 Task: Forward email as attachment with the signature Caroline Robinson with the subject Request for help from softage.1@softage.net to softage.3@softage.net with the message I would like to schedule a call to discuss the proposed changes to the project budget.
Action: Mouse moved to (925, 74)
Screenshot: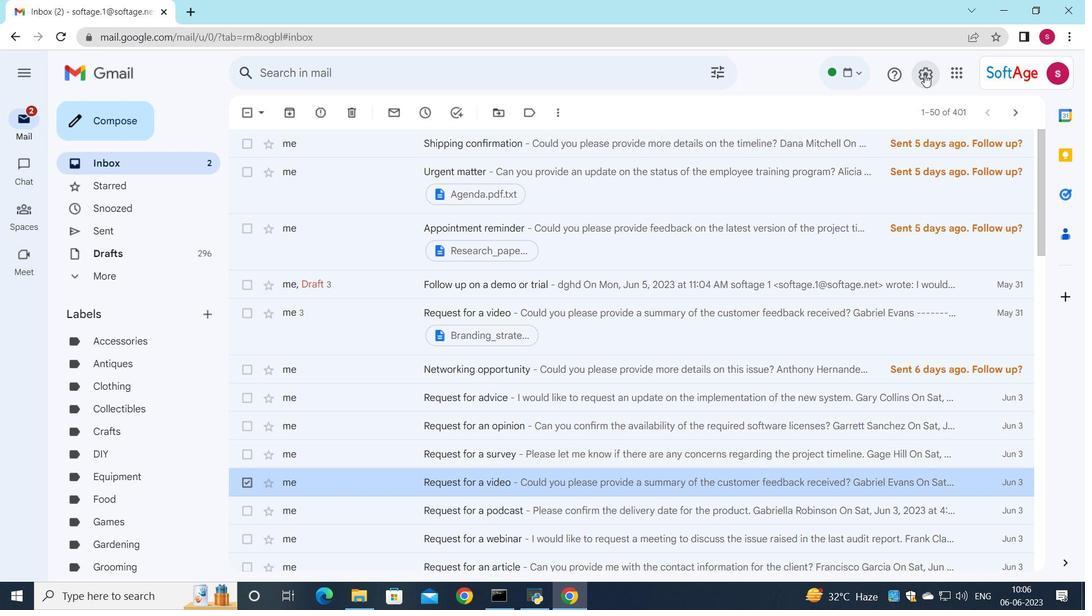 
Action: Mouse pressed left at (925, 74)
Screenshot: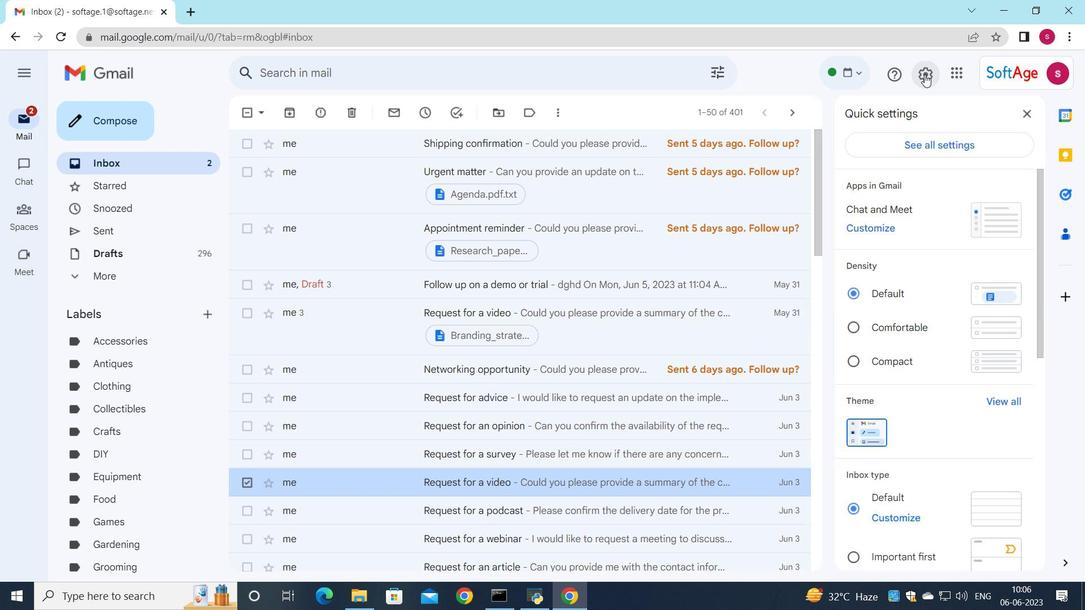 
Action: Mouse moved to (918, 149)
Screenshot: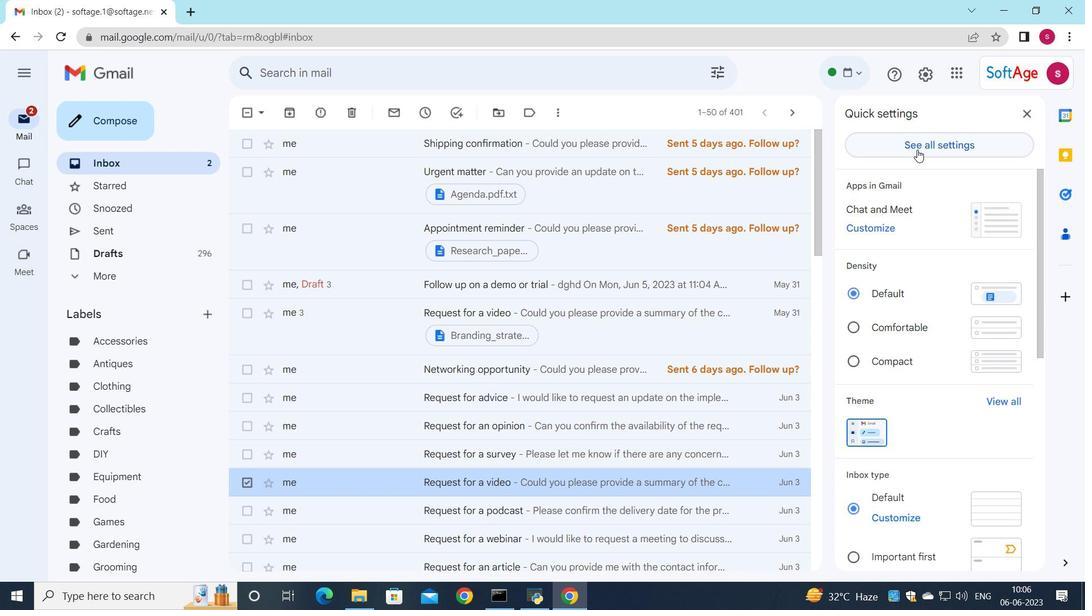 
Action: Mouse pressed left at (918, 149)
Screenshot: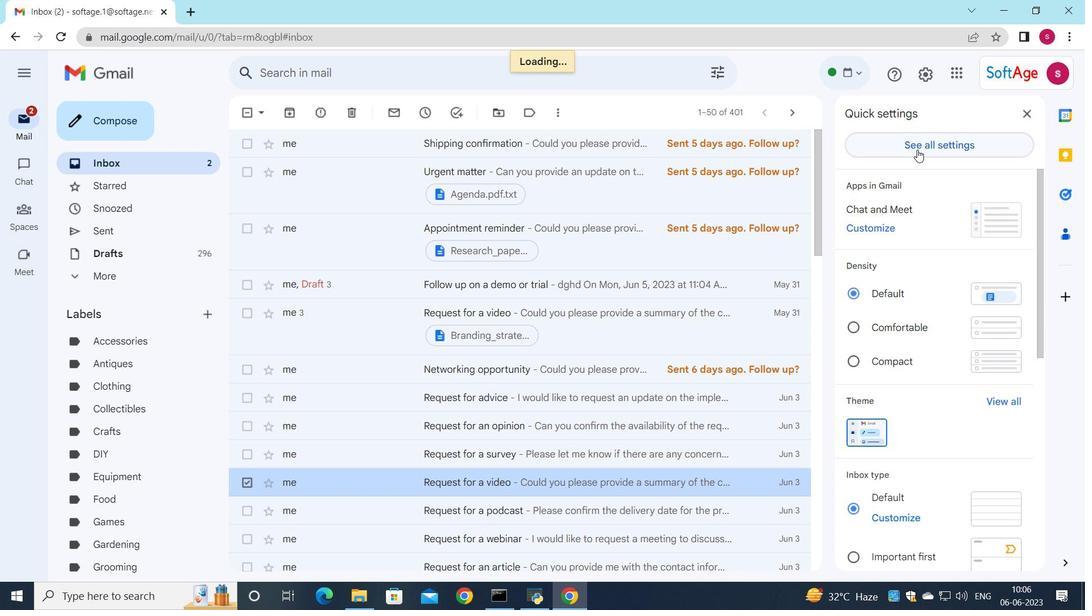 
Action: Mouse moved to (650, 301)
Screenshot: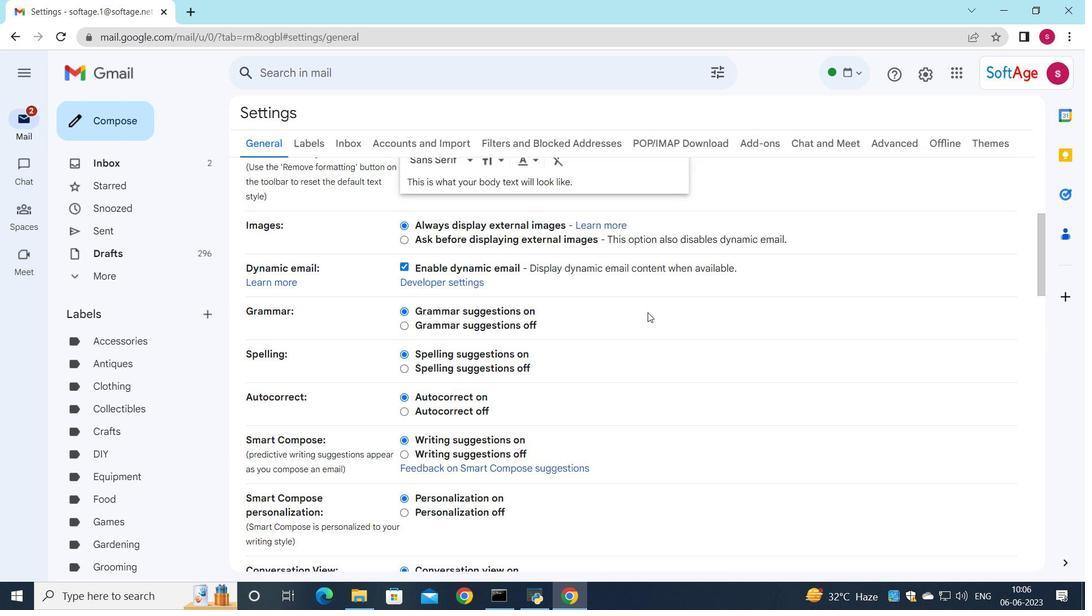 
Action: Mouse scrolled (650, 301) with delta (0, 0)
Screenshot: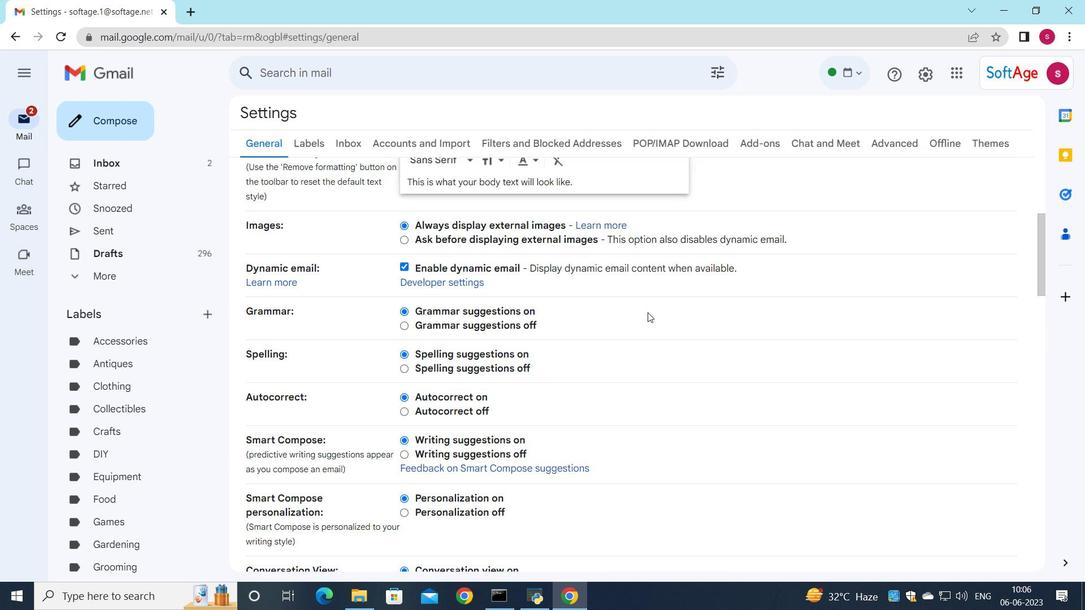 
Action: Mouse moved to (648, 306)
Screenshot: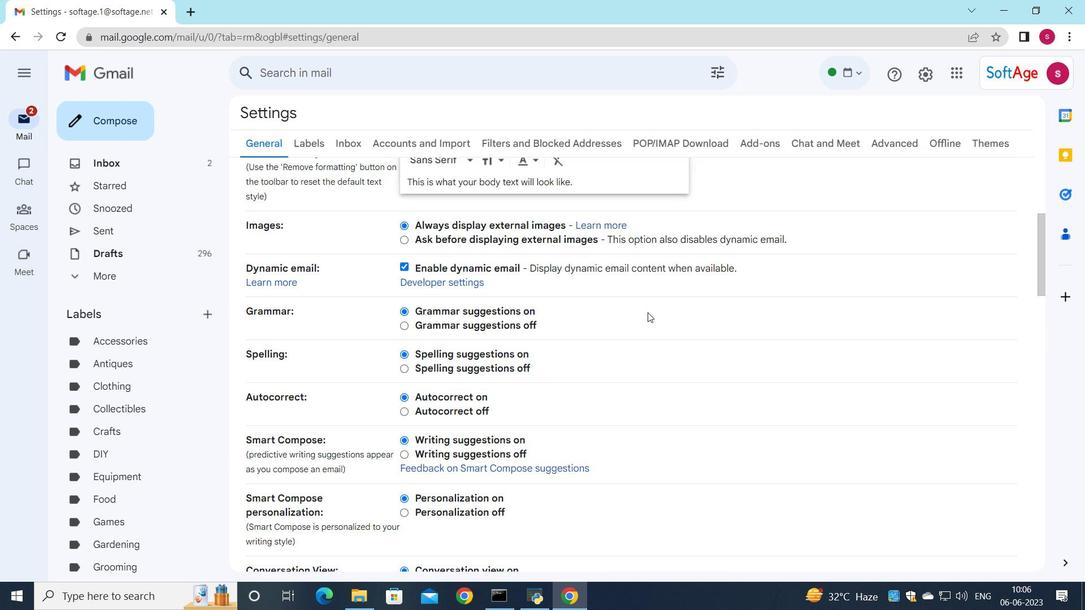 
Action: Mouse scrolled (648, 305) with delta (0, 0)
Screenshot: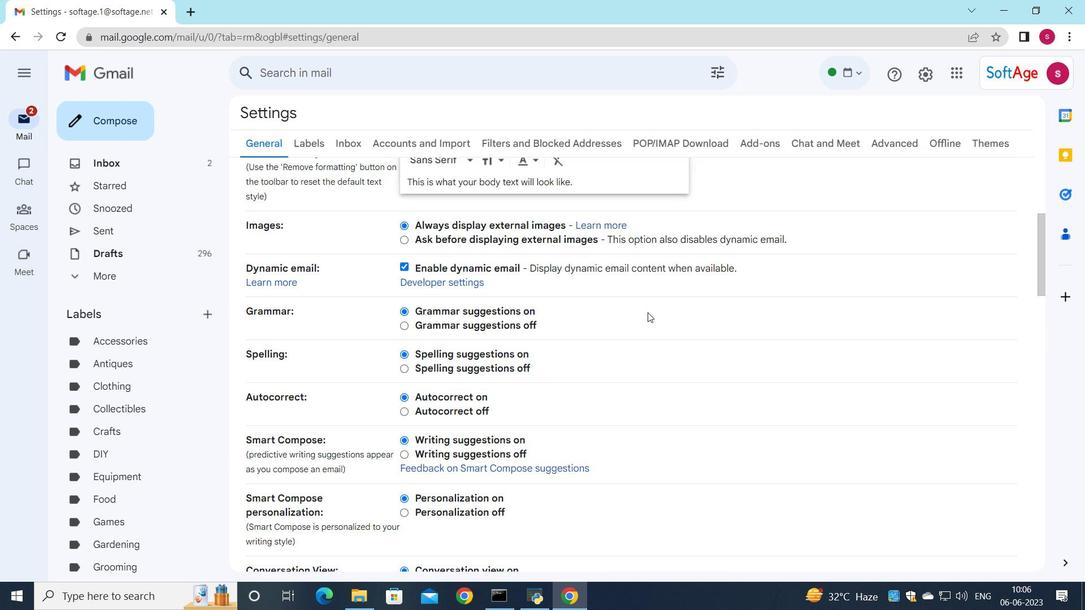 
Action: Mouse moved to (648, 306)
Screenshot: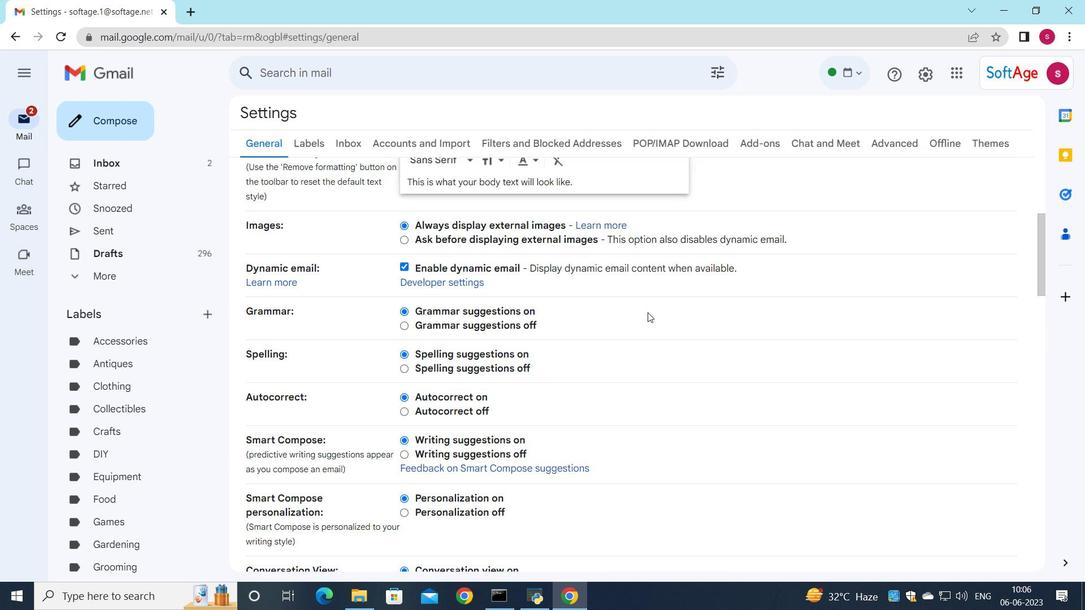 
Action: Mouse scrolled (648, 305) with delta (0, 0)
Screenshot: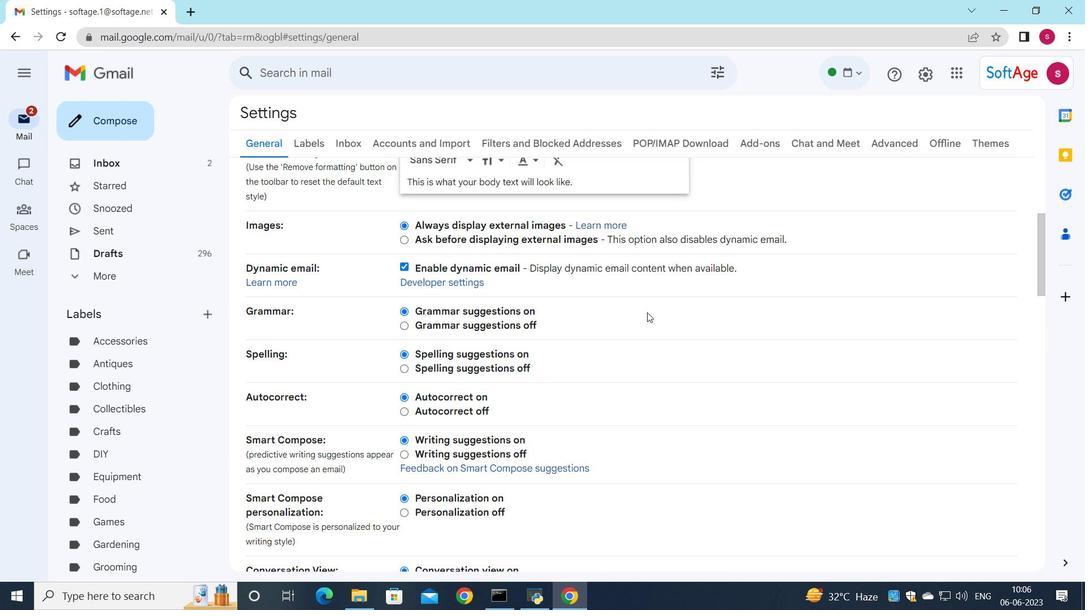 
Action: Mouse scrolled (648, 305) with delta (0, 0)
Screenshot: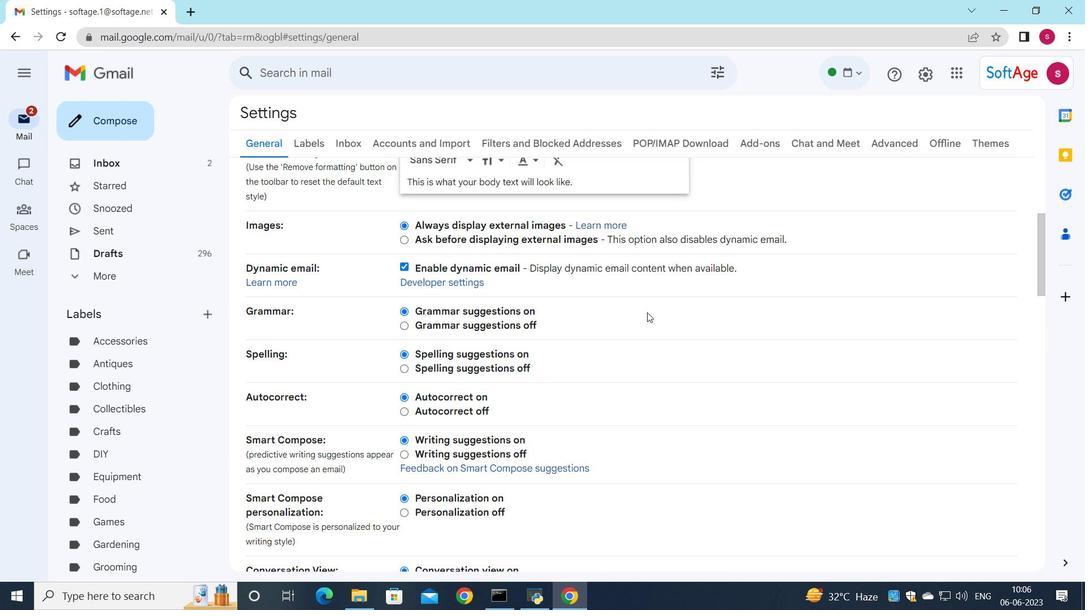 
Action: Mouse moved to (648, 313)
Screenshot: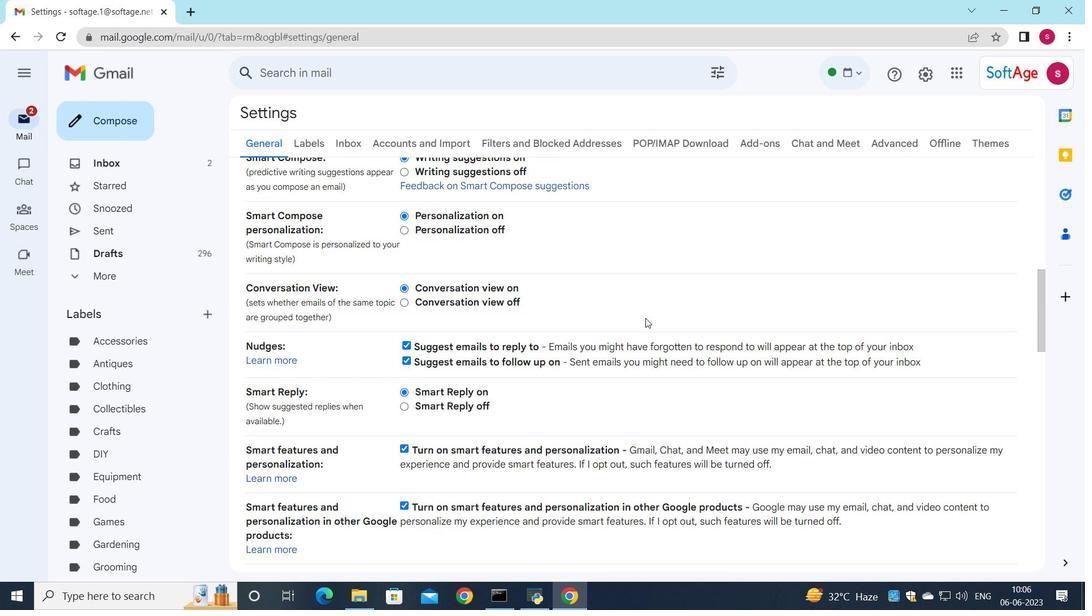 
Action: Mouse scrolled (648, 312) with delta (0, 0)
Screenshot: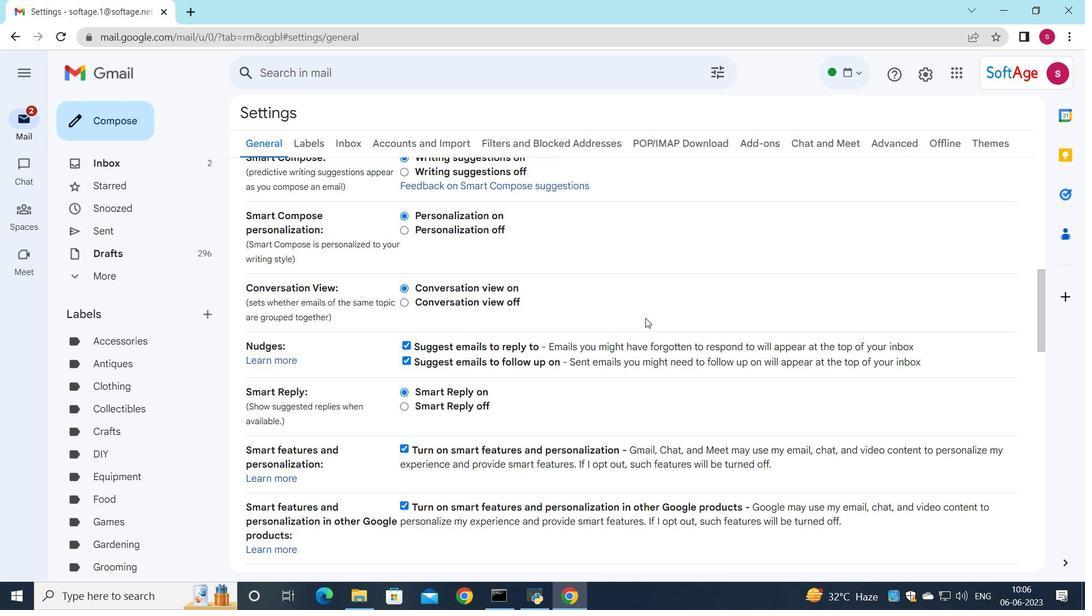 
Action: Mouse moved to (646, 313)
Screenshot: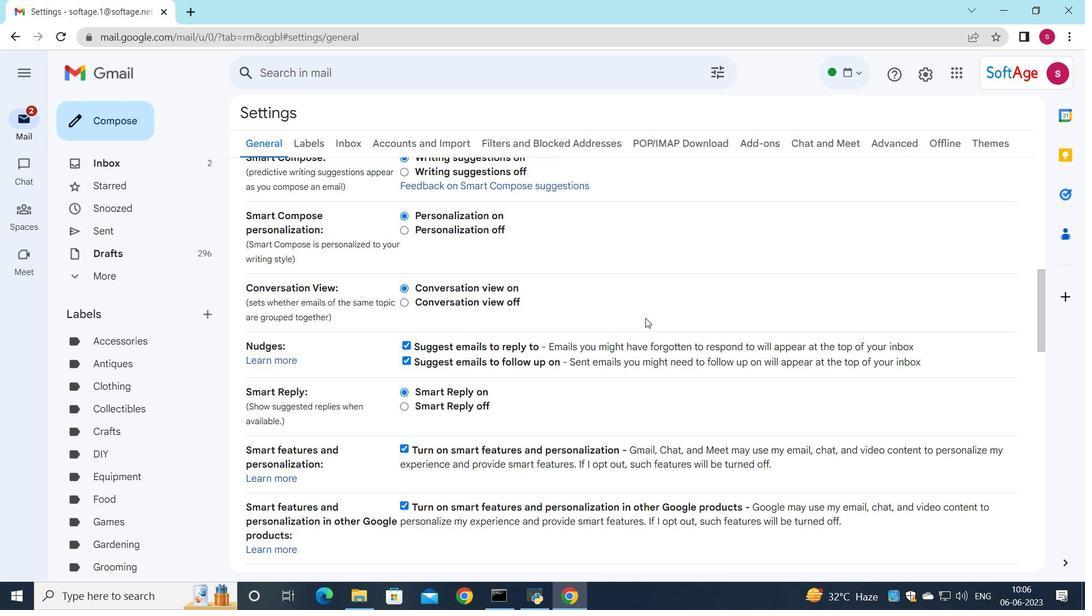 
Action: Mouse scrolled (646, 313) with delta (0, 0)
Screenshot: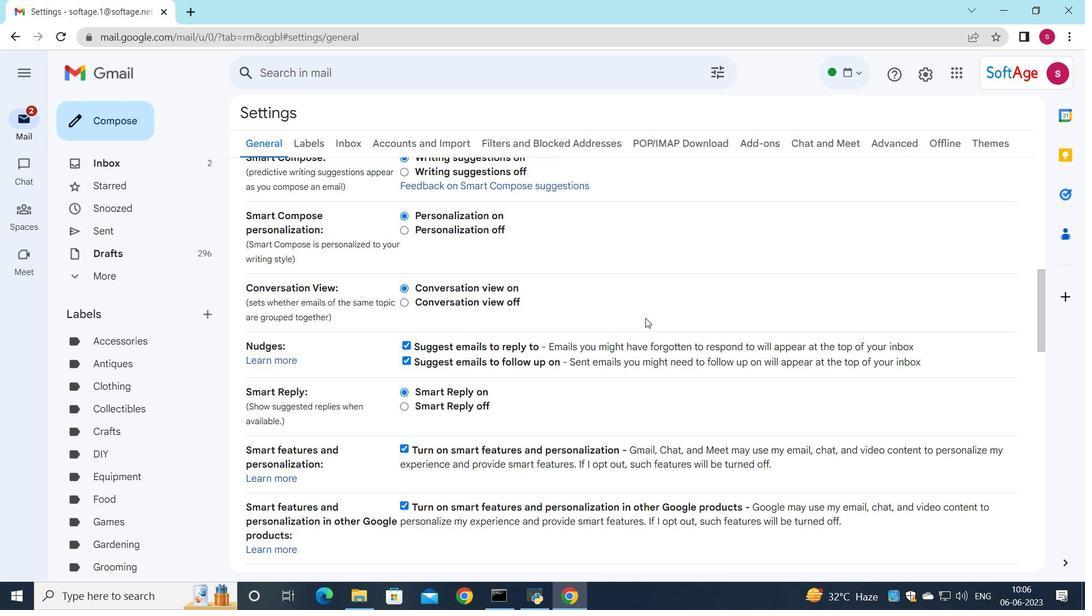 
Action: Mouse moved to (646, 313)
Screenshot: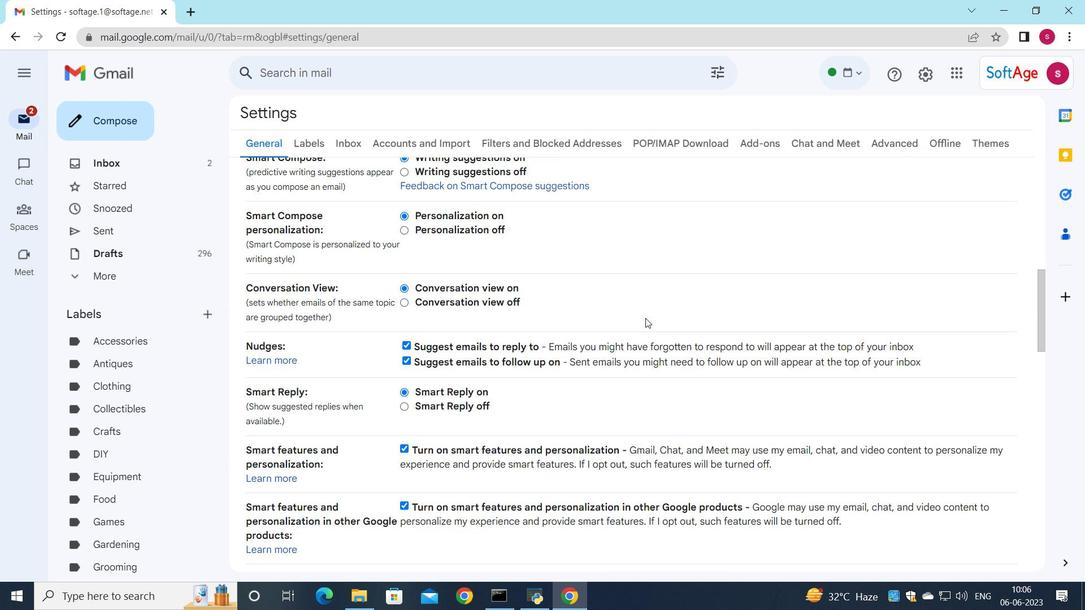 
Action: Mouse scrolled (646, 313) with delta (0, 0)
Screenshot: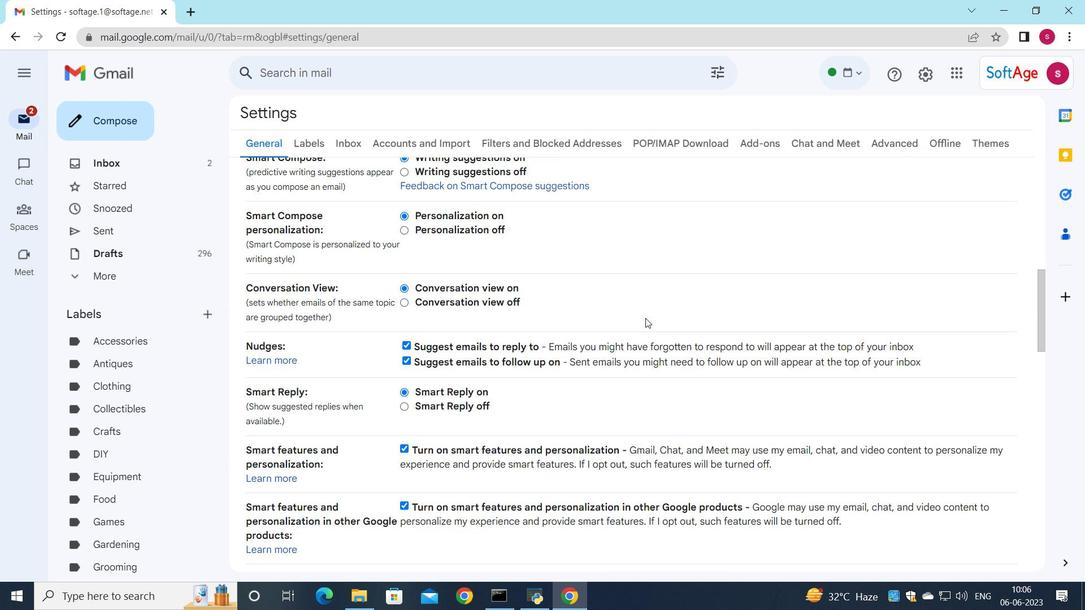 
Action: Mouse scrolled (646, 313) with delta (0, 0)
Screenshot: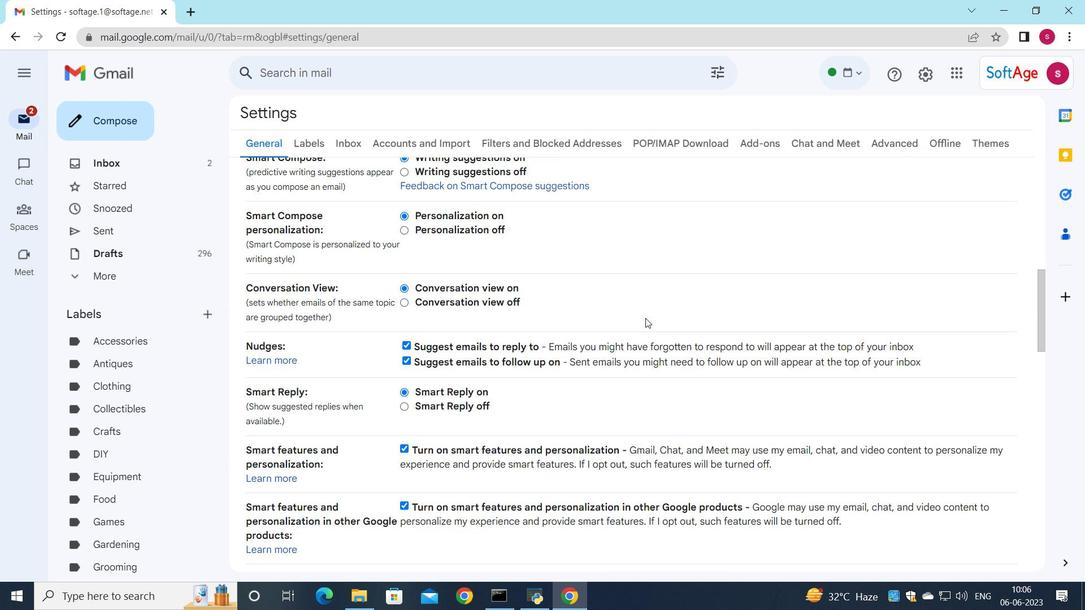 
Action: Mouse moved to (646, 318)
Screenshot: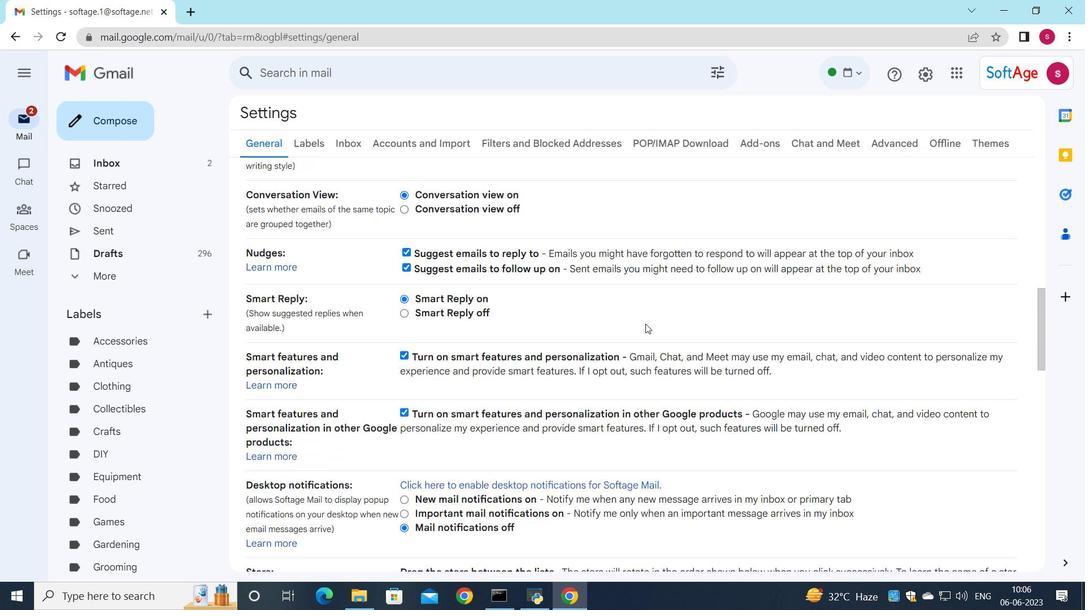 
Action: Mouse scrolled (646, 318) with delta (0, 0)
Screenshot: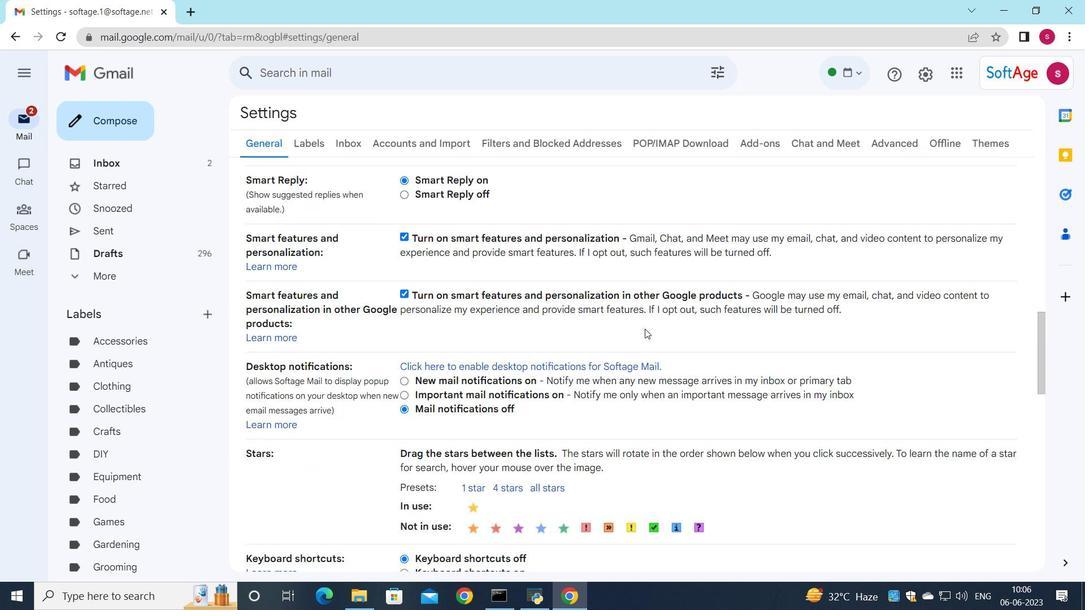 
Action: Mouse scrolled (646, 318) with delta (0, 0)
Screenshot: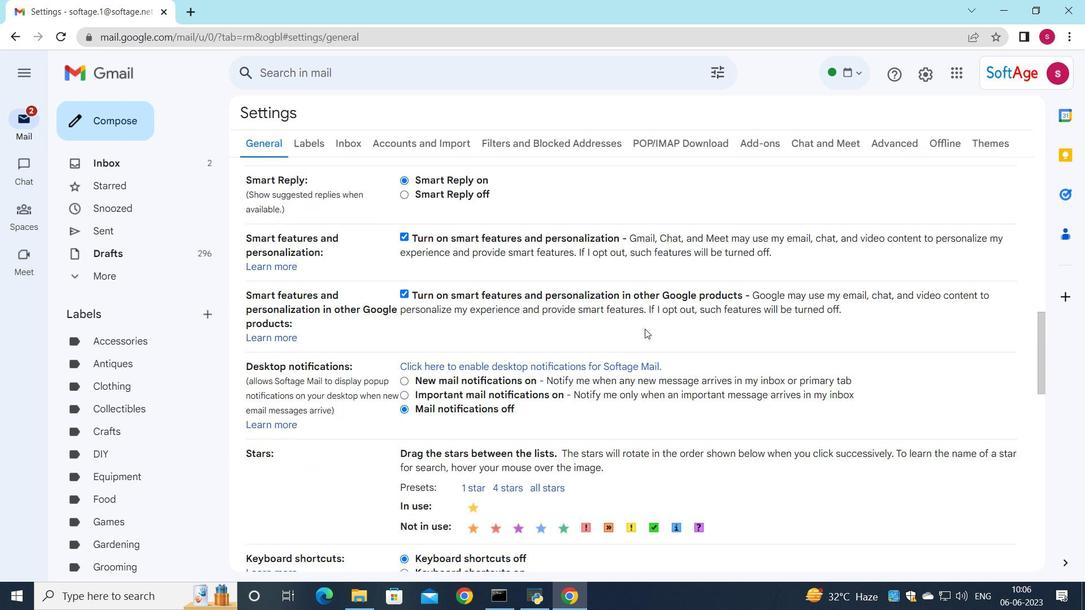 
Action: Mouse scrolled (646, 318) with delta (0, 0)
Screenshot: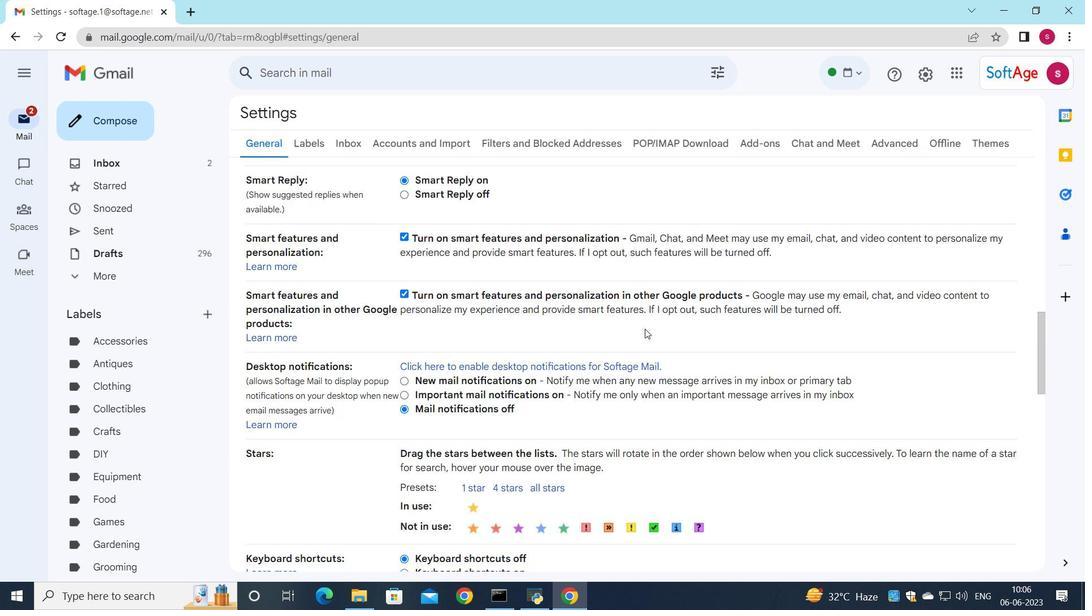 
Action: Mouse moved to (617, 356)
Screenshot: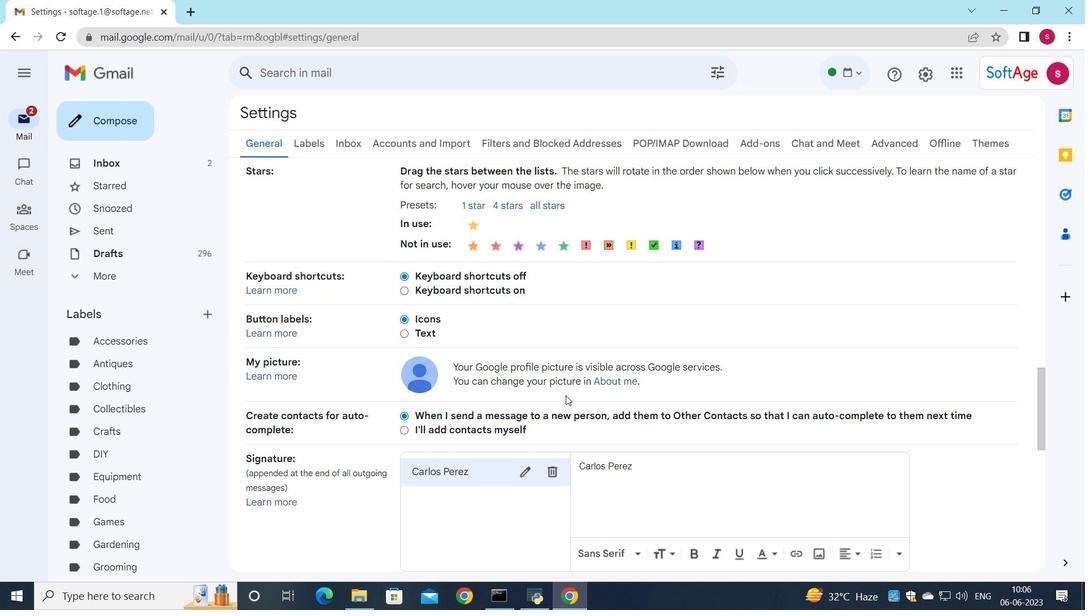 
Action: Mouse scrolled (618, 351) with delta (0, 0)
Screenshot: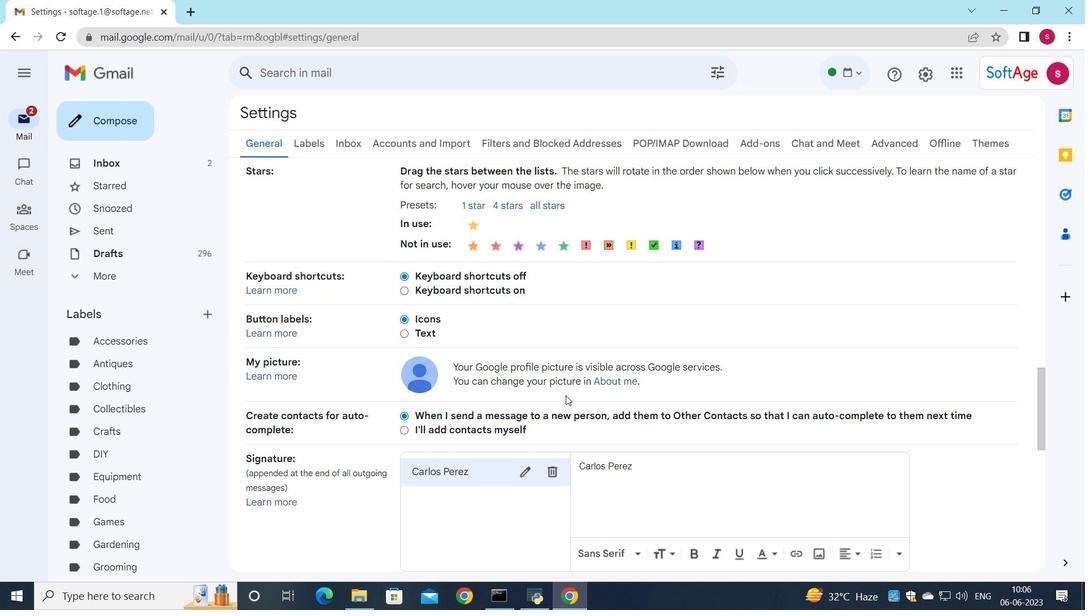 
Action: Mouse moved to (616, 357)
Screenshot: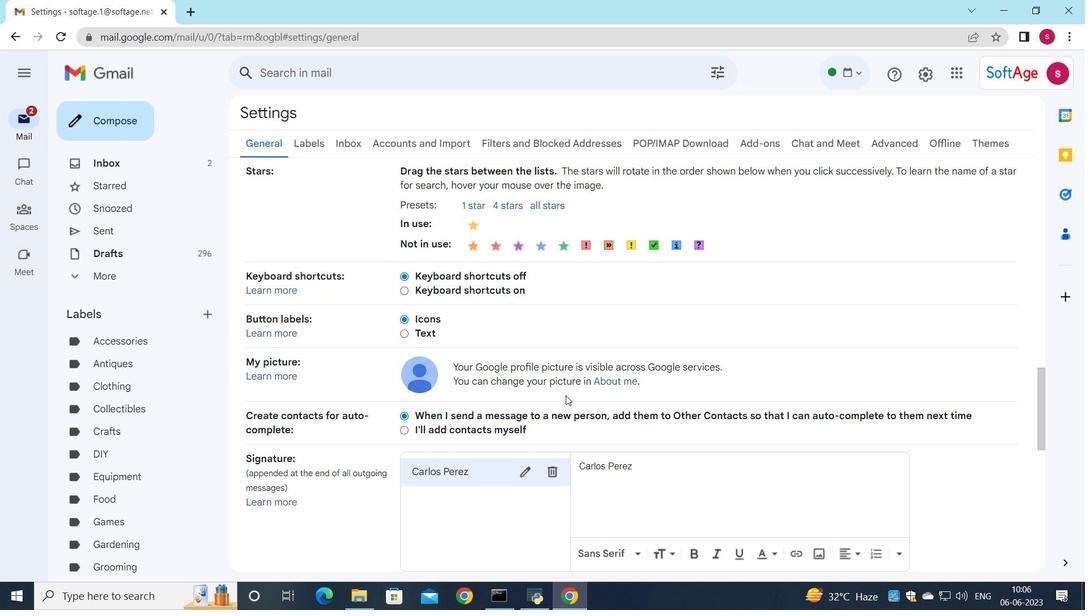 
Action: Mouse scrolled (618, 351) with delta (0, 0)
Screenshot: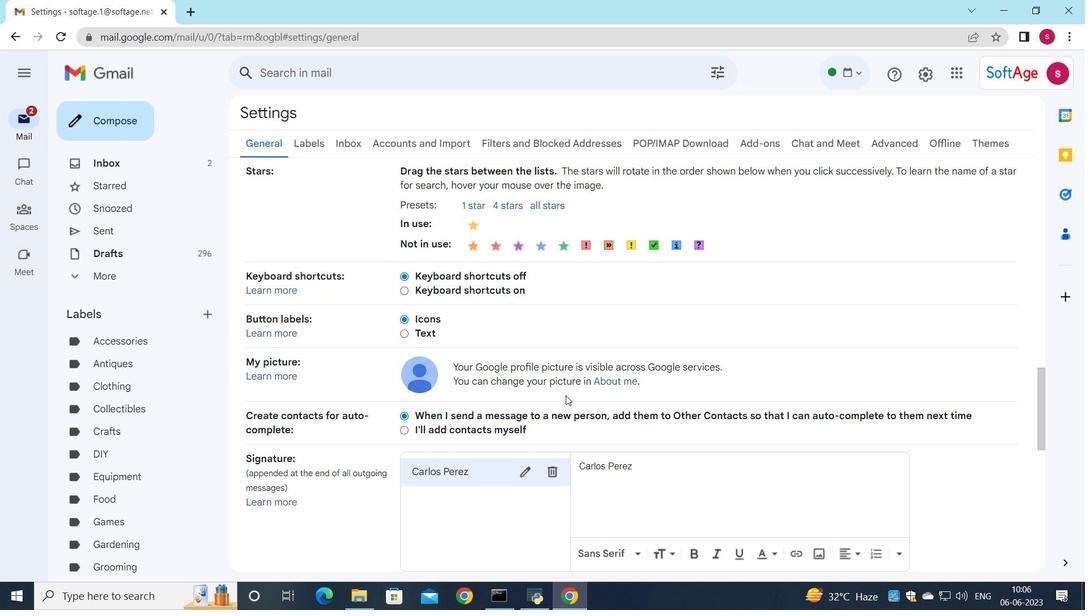 
Action: Mouse moved to (616, 357)
Screenshot: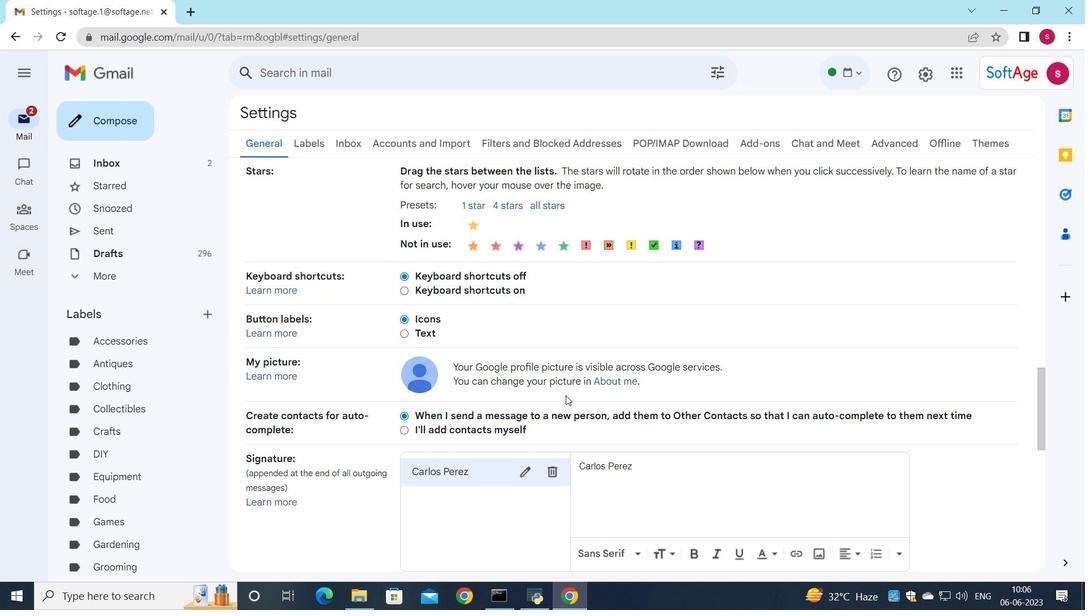
Action: Mouse scrolled (618, 351) with delta (0, 0)
Screenshot: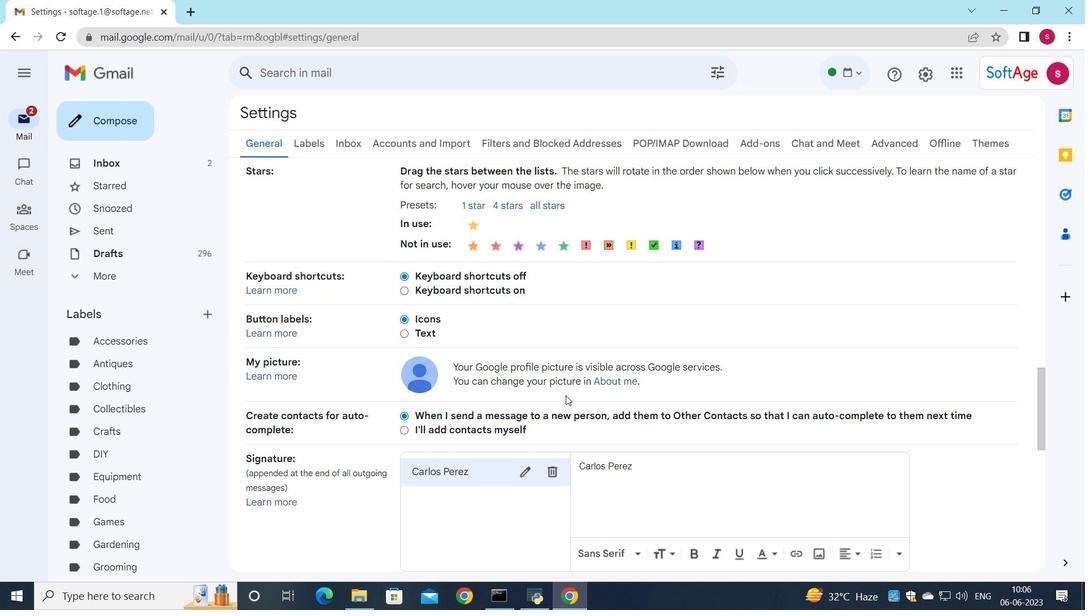 
Action: Mouse moved to (615, 359)
Screenshot: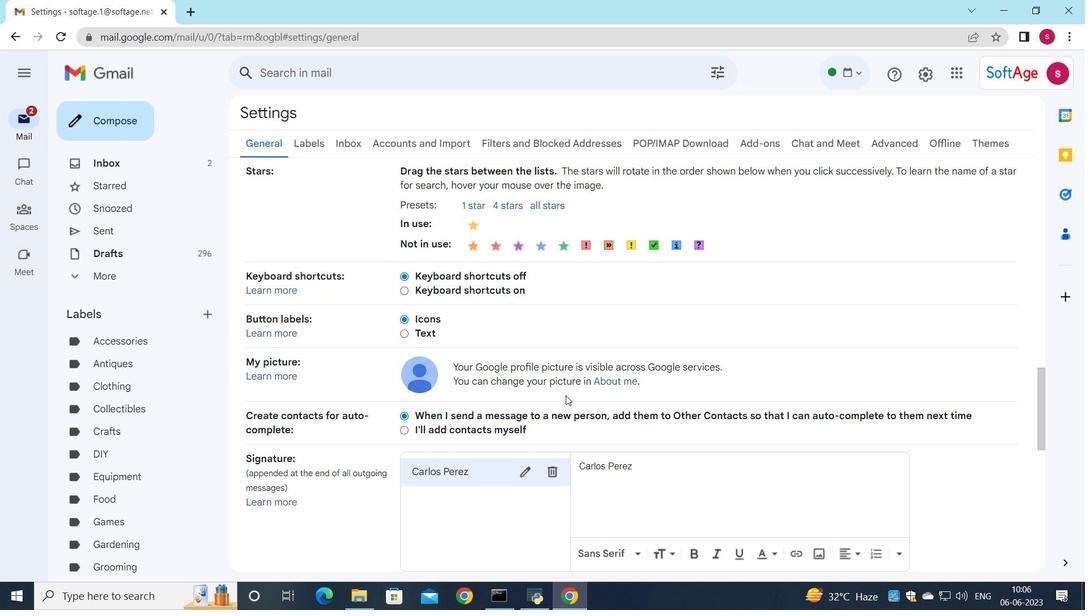 
Action: Mouse scrolled (618, 351) with delta (0, 0)
Screenshot: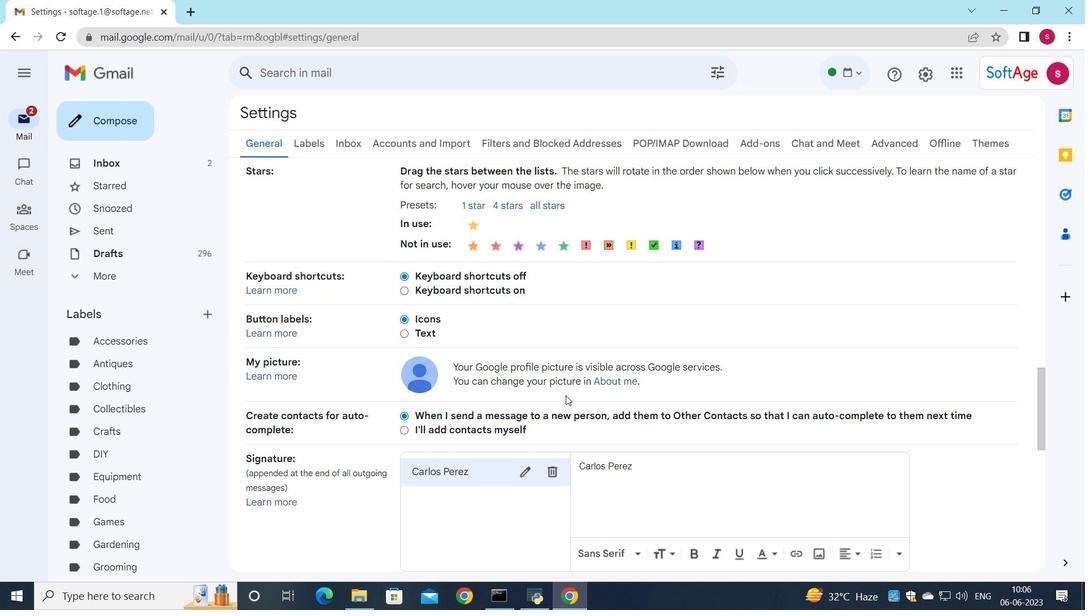 
Action: Mouse moved to (551, 474)
Screenshot: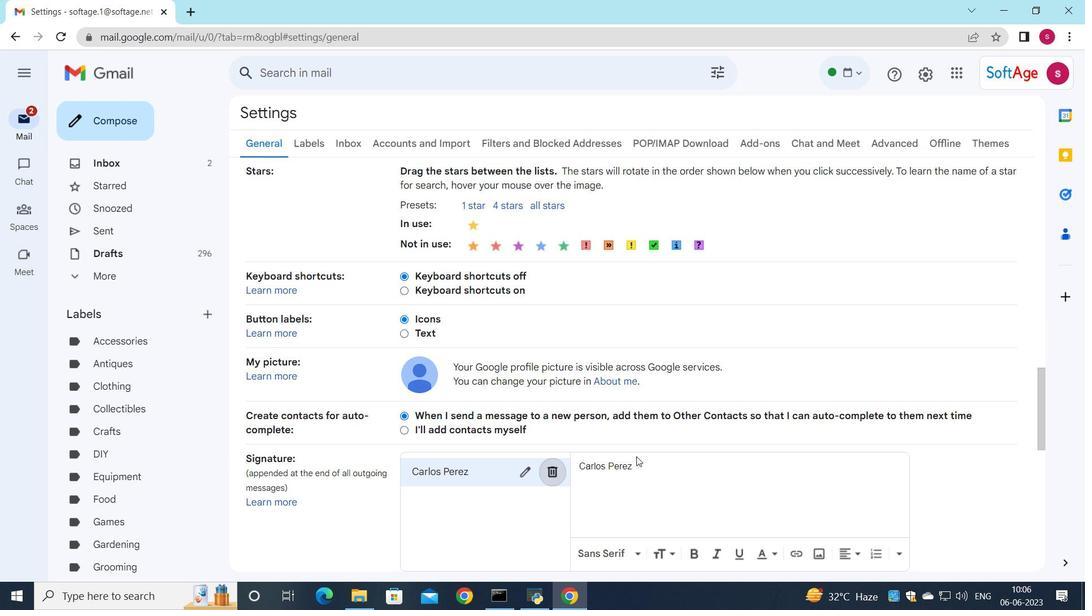 
Action: Mouse pressed left at (551, 474)
Screenshot: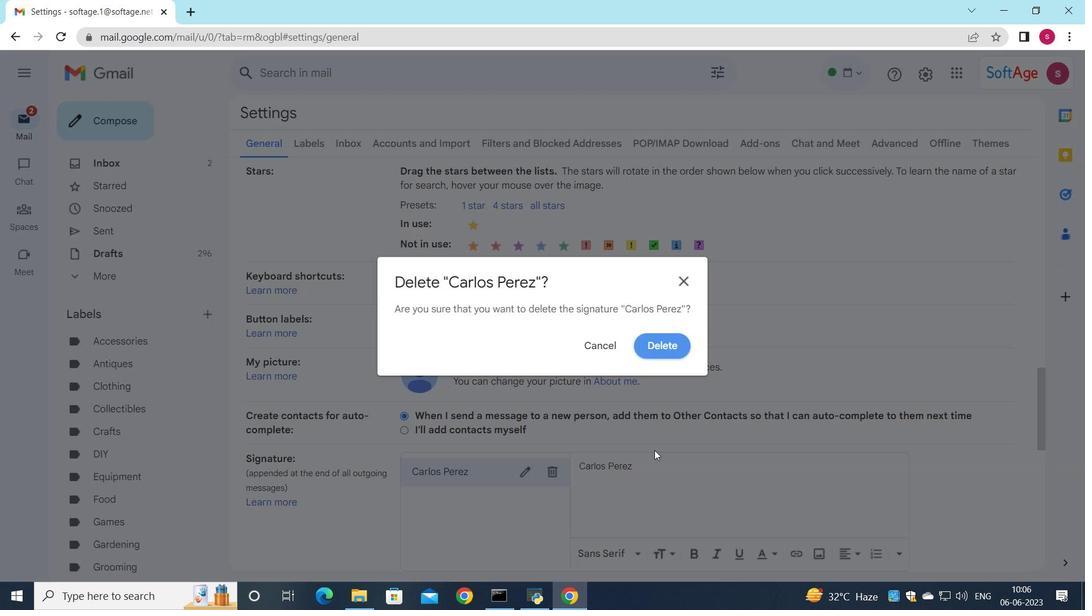 
Action: Mouse moved to (653, 354)
Screenshot: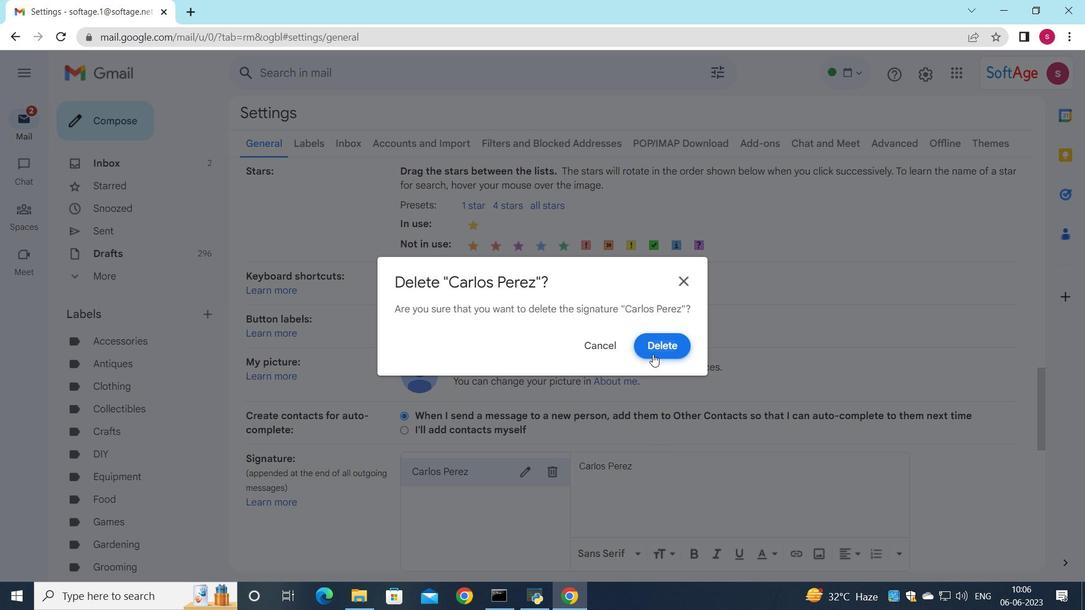 
Action: Mouse pressed left at (653, 354)
Screenshot: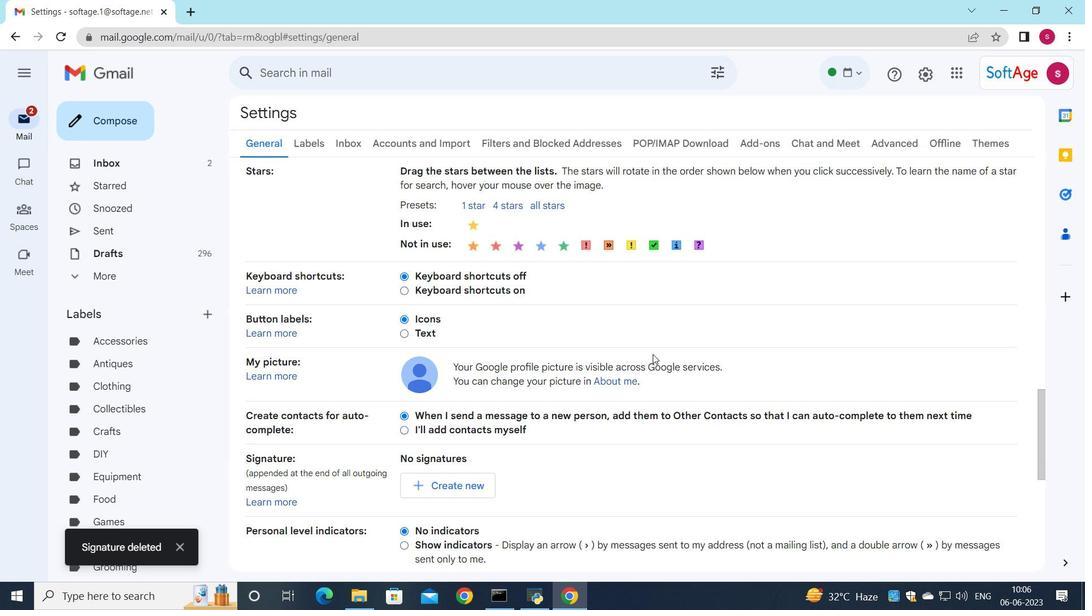 
Action: Mouse scrolled (653, 354) with delta (0, 0)
Screenshot: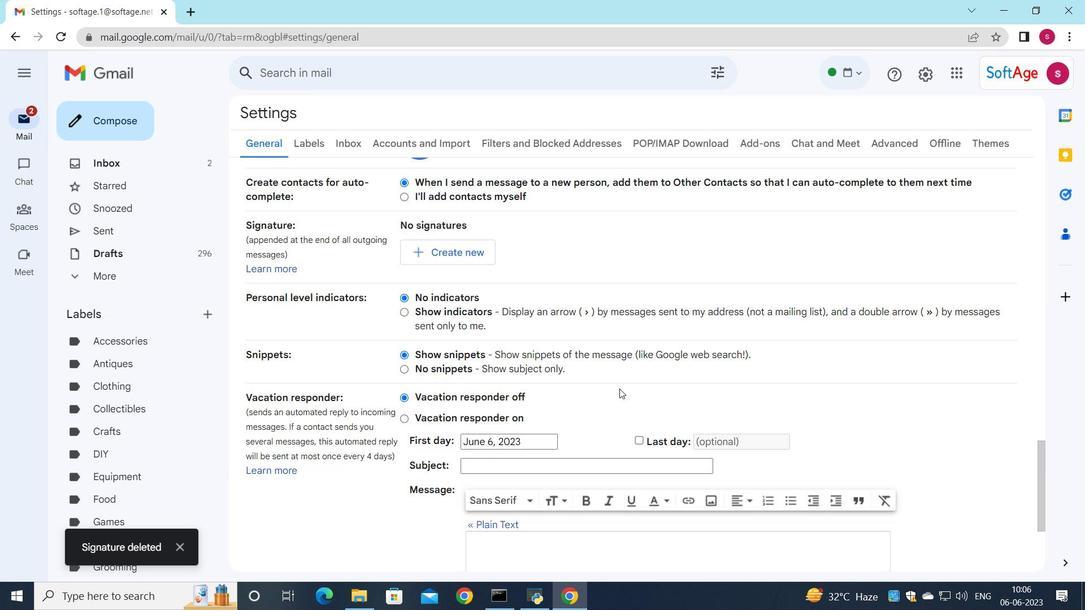 
Action: Mouse scrolled (653, 354) with delta (0, 0)
Screenshot: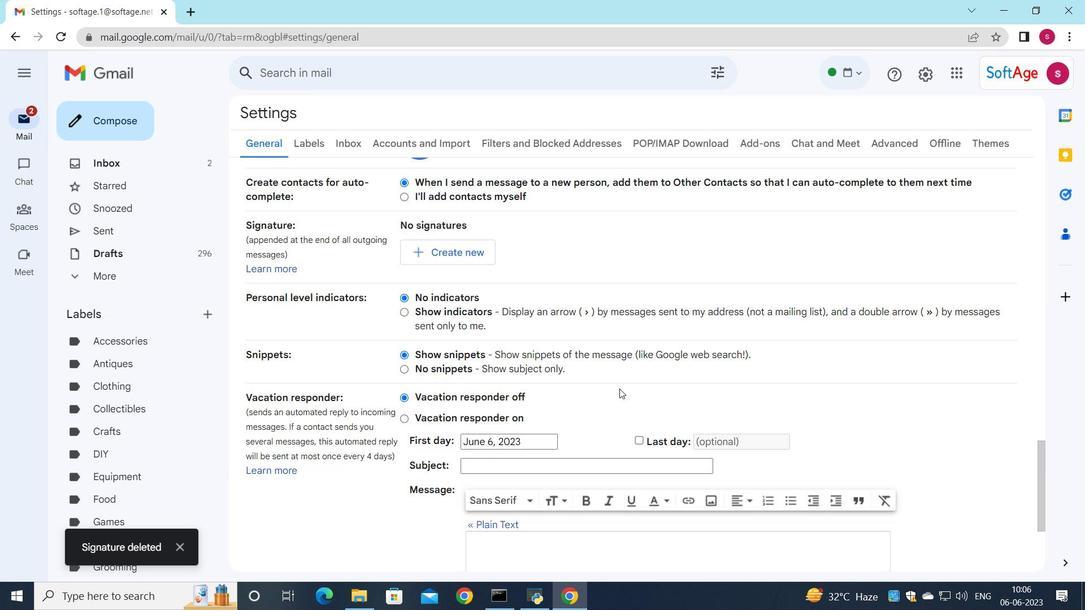 
Action: Mouse moved to (633, 381)
Screenshot: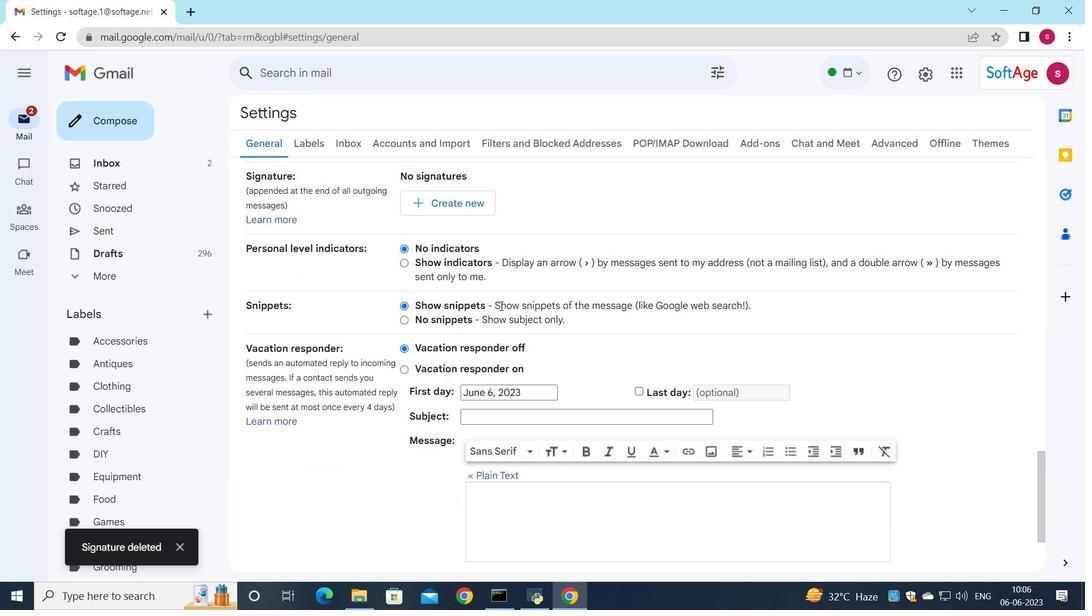 
Action: Mouse scrolled (648, 356) with delta (0, 0)
Screenshot: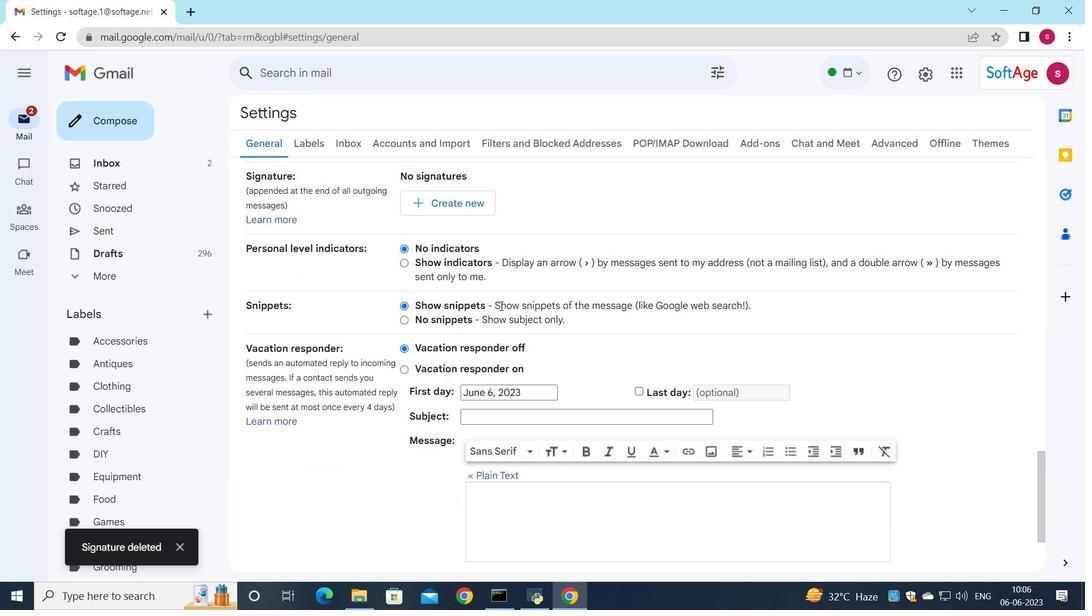 
Action: Mouse moved to (633, 381)
Screenshot: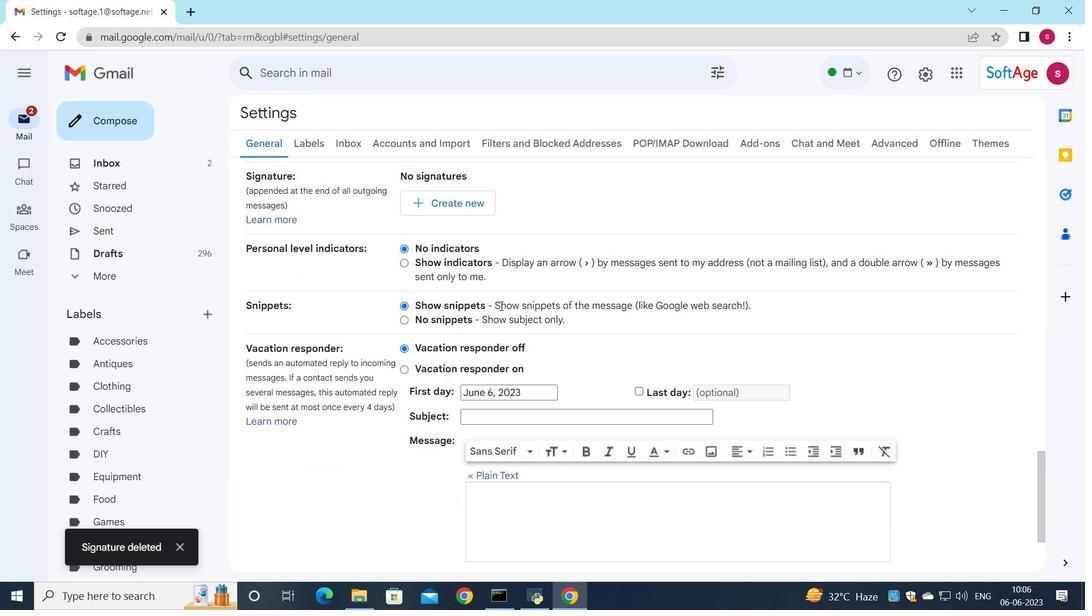 
Action: Mouse scrolled (646, 359) with delta (0, 0)
Screenshot: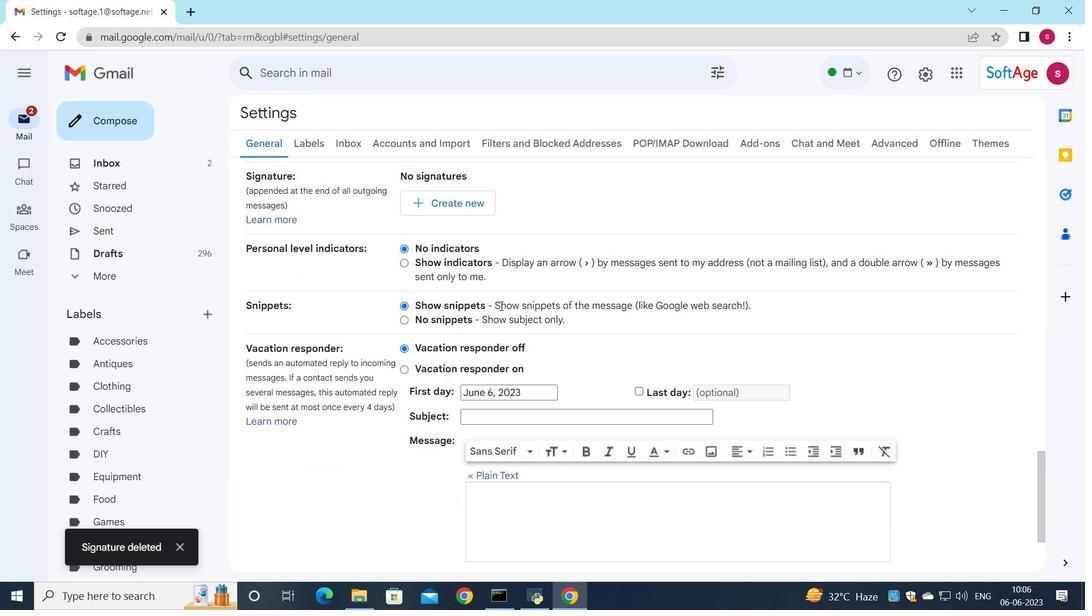 
Action: Mouse moved to (439, 199)
Screenshot: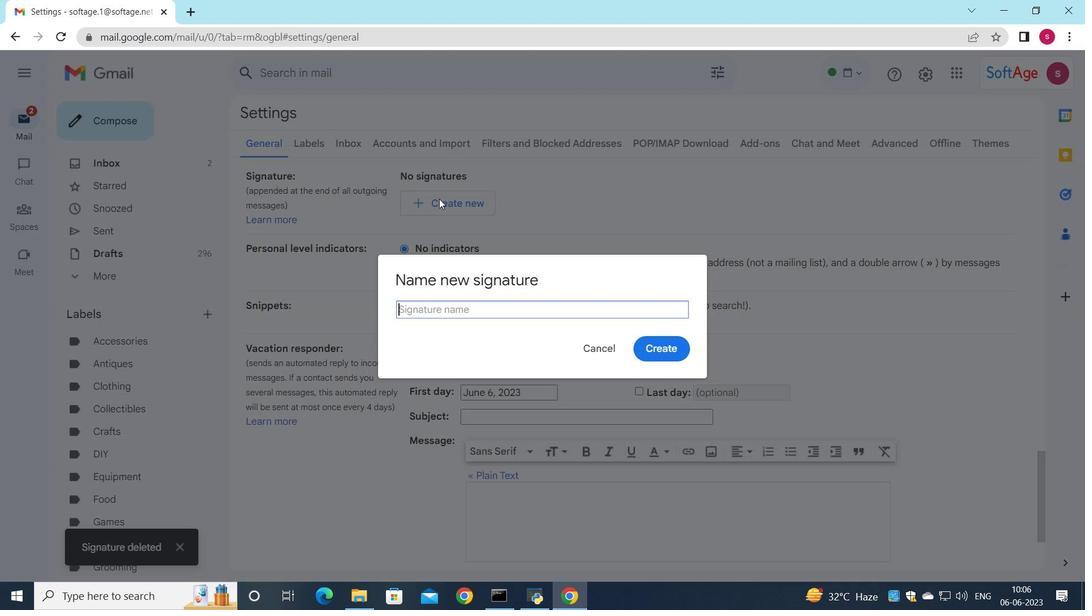 
Action: Mouse pressed left at (439, 199)
Screenshot: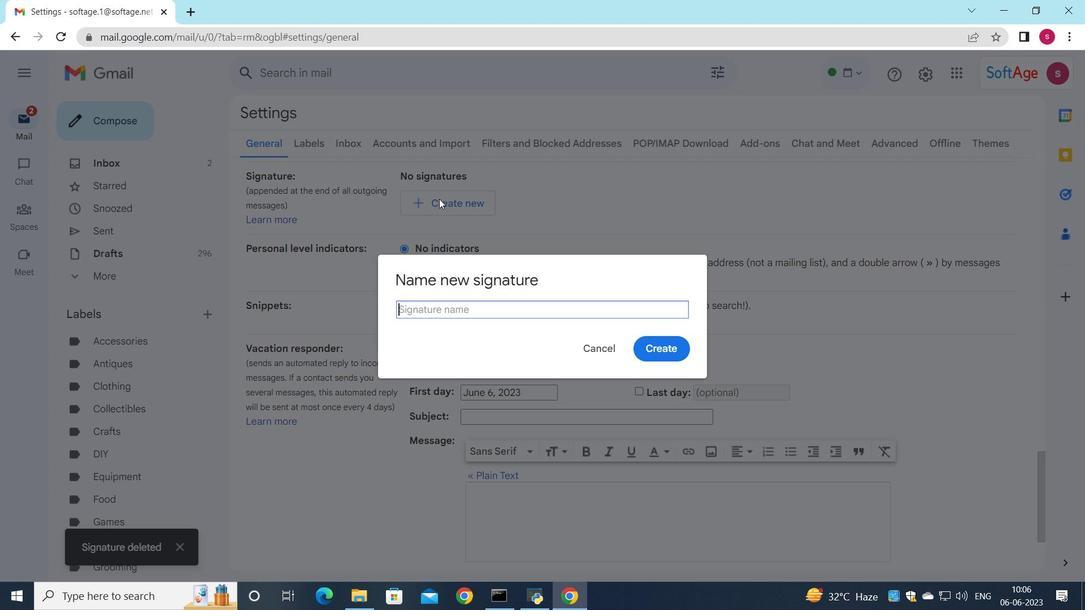 
Action: Key pressed <Key.shift>Caroline<Key.space><Key.shift>Robinson
Screenshot: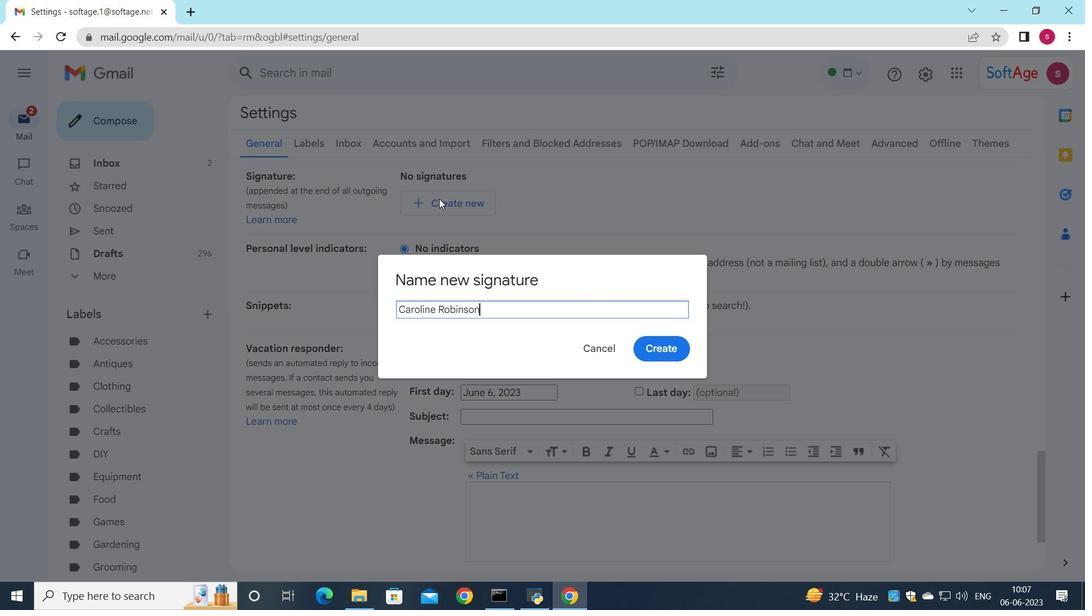 
Action: Mouse moved to (666, 360)
Screenshot: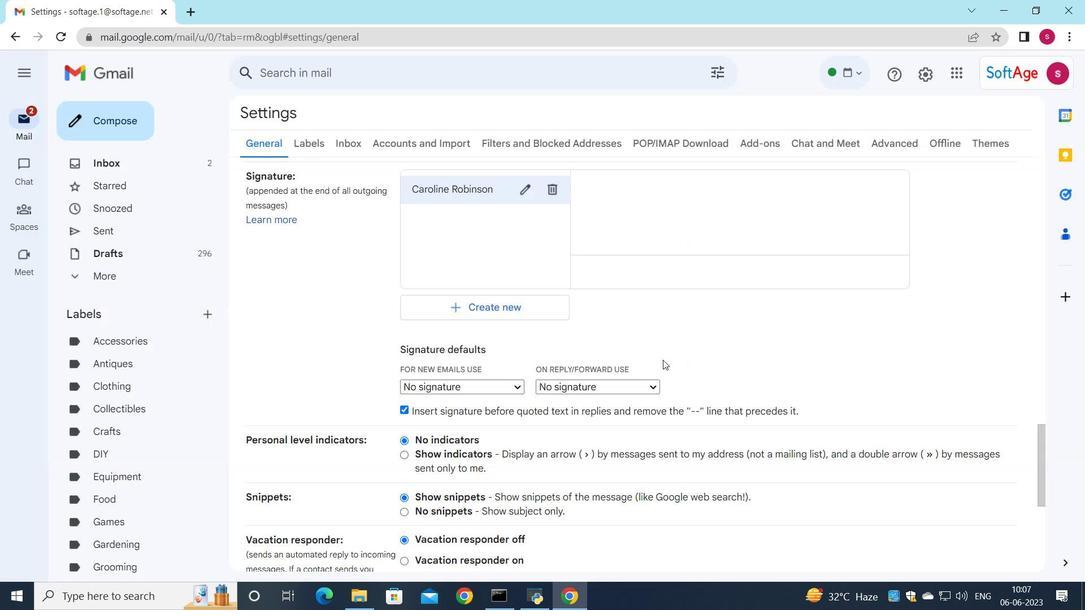 
Action: Mouse pressed left at (666, 360)
Screenshot: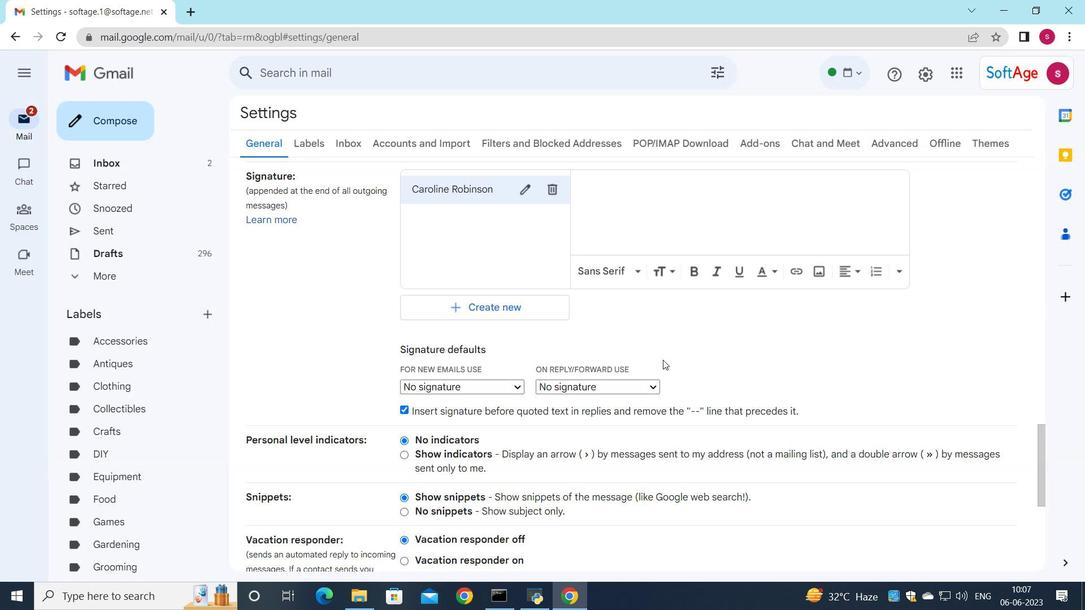 
Action: Mouse moved to (696, 222)
Screenshot: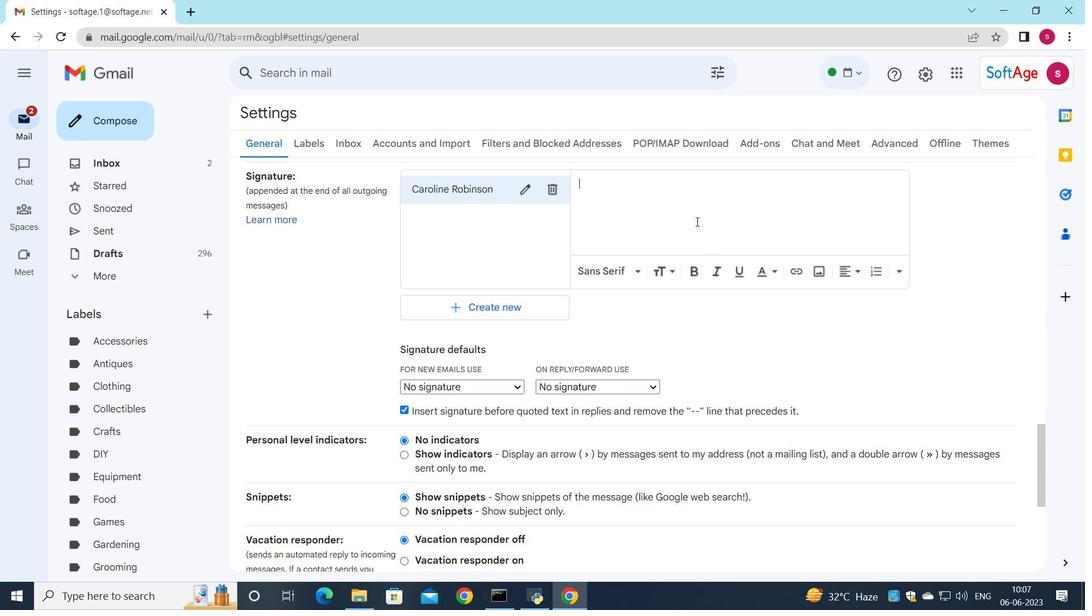 
Action: Mouse pressed left at (696, 222)
Screenshot: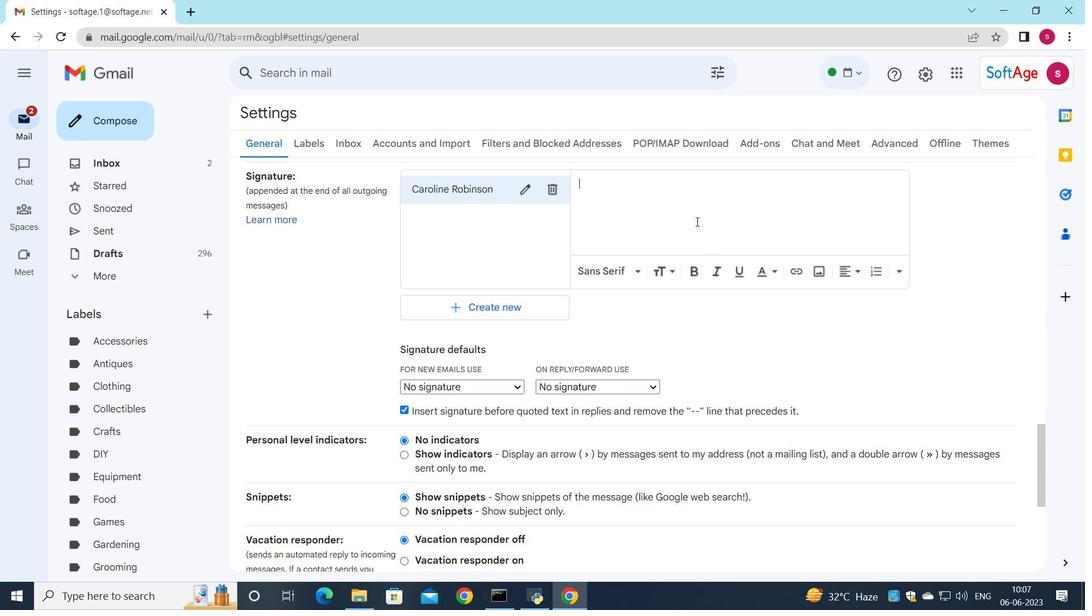 
Action: Mouse moved to (696, 222)
Screenshot: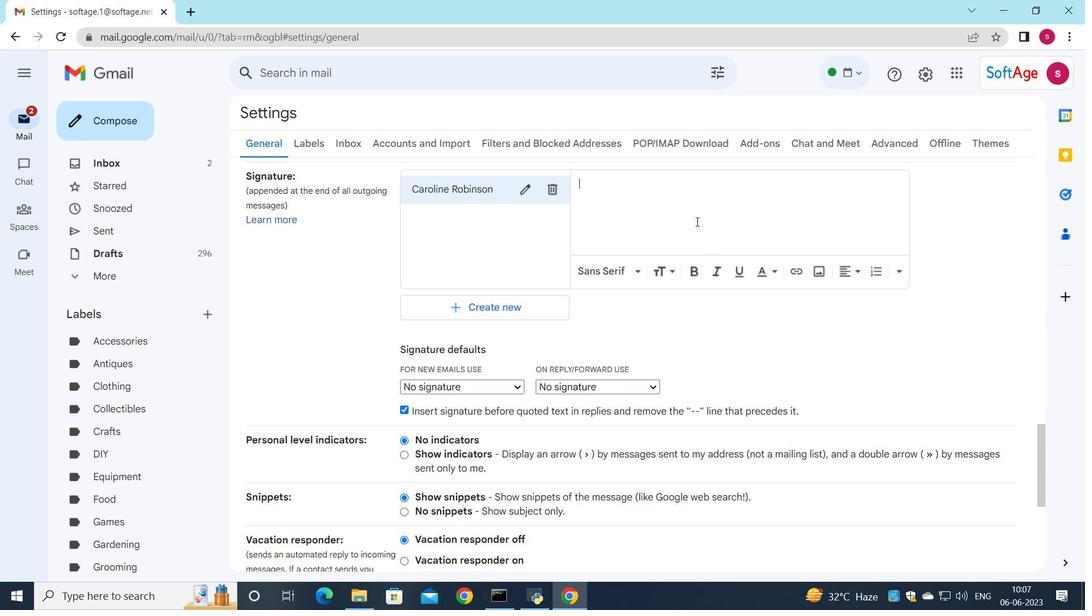 
Action: Key pressed <Key.shift>arolo<Key.backspace>ine<Key.space>t<Key.backspace><Key.backspace><Key.backspace><Key.backspace><Key.backspace><Key.backspace><Key.backspace><Key.backspace><Key.backspace><Key.backspace><Key.backspace><Key.backspace><Key.backspace><Key.backspace><Key.backspace><Key.backspace><Key.backspace><Key.backspace><Key.shift>Carolo<Key.backspace>ine<Key.space><Key.shift>Robin<Key.space><Key.backspace>d<Key.backspace>son
Screenshot: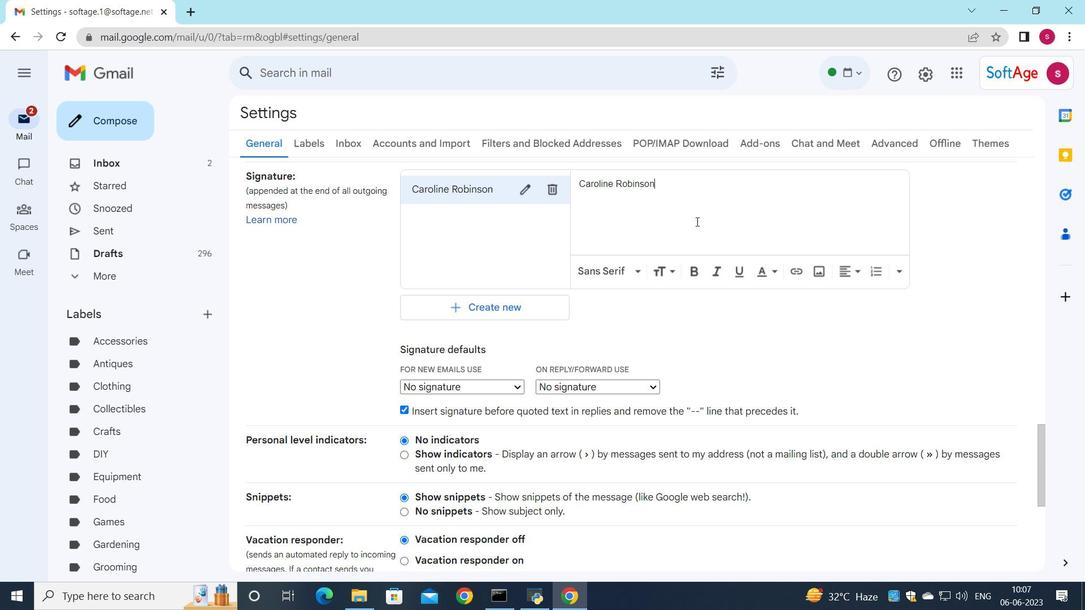 
Action: Mouse moved to (716, 272)
Screenshot: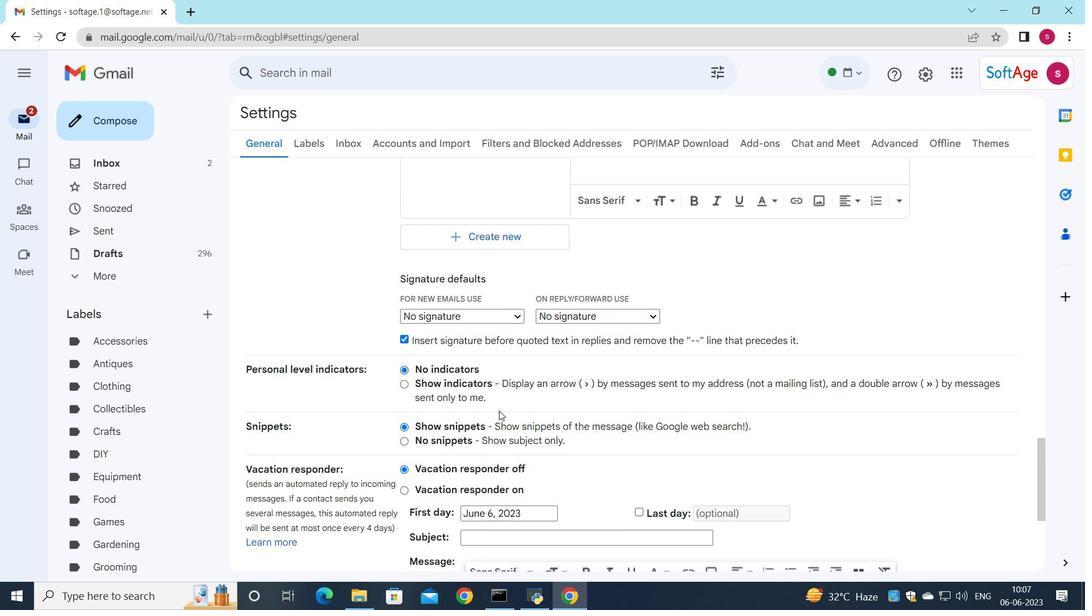 
Action: Mouse scrolled (716, 271) with delta (0, 0)
Screenshot: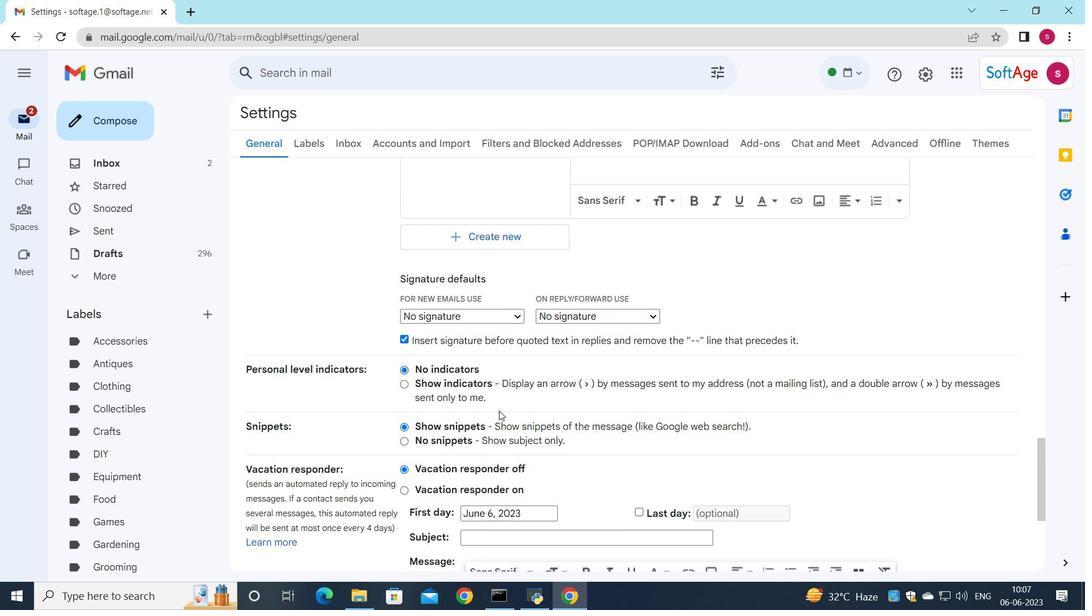 
Action: Mouse moved to (469, 307)
Screenshot: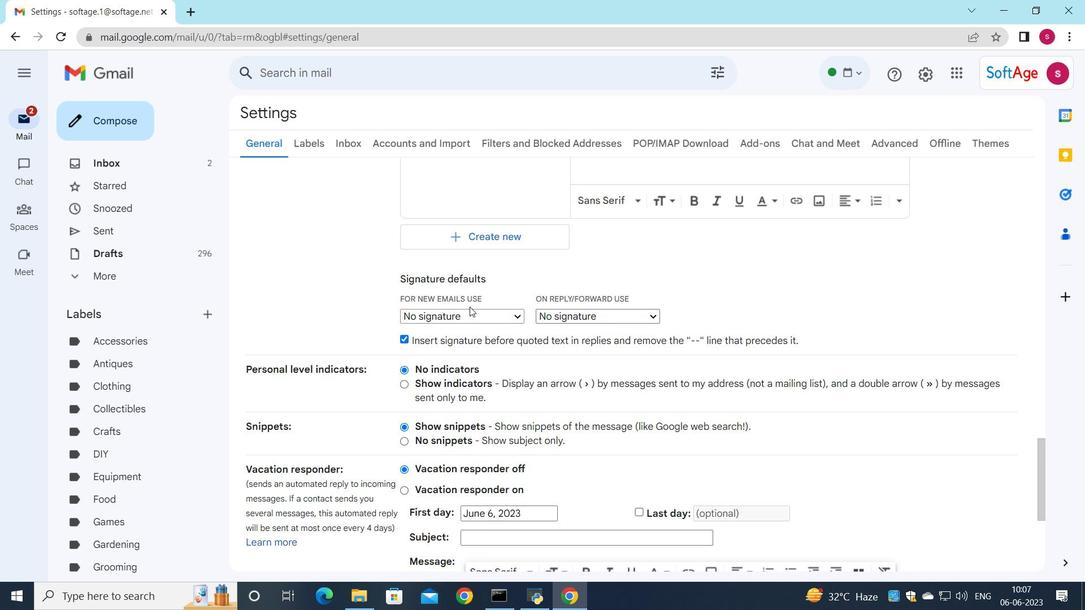 
Action: Mouse pressed left at (469, 307)
Screenshot: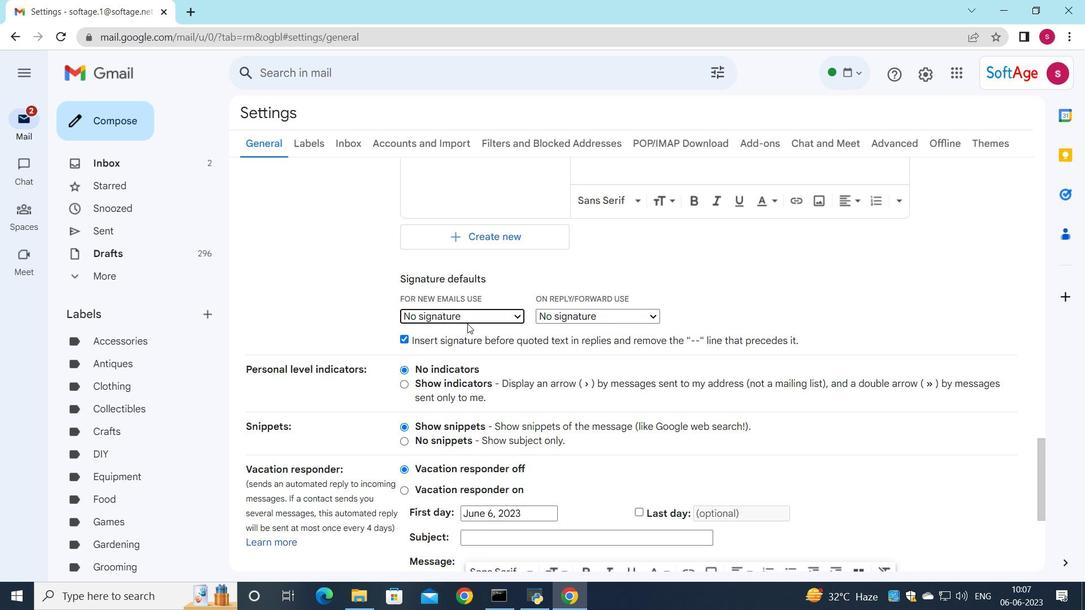 
Action: Mouse moved to (450, 309)
Screenshot: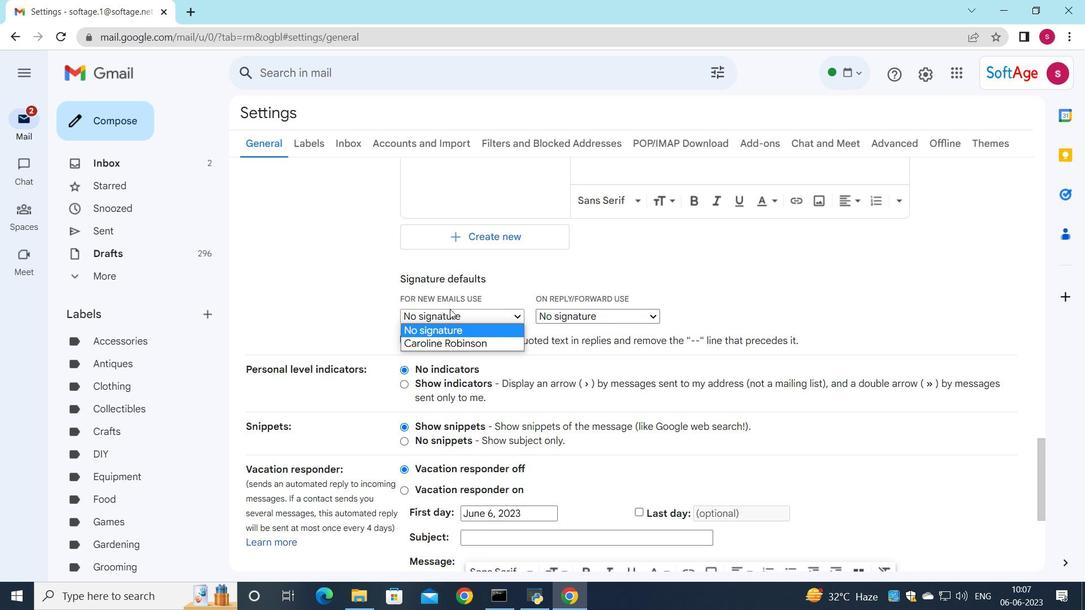 
Action: Mouse pressed left at (450, 309)
Screenshot: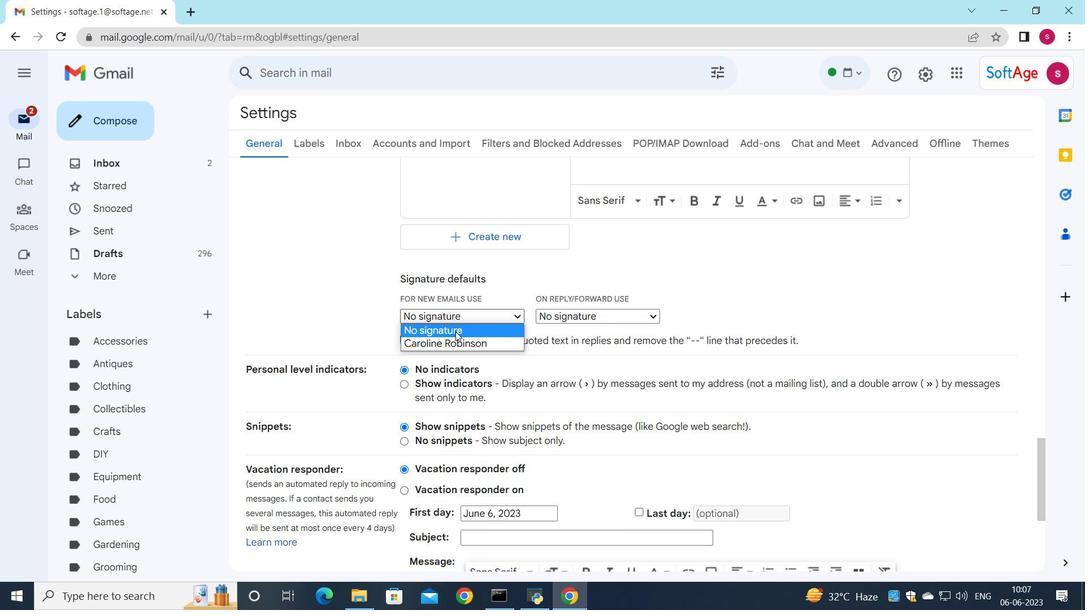 
Action: Mouse moved to (455, 341)
Screenshot: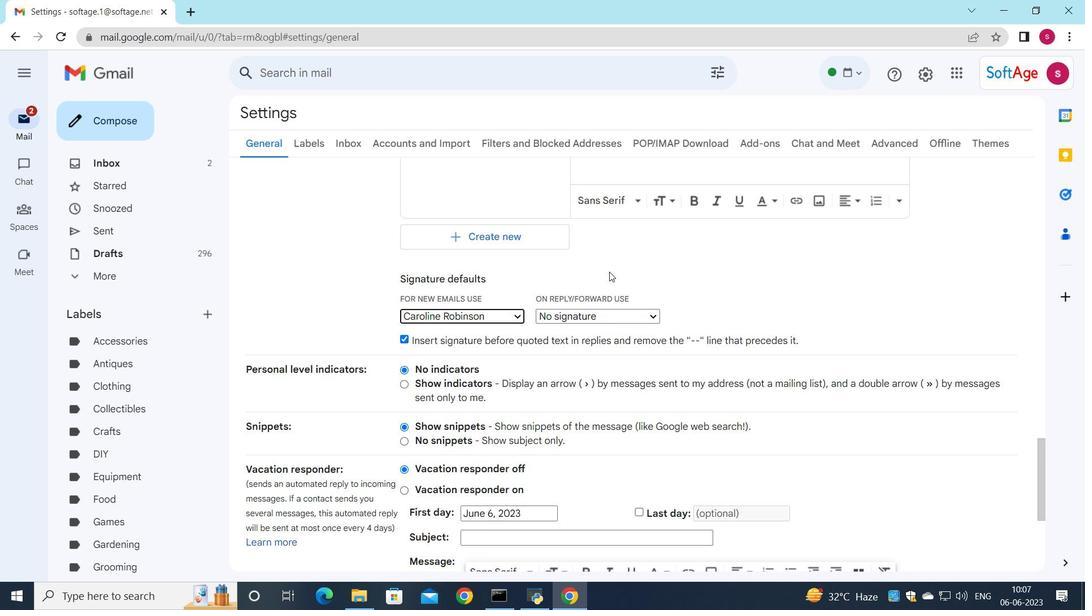 
Action: Mouse pressed left at (455, 341)
Screenshot: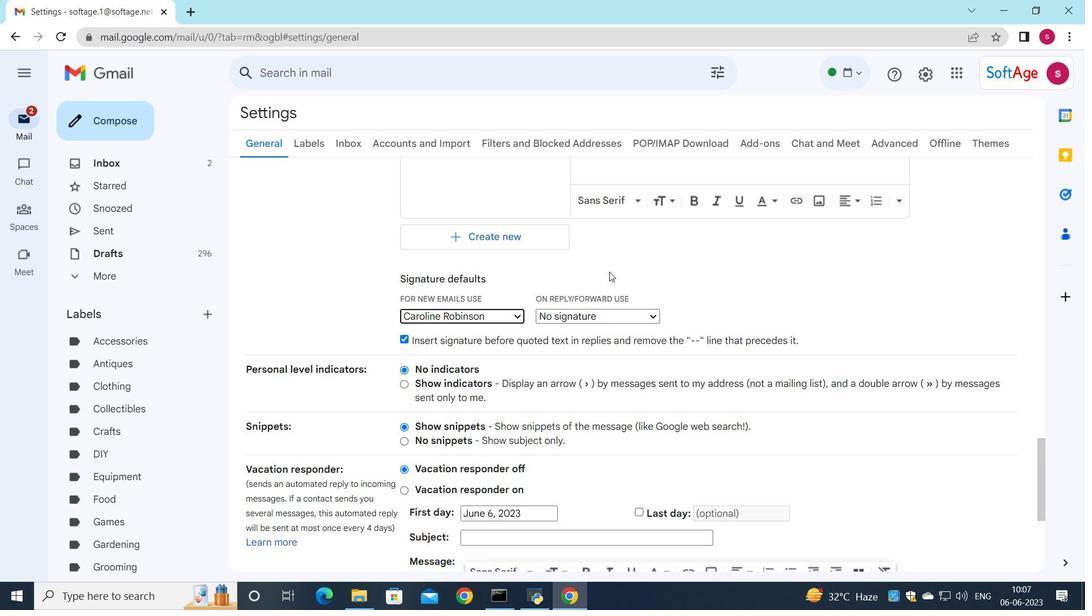 
Action: Mouse moved to (591, 305)
Screenshot: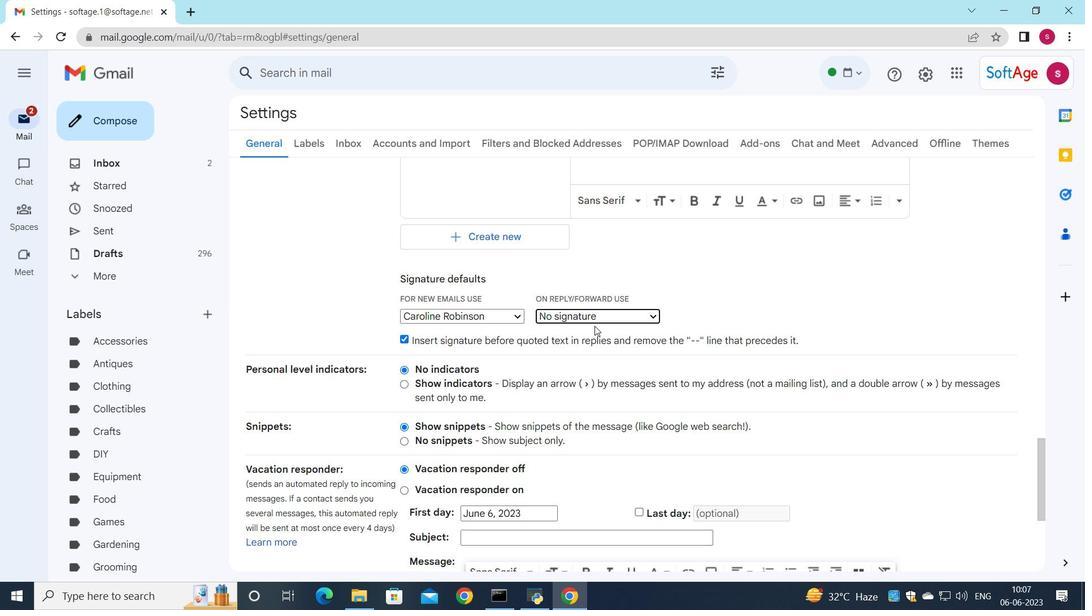 
Action: Mouse pressed left at (591, 305)
Screenshot: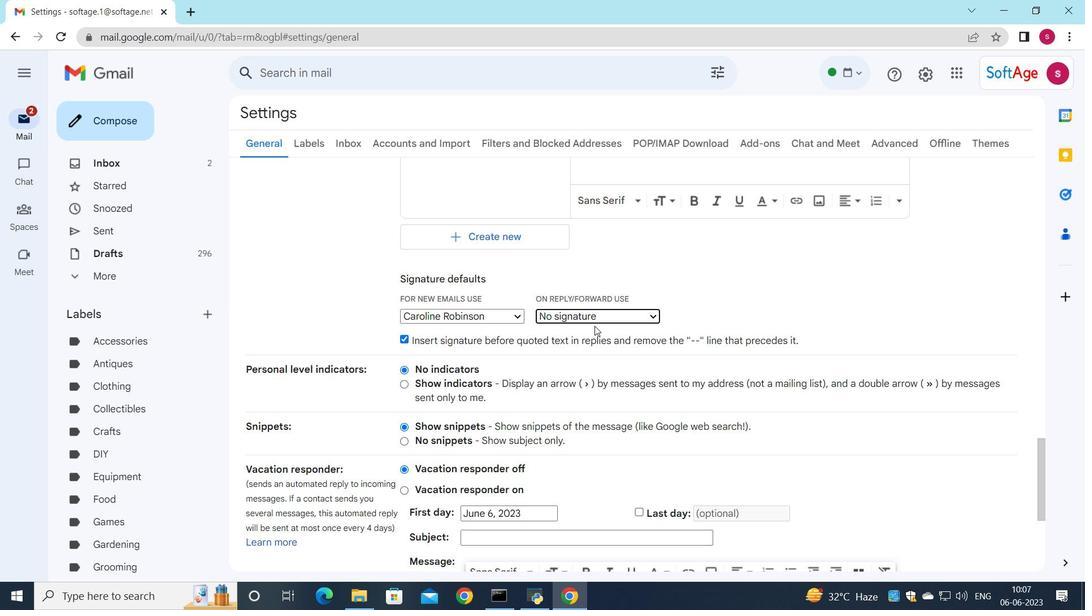 
Action: Mouse moved to (595, 326)
Screenshot: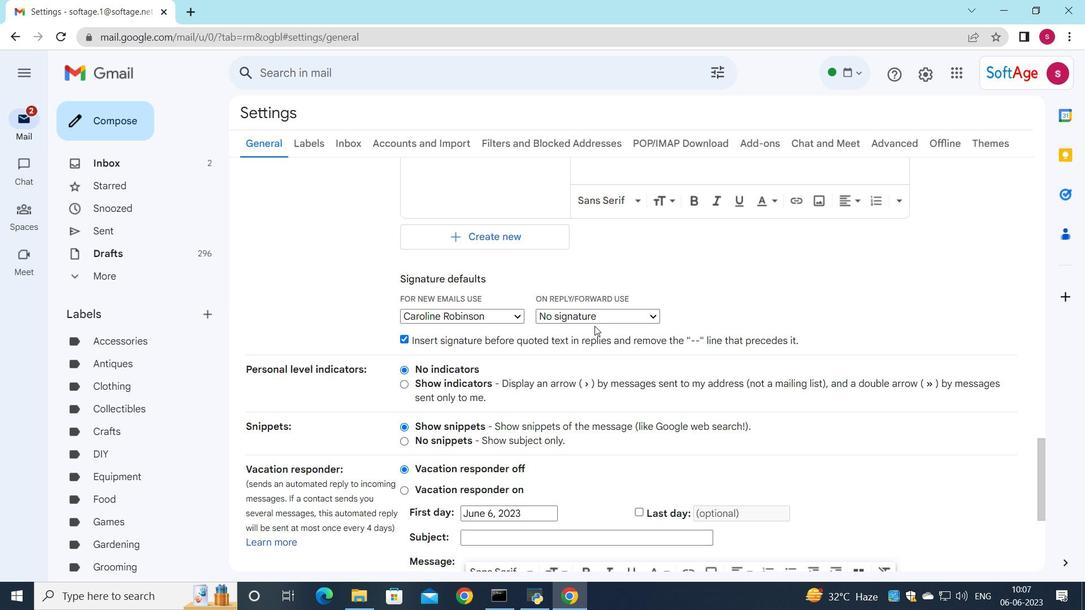
Action: Mouse pressed left at (595, 326)
Screenshot: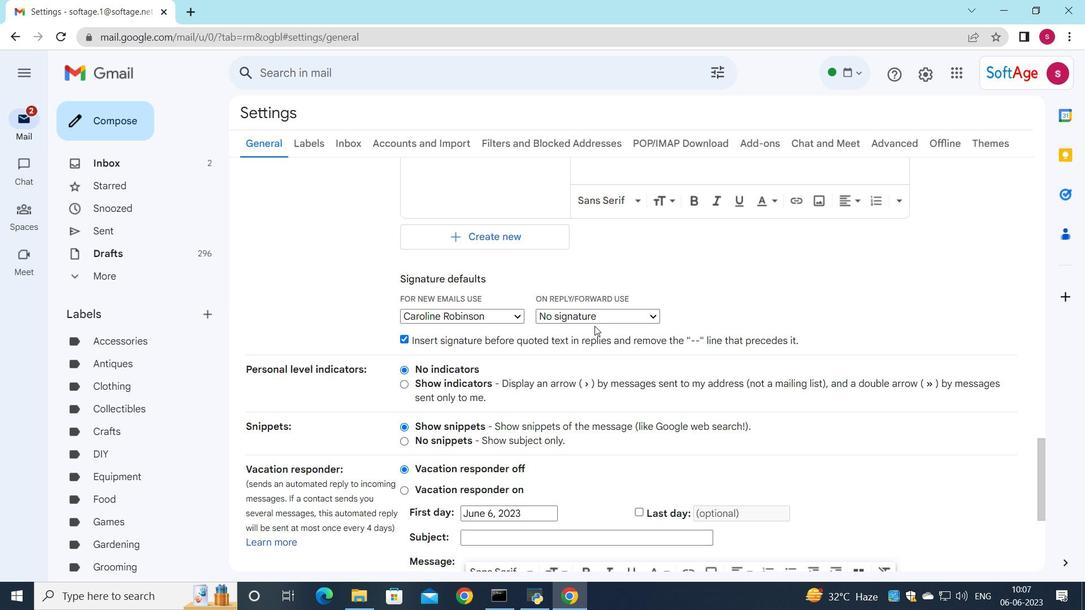 
Action: Mouse moved to (594, 311)
Screenshot: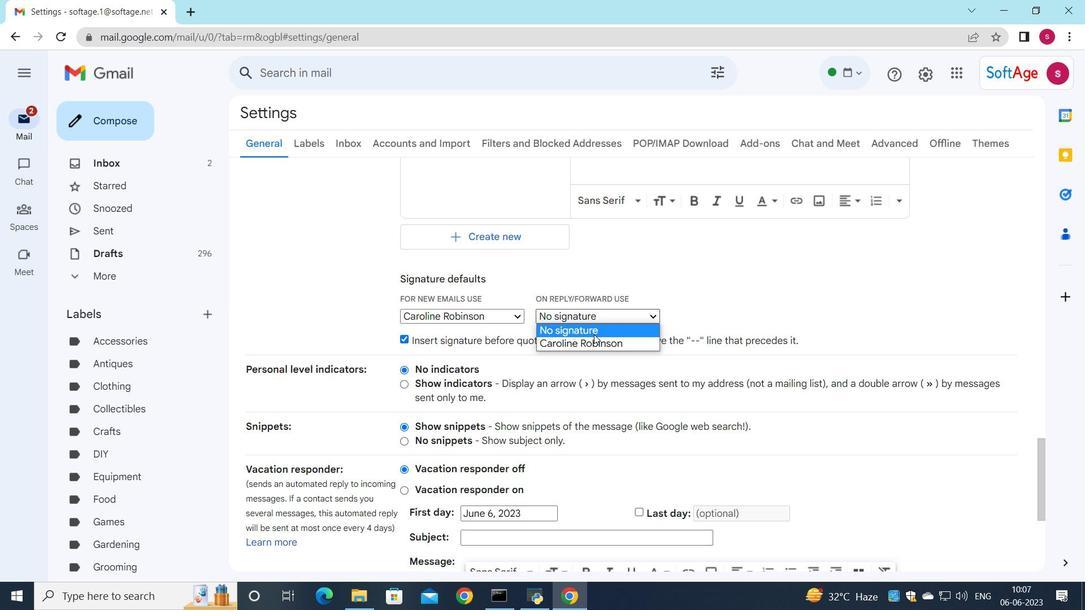 
Action: Mouse pressed left at (594, 311)
Screenshot: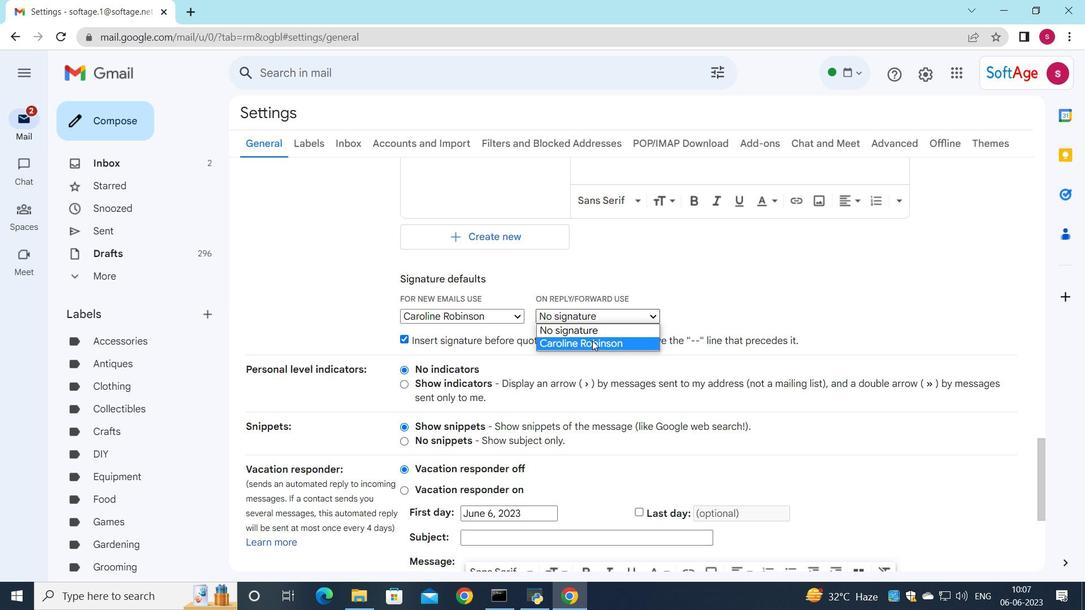
Action: Mouse moved to (592, 344)
Screenshot: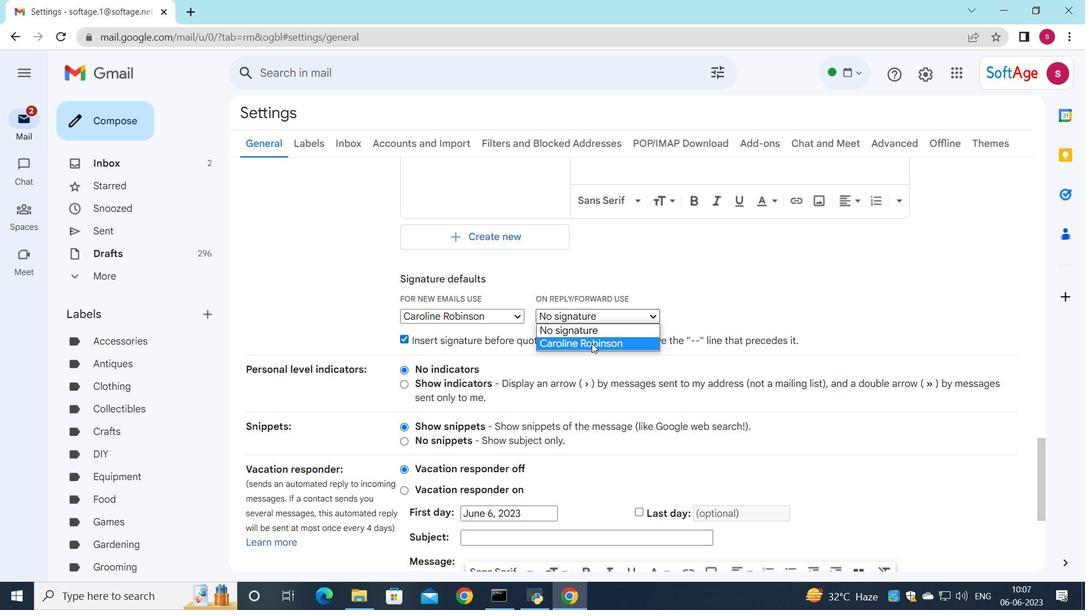 
Action: Mouse pressed left at (592, 344)
Screenshot: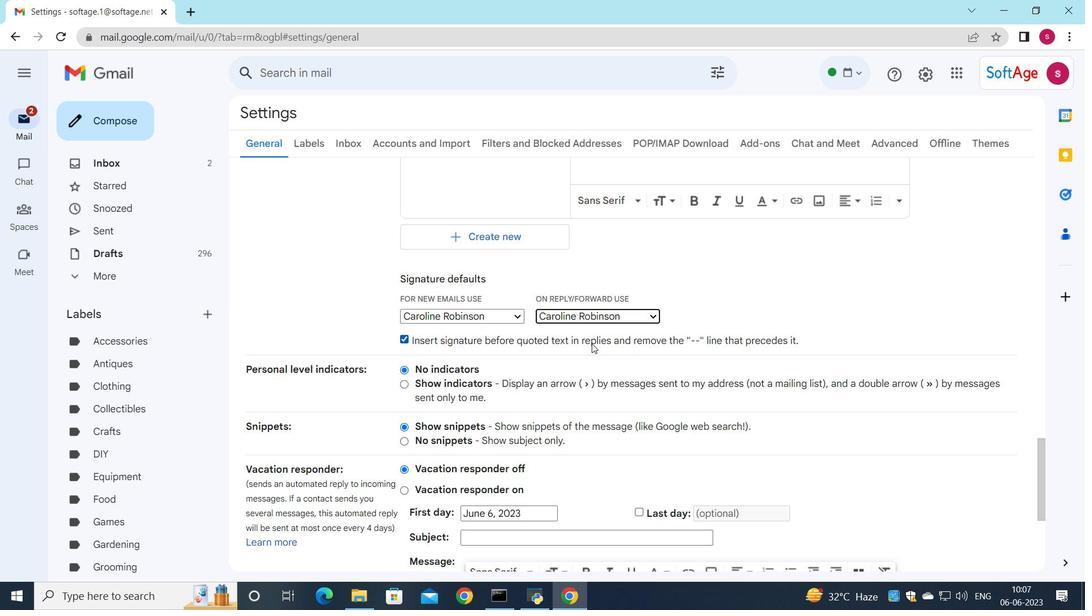 
Action: Mouse moved to (514, 339)
Screenshot: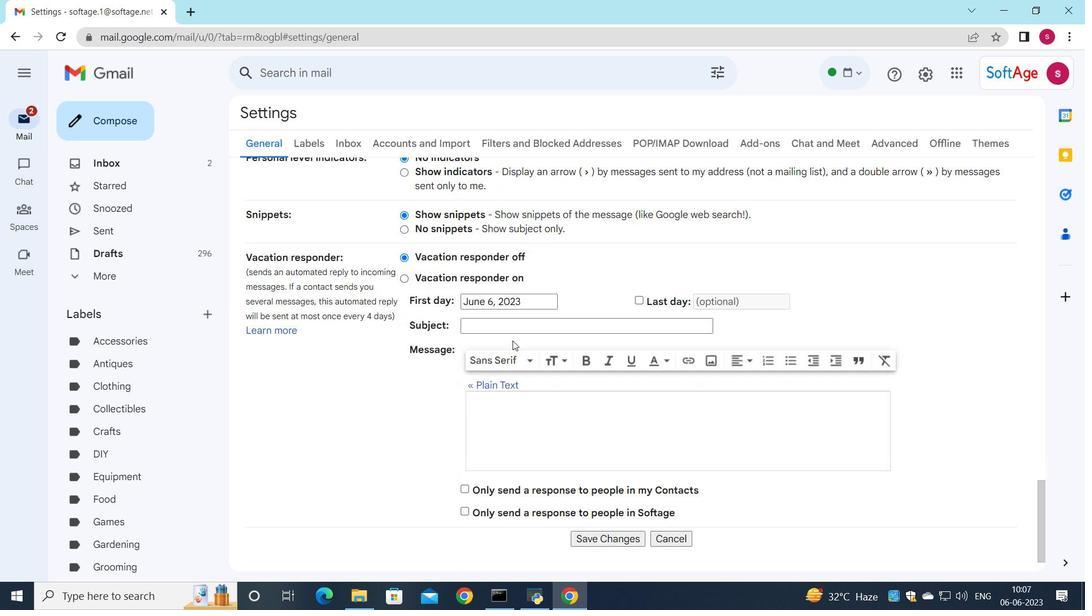 
Action: Mouse scrolled (514, 338) with delta (0, 0)
Screenshot: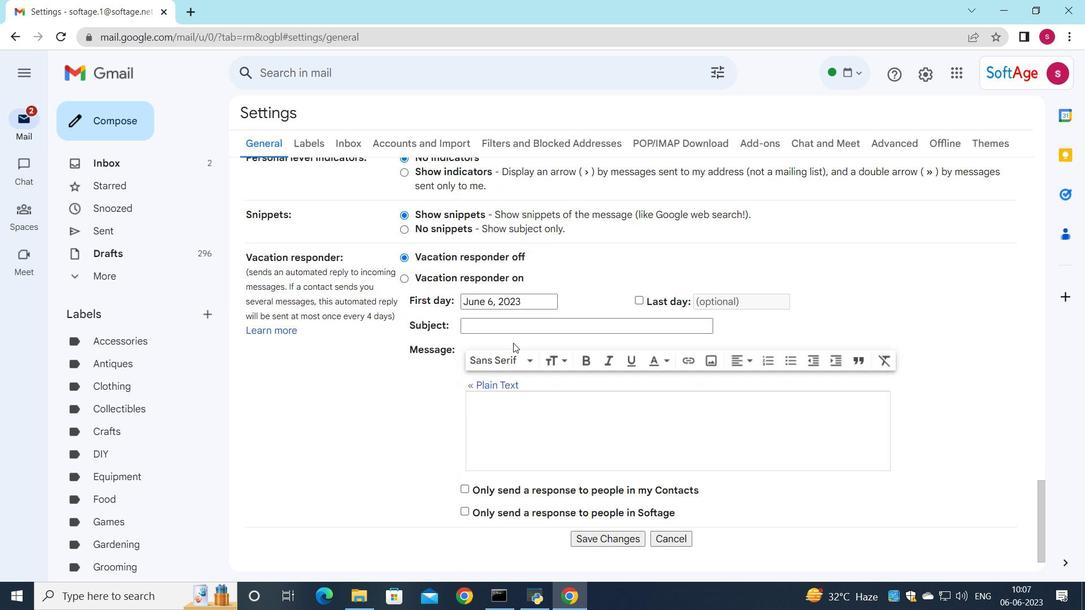 
Action: Mouse moved to (513, 339)
Screenshot: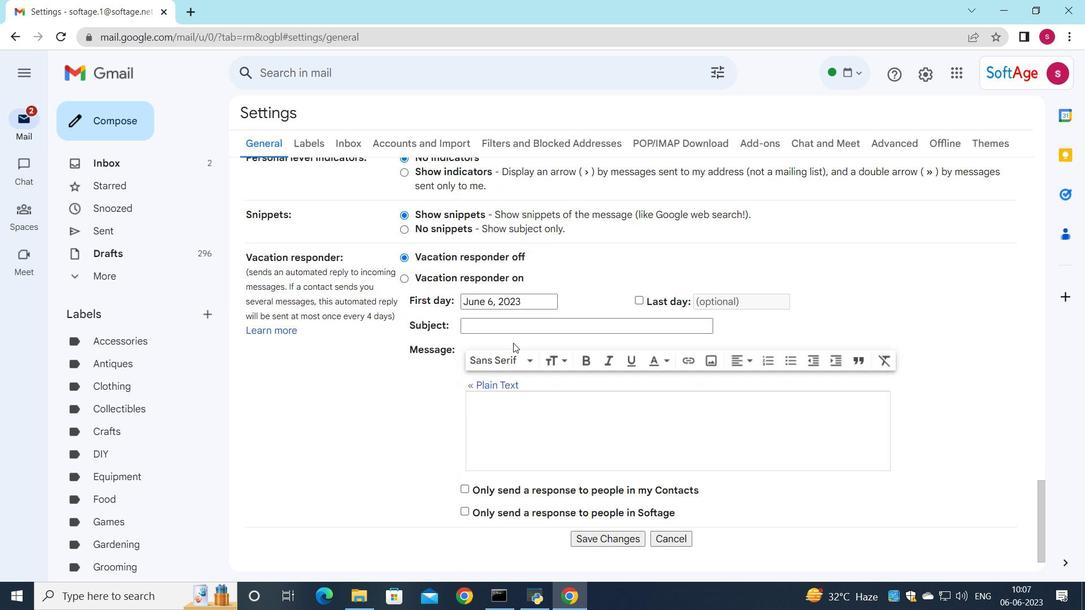 
Action: Mouse scrolled (513, 339) with delta (0, 0)
Screenshot: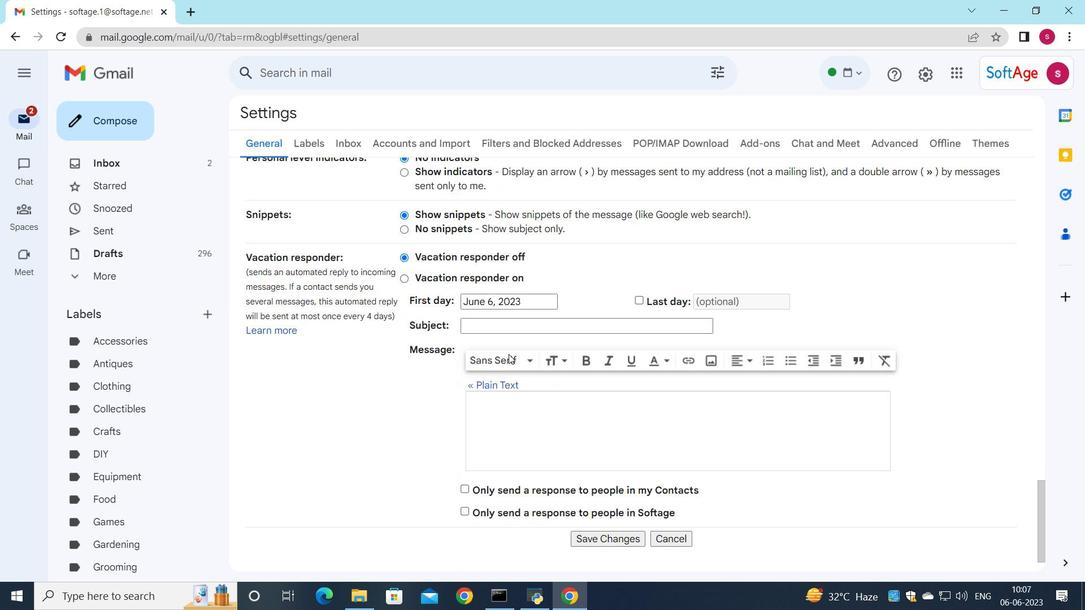 
Action: Mouse moved to (513, 340)
Screenshot: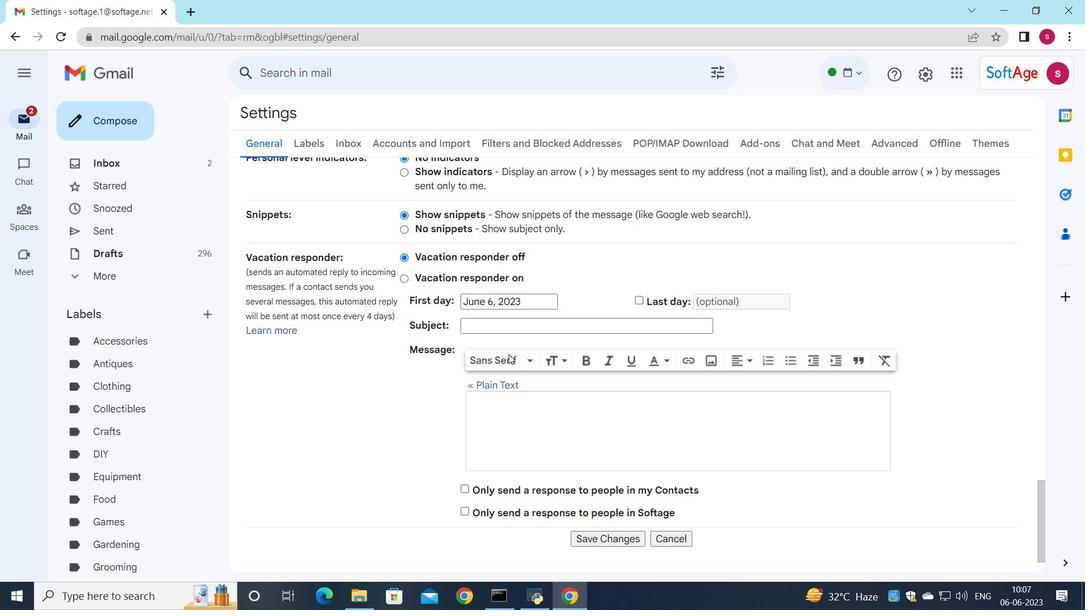 
Action: Mouse scrolled (513, 339) with delta (0, 0)
Screenshot: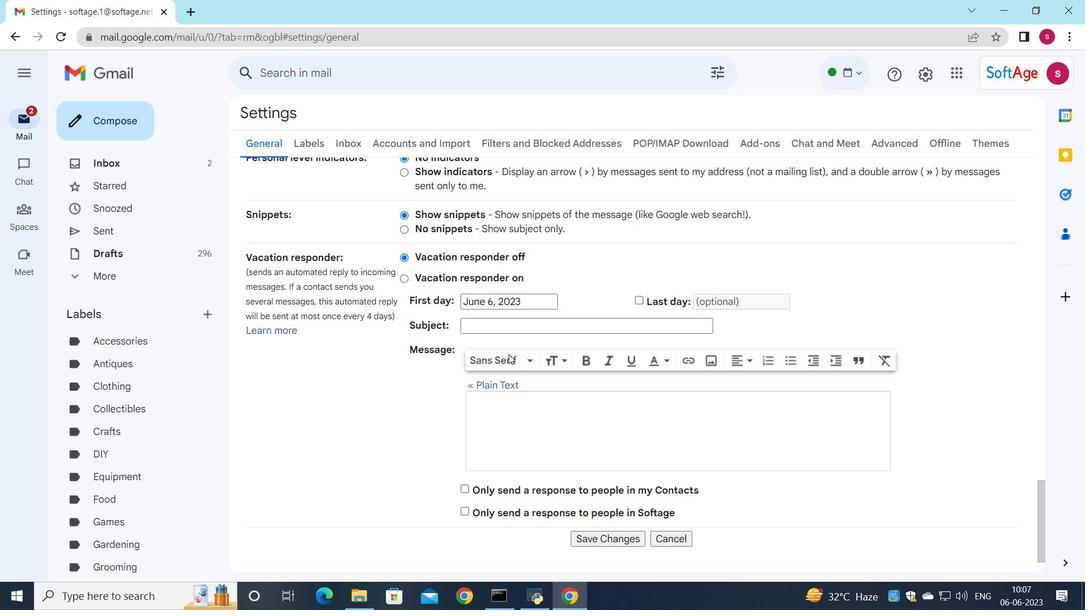 
Action: Mouse moved to (613, 537)
Screenshot: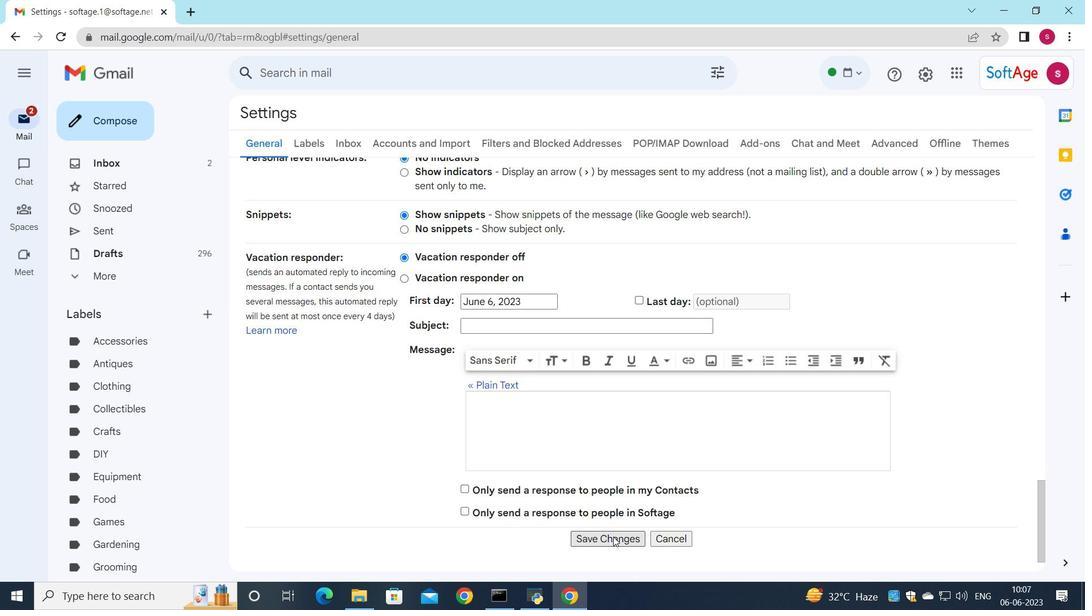 
Action: Mouse pressed left at (613, 537)
Screenshot: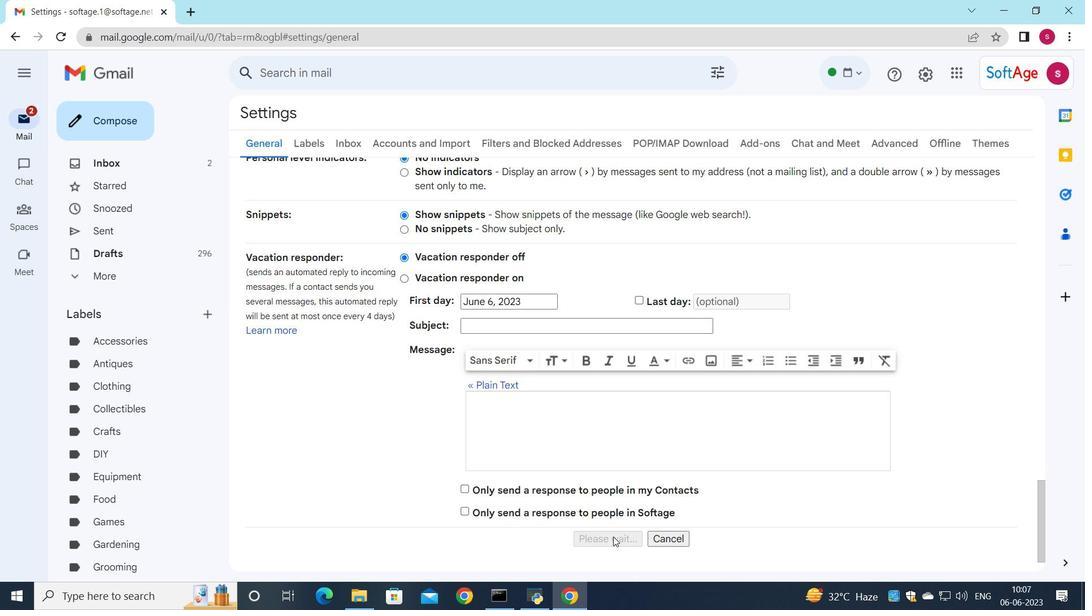 
Action: Mouse moved to (538, 359)
Screenshot: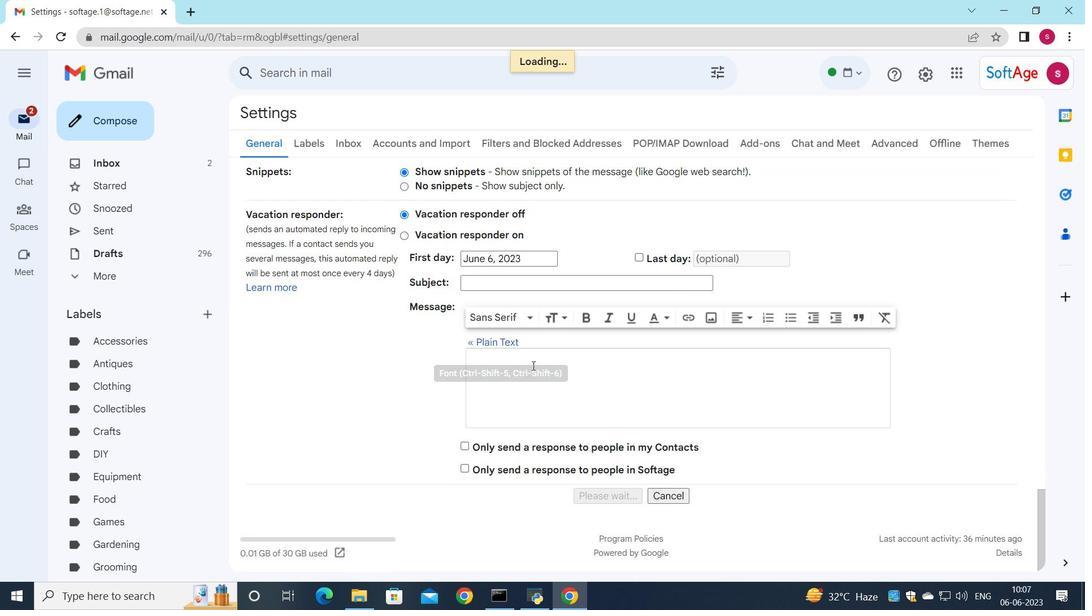 
Action: Mouse scrolled (538, 359) with delta (0, 0)
Screenshot: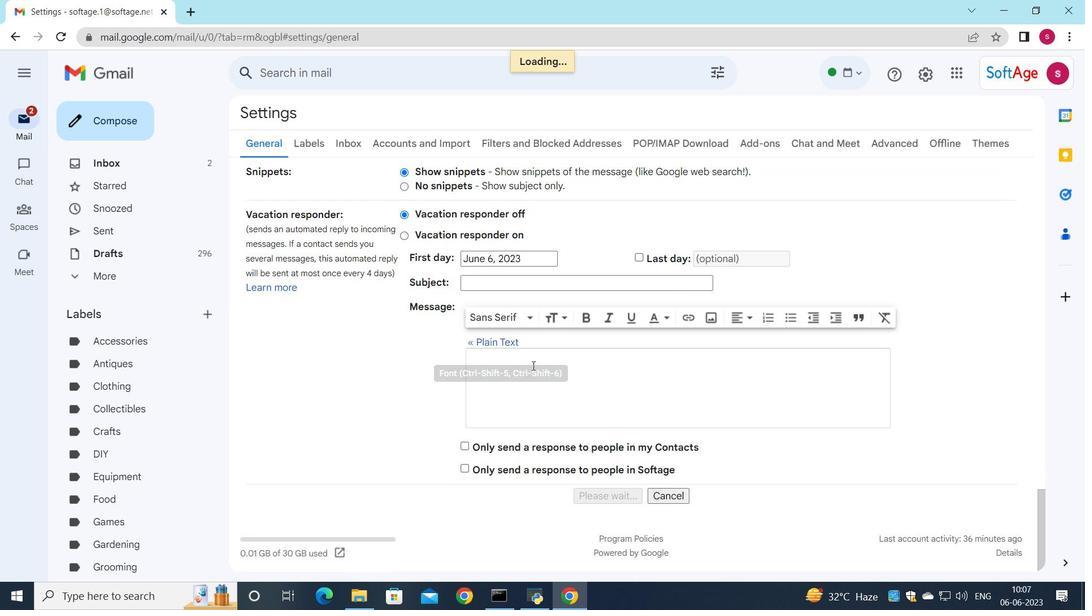 
Action: Mouse moved to (533, 364)
Screenshot: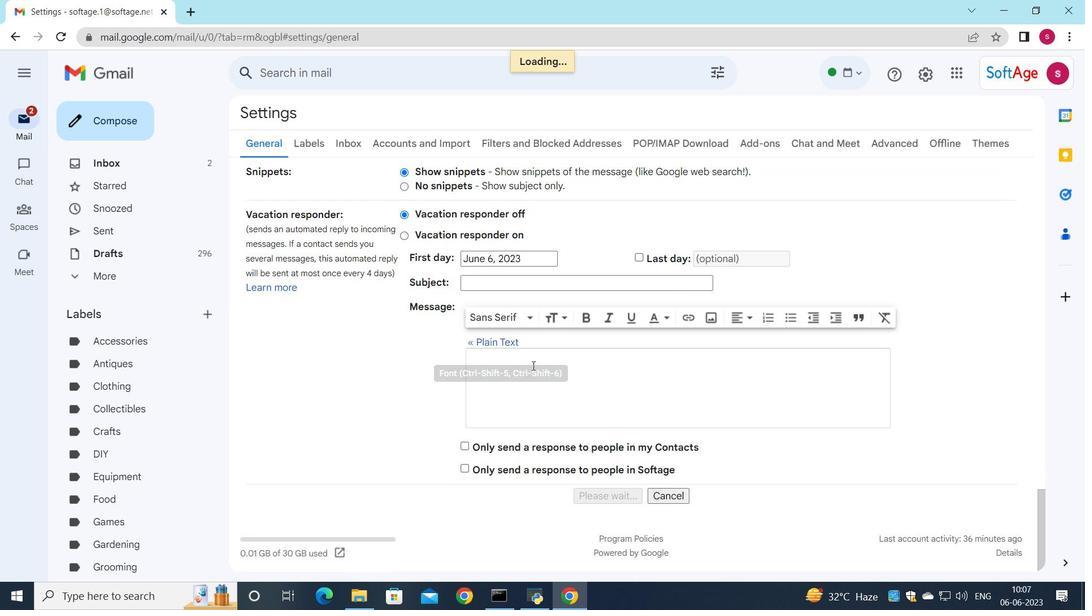 
Action: Mouse scrolled (533, 364) with delta (0, 0)
Screenshot: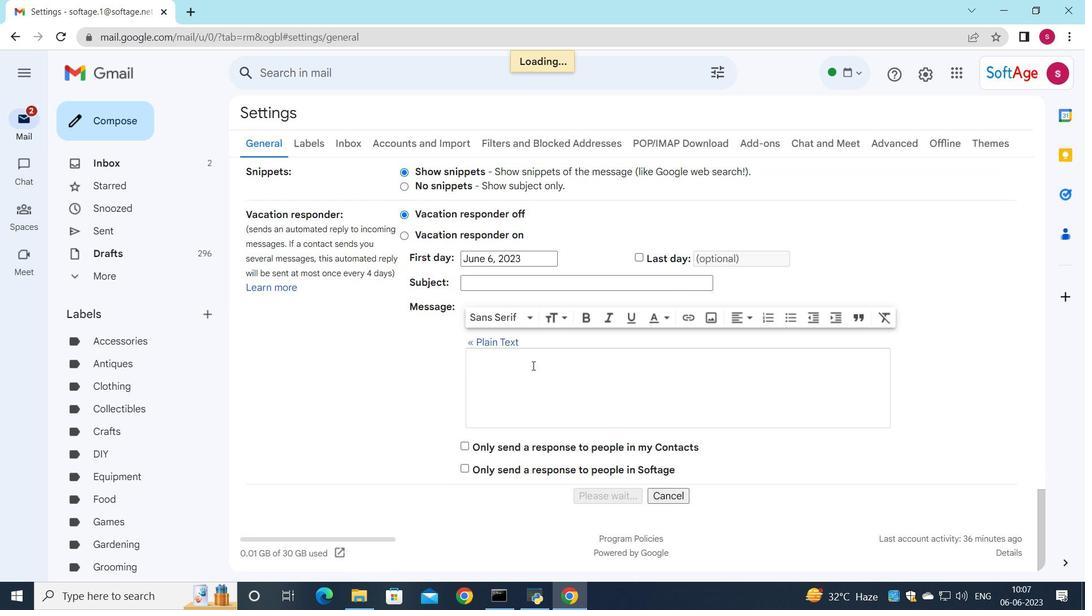 
Action: Mouse moved to (533, 365)
Screenshot: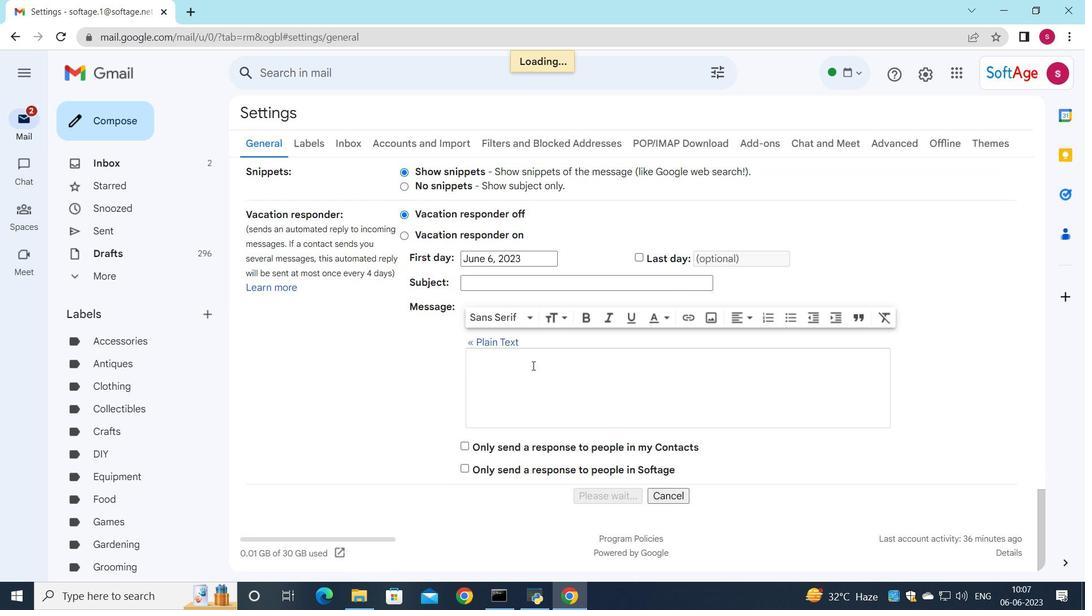 
Action: Mouse scrolled (533, 364) with delta (0, 0)
Screenshot: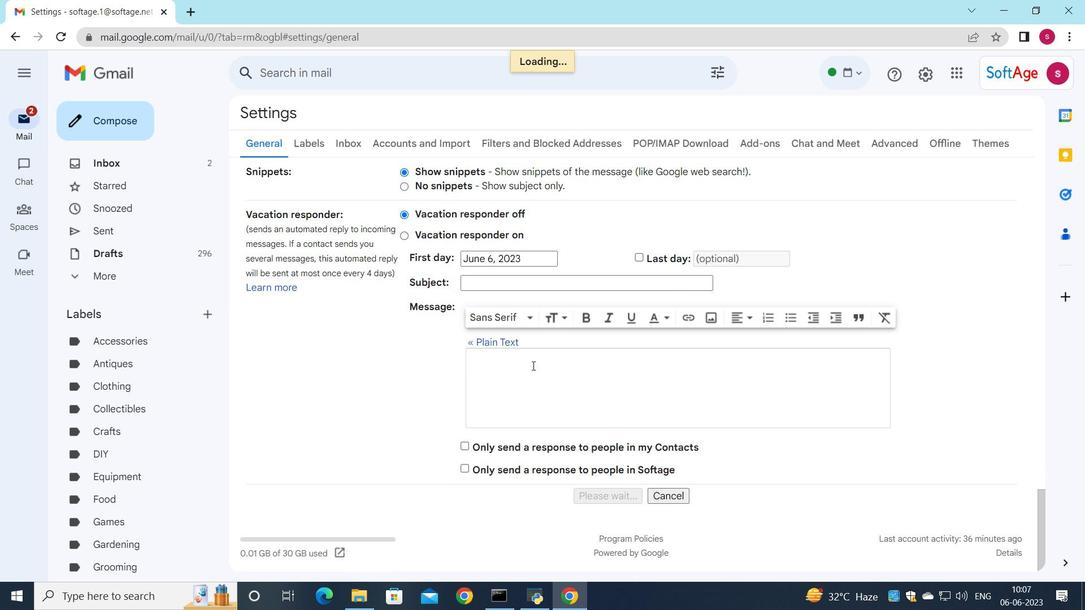 
Action: Mouse scrolled (533, 364) with delta (0, 0)
Screenshot: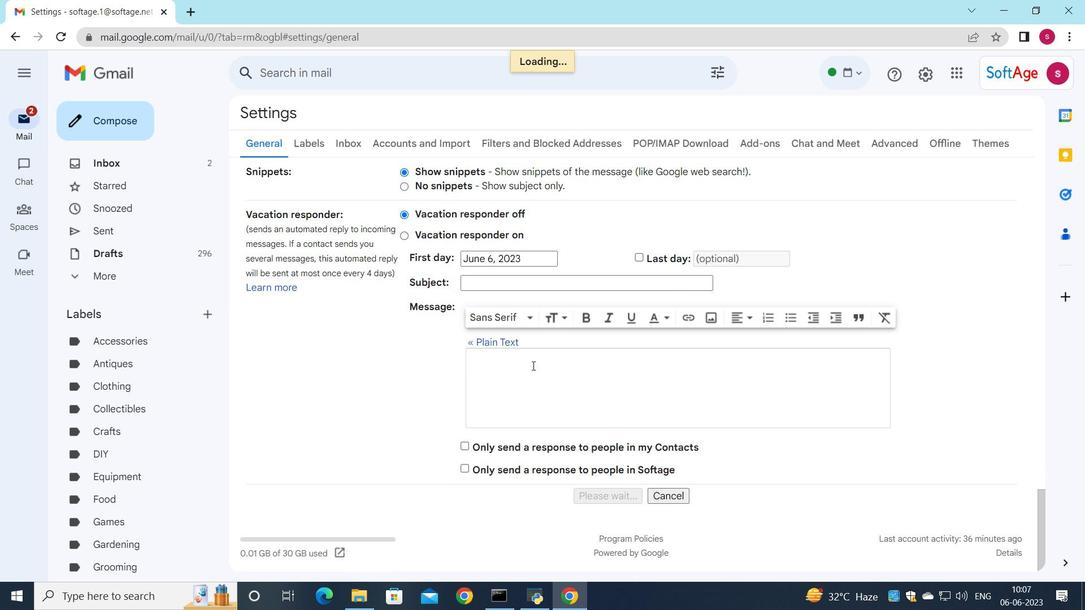
Action: Mouse moved to (529, 376)
Screenshot: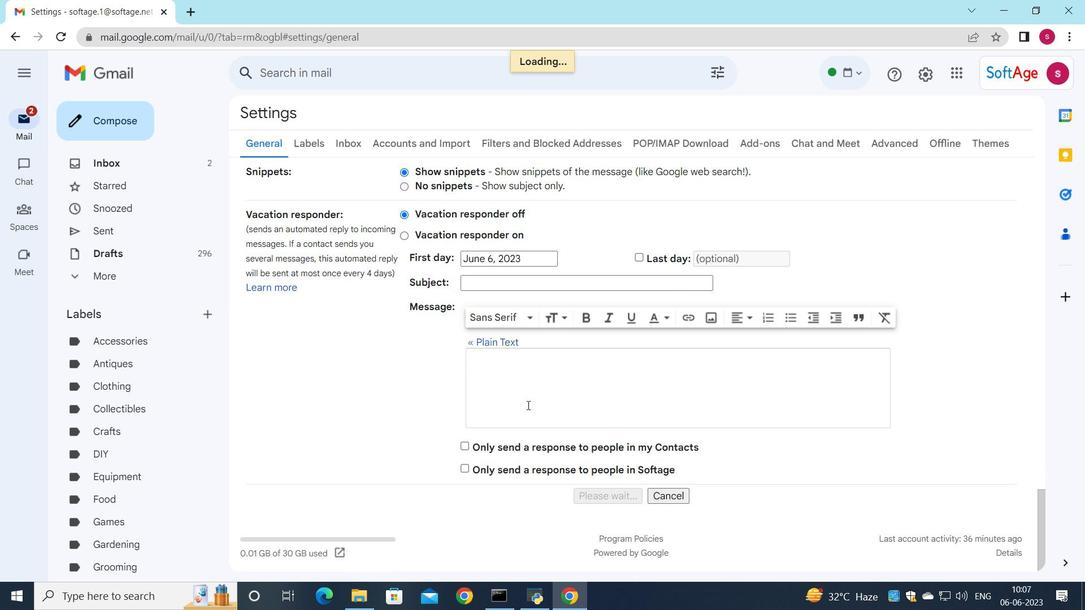 
Action: Mouse scrolled (529, 375) with delta (0, 0)
Screenshot: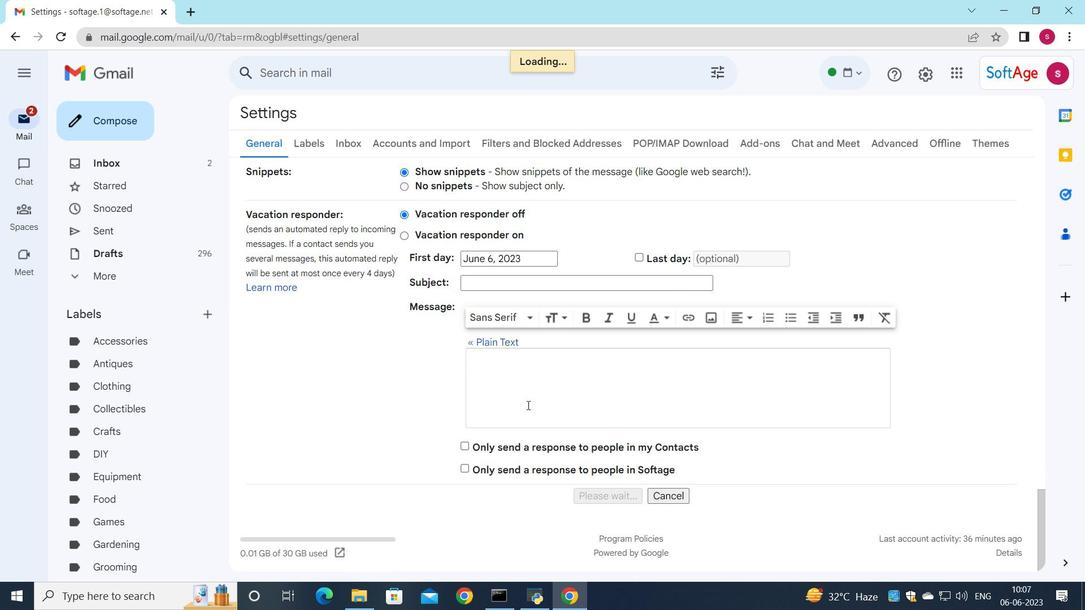 
Action: Mouse moved to (528, 389)
Screenshot: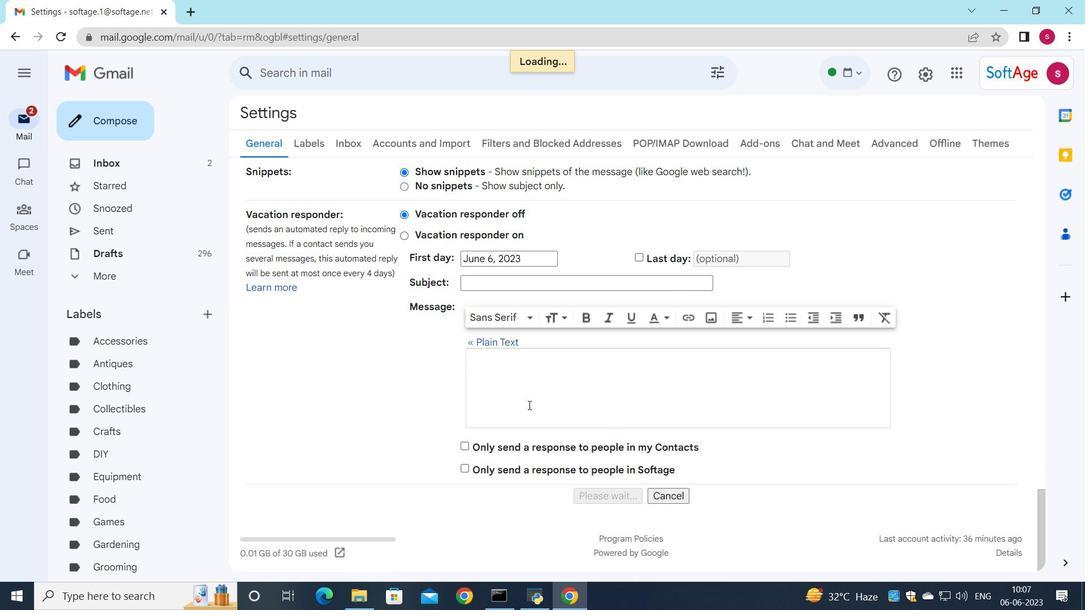 
Action: Mouse scrolled (528, 389) with delta (0, 0)
Screenshot: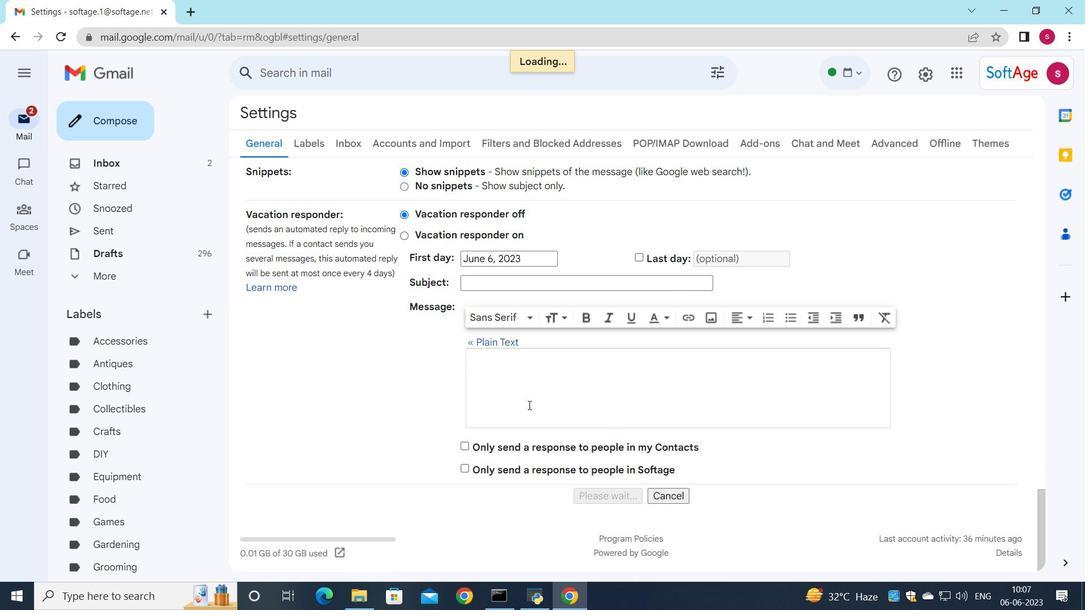 
Action: Mouse moved to (528, 400)
Screenshot: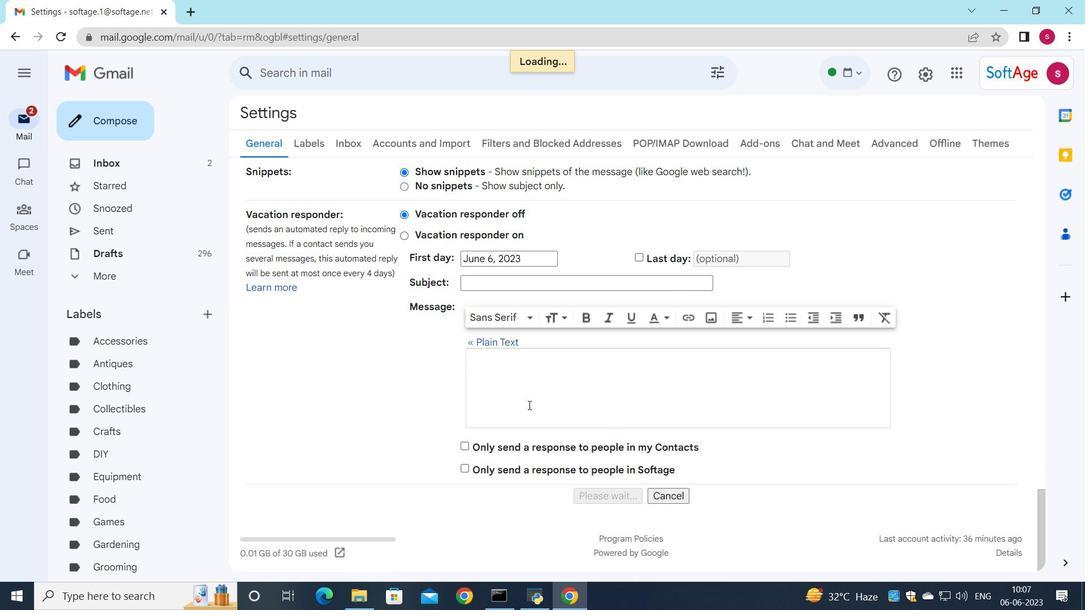 
Action: Mouse scrolled (528, 400) with delta (0, 0)
Screenshot: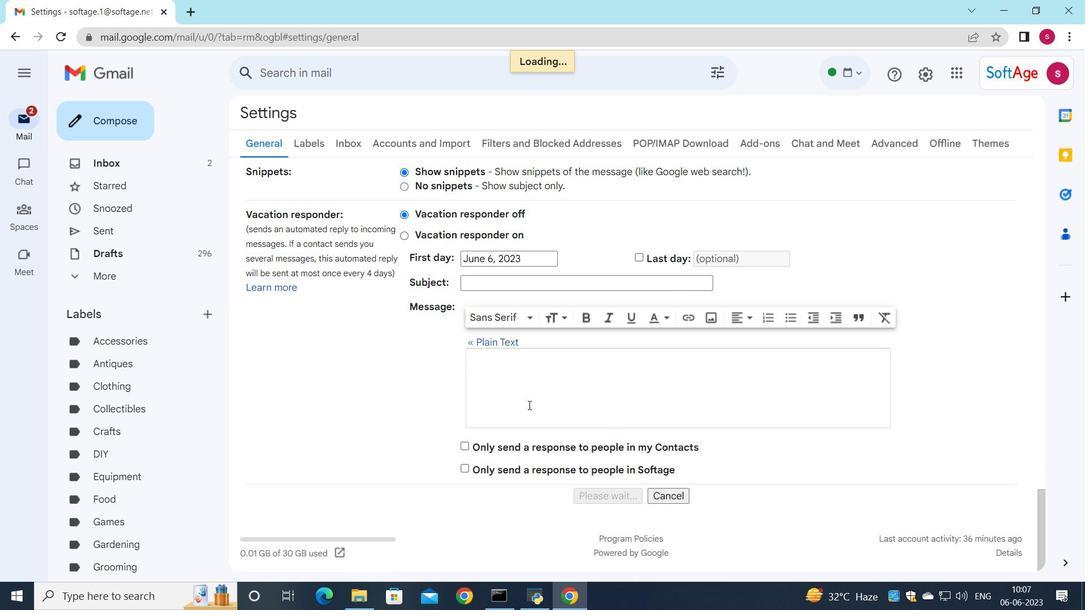 
Action: Mouse moved to (528, 406)
Screenshot: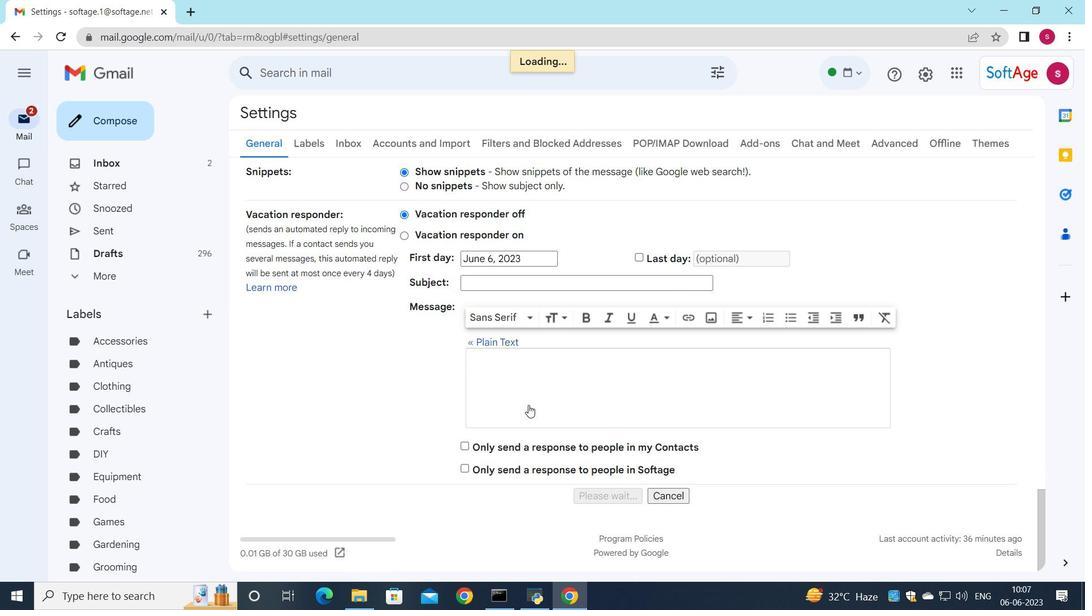 
Action: Mouse scrolled (528, 405) with delta (0, 0)
Screenshot: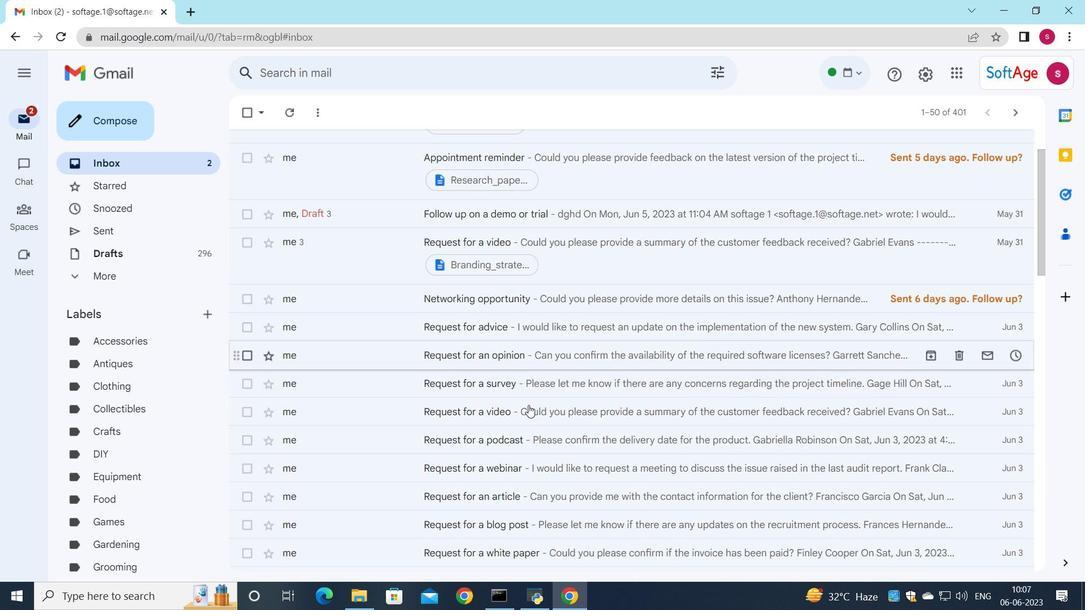 
Action: Mouse moved to (528, 406)
Screenshot: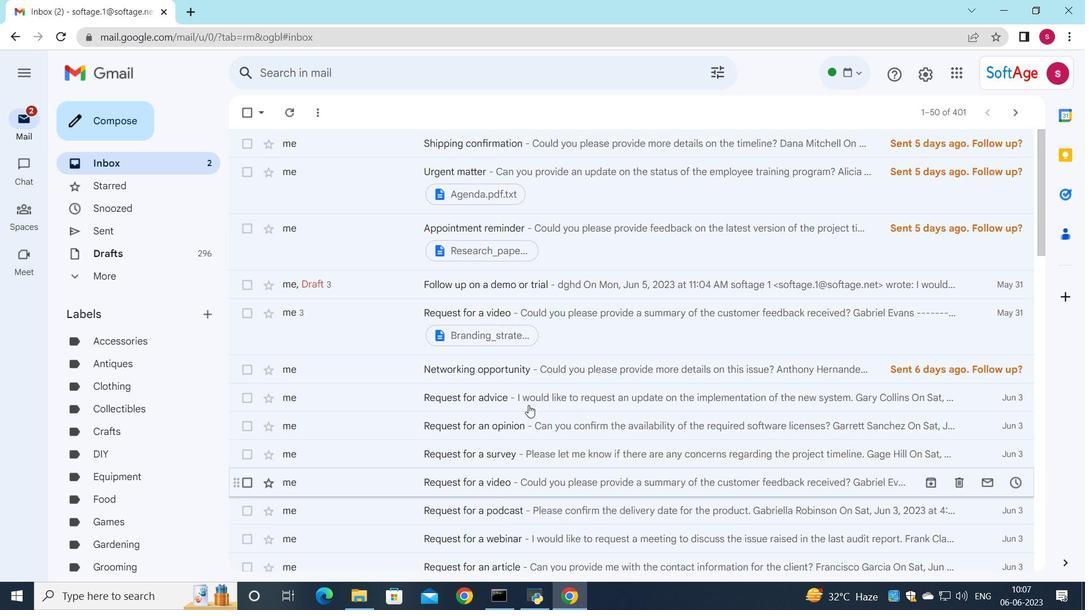
Action: Mouse scrolled (528, 406) with delta (0, 0)
Screenshot: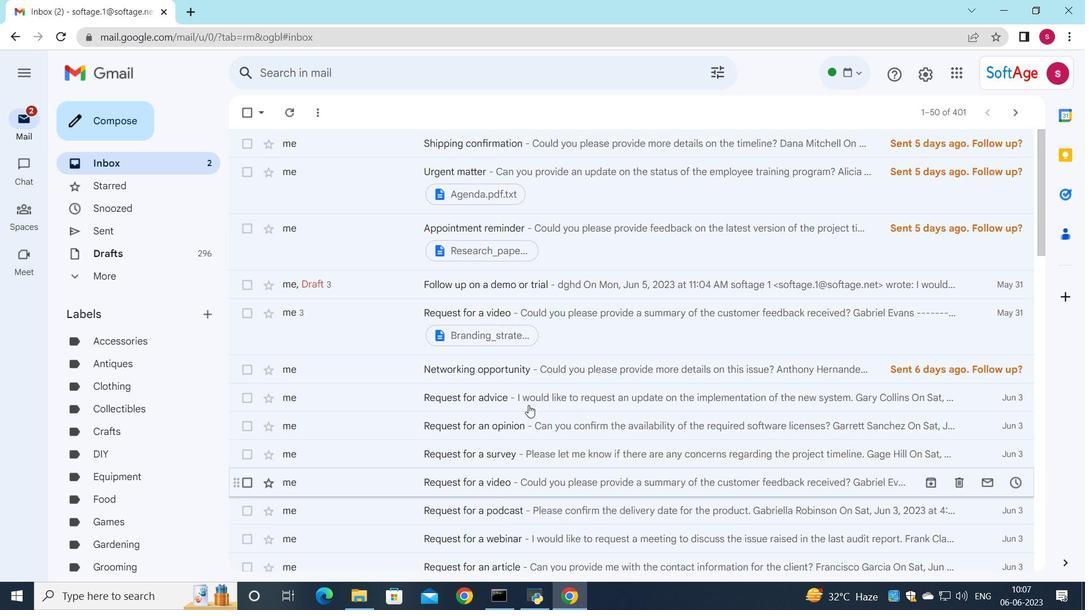 
Action: Mouse scrolled (528, 406) with delta (0, 0)
Screenshot: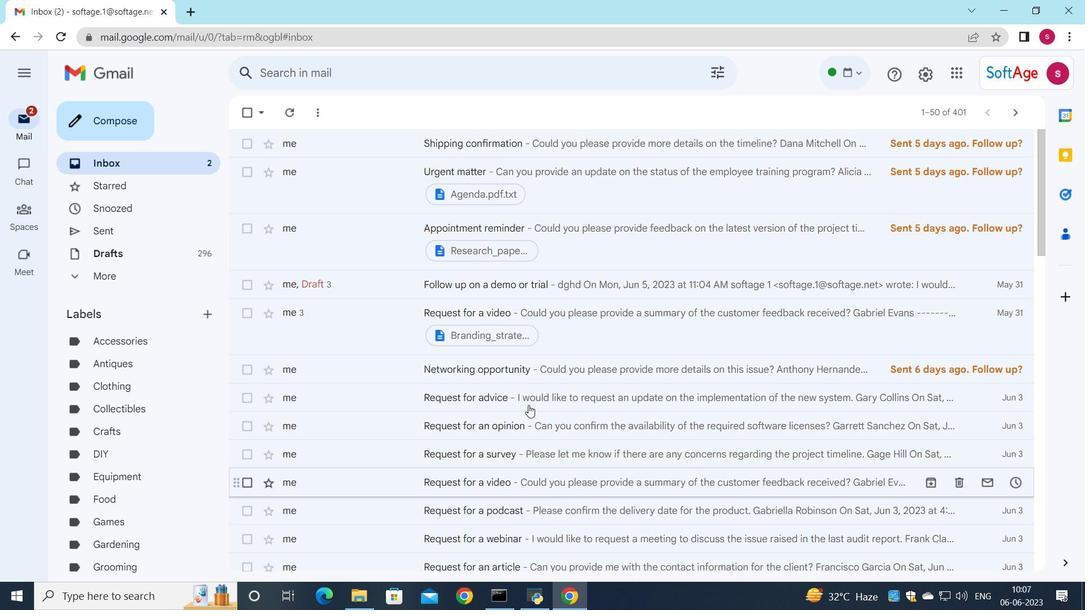 
Action: Mouse moved to (243, 486)
Screenshot: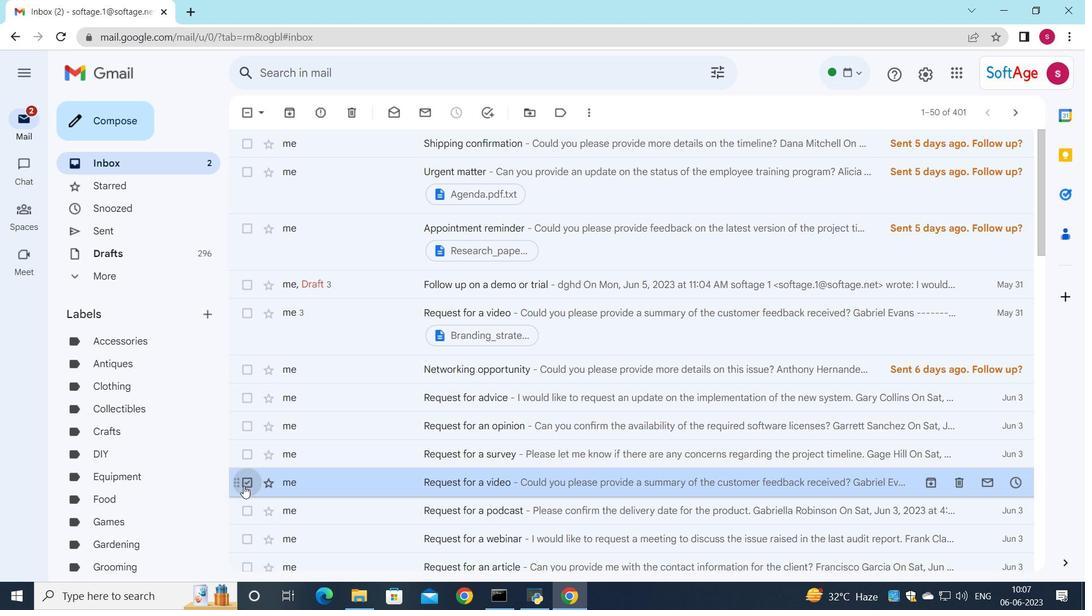 
Action: Mouse pressed left at (243, 486)
Screenshot: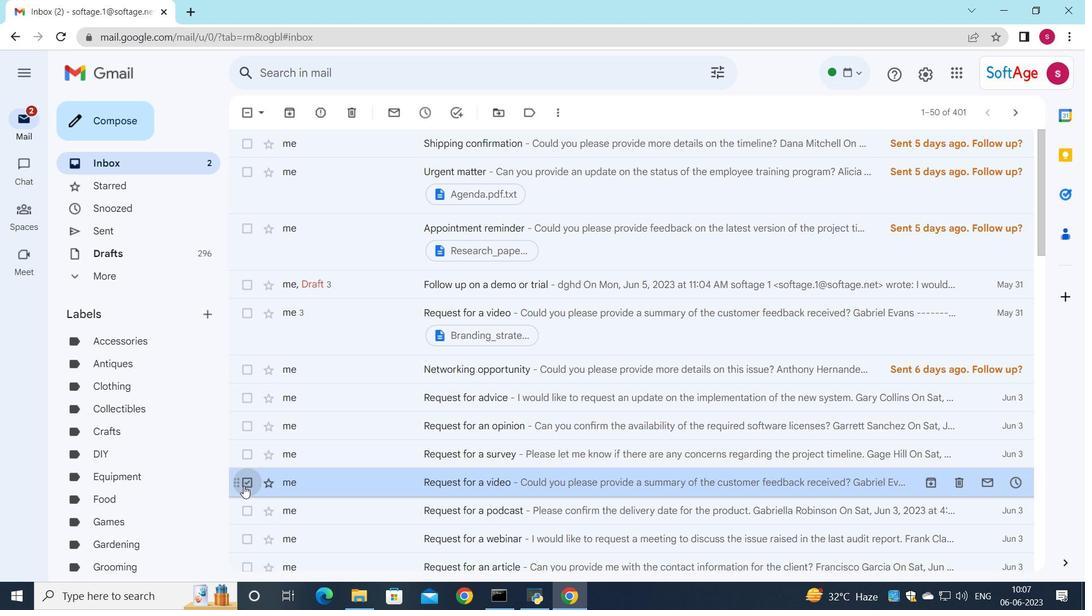 
Action: Mouse moved to (557, 119)
Screenshot: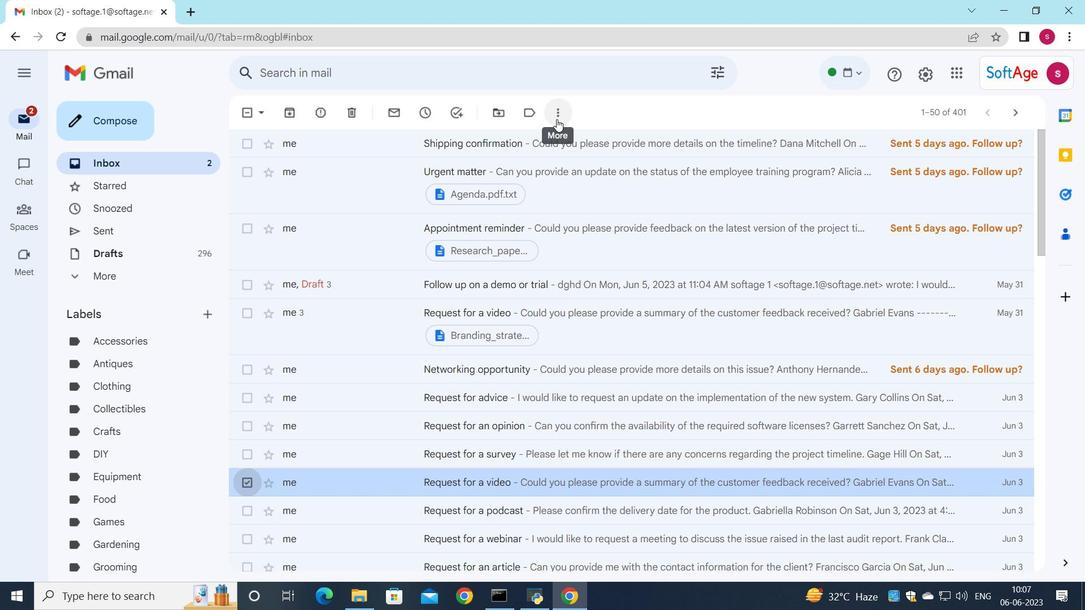 
Action: Mouse pressed left at (557, 119)
Screenshot: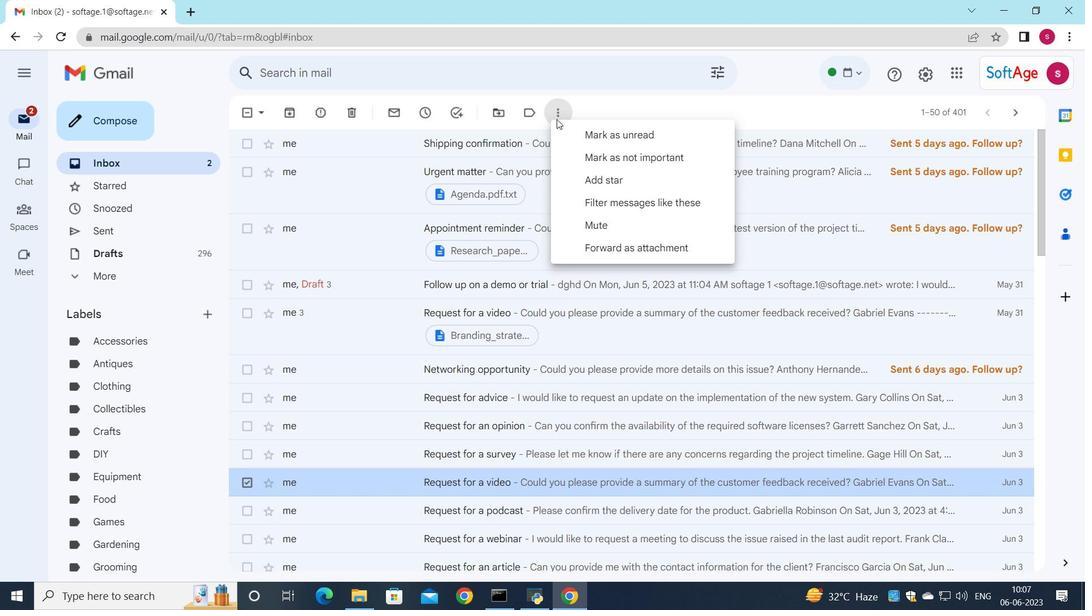 
Action: Mouse moved to (588, 249)
Screenshot: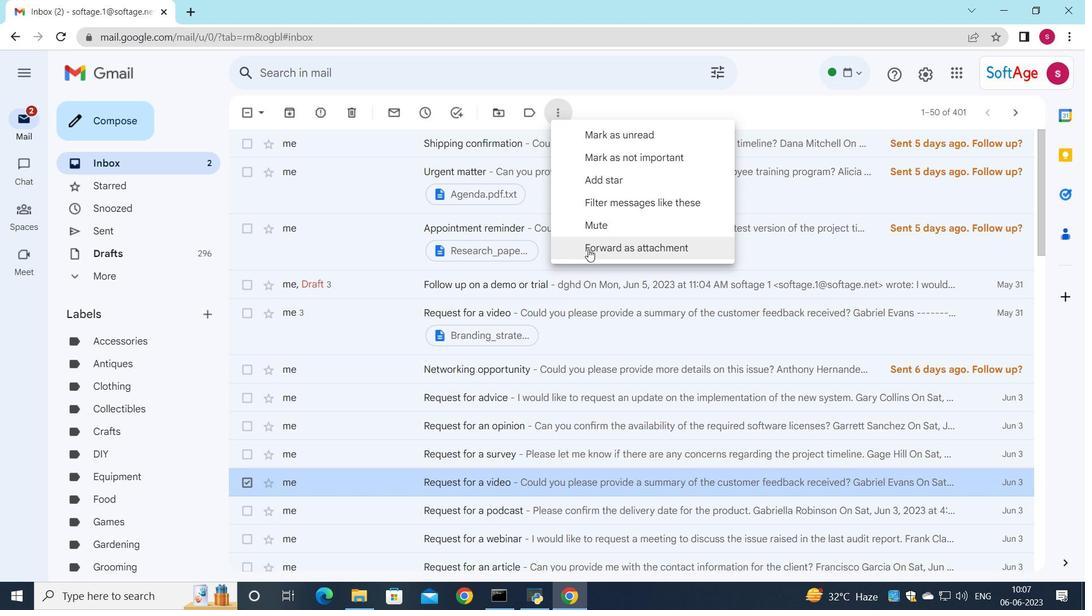 
Action: Mouse pressed left at (588, 249)
Screenshot: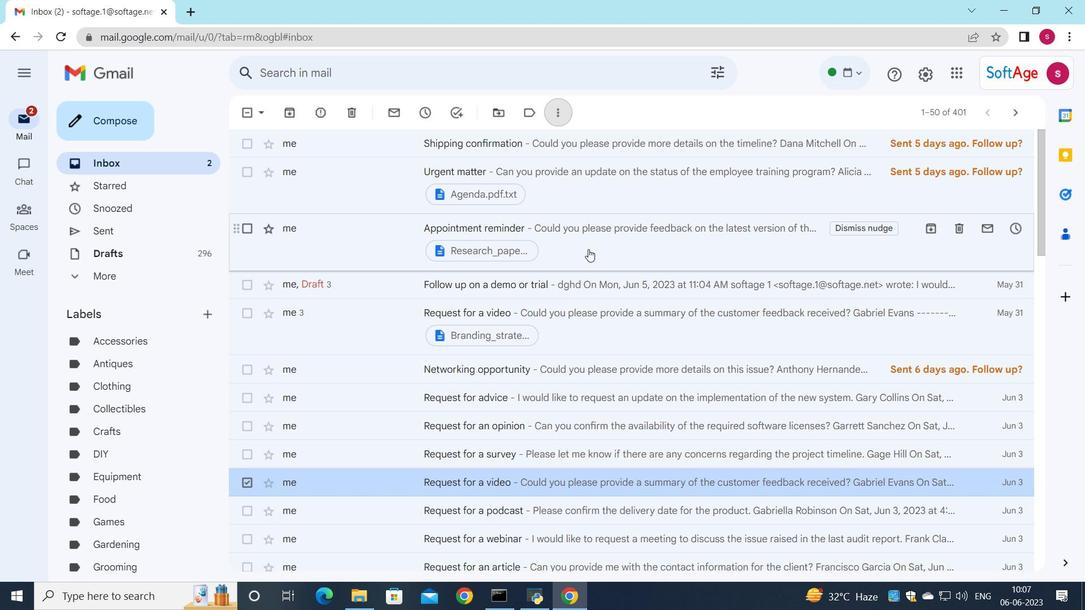 
Action: Key pressed so
Screenshot: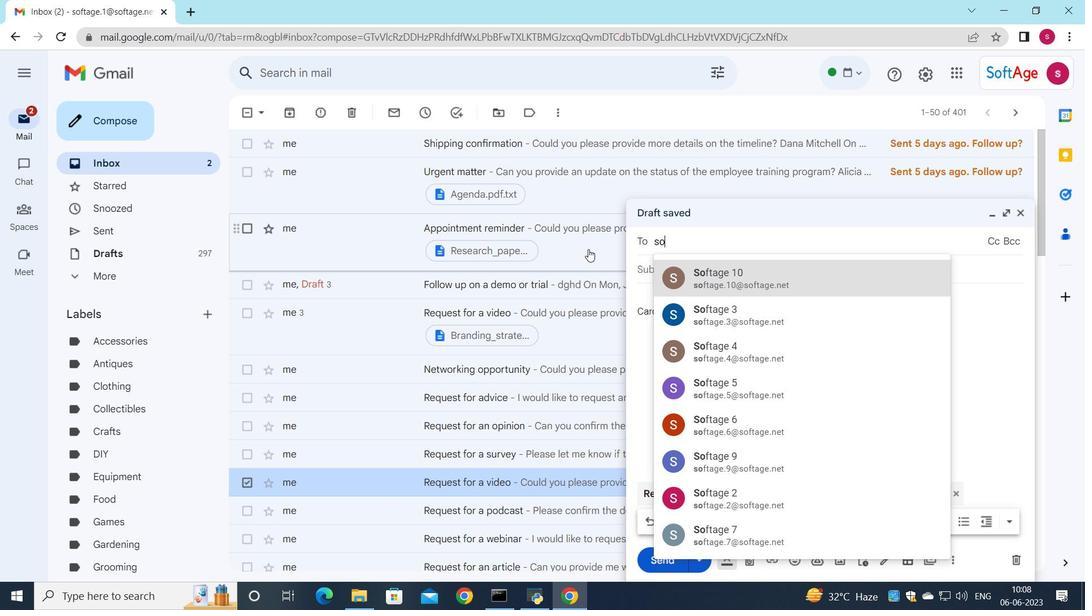 
Action: Mouse moved to (673, 326)
Screenshot: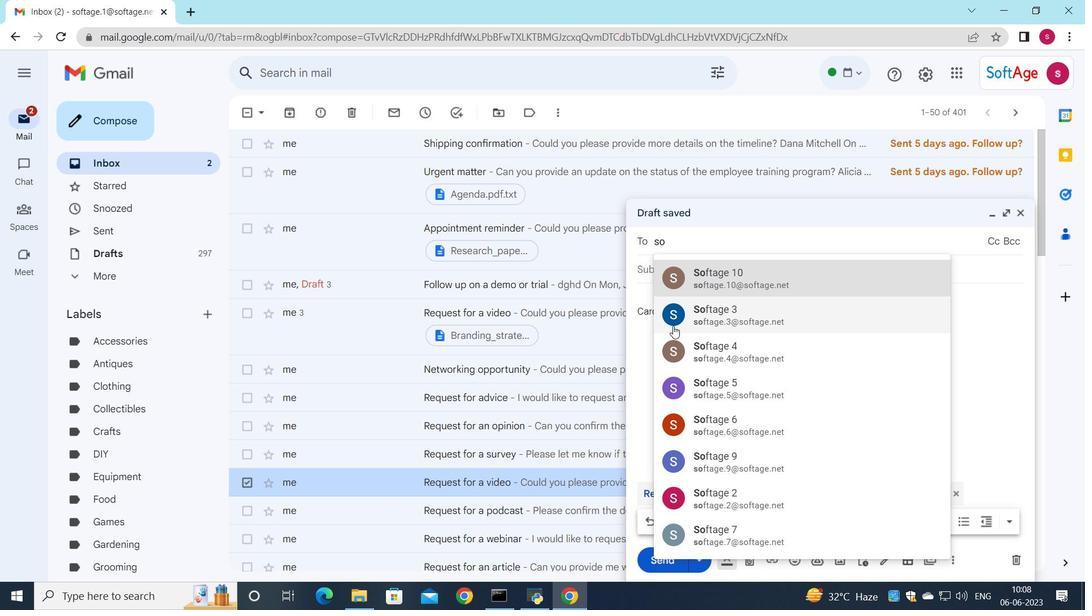 
Action: Mouse pressed left at (673, 326)
Screenshot: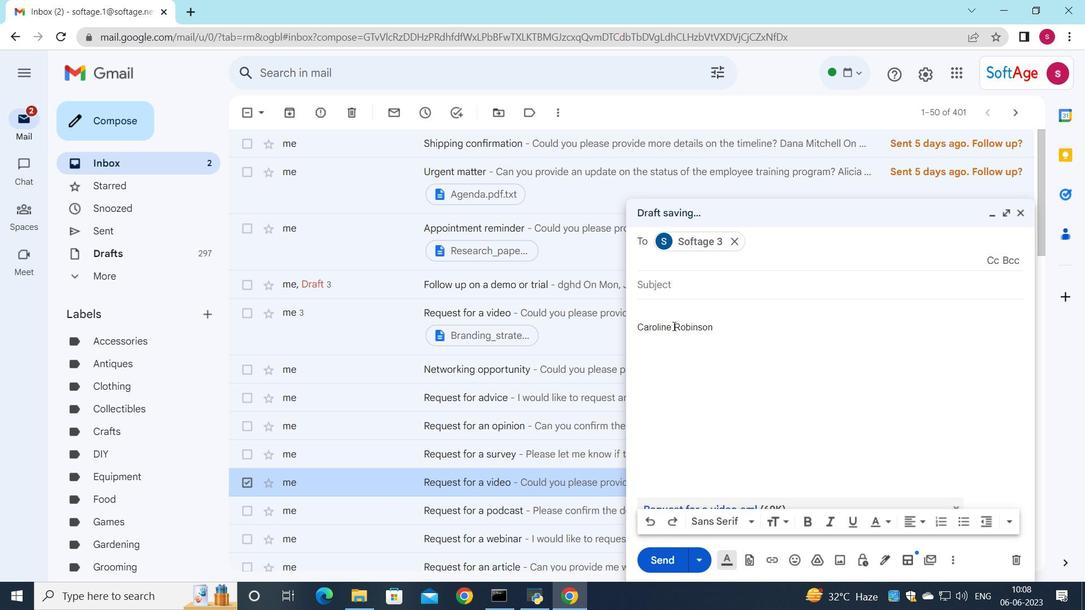 
Action: Mouse moved to (662, 285)
Screenshot: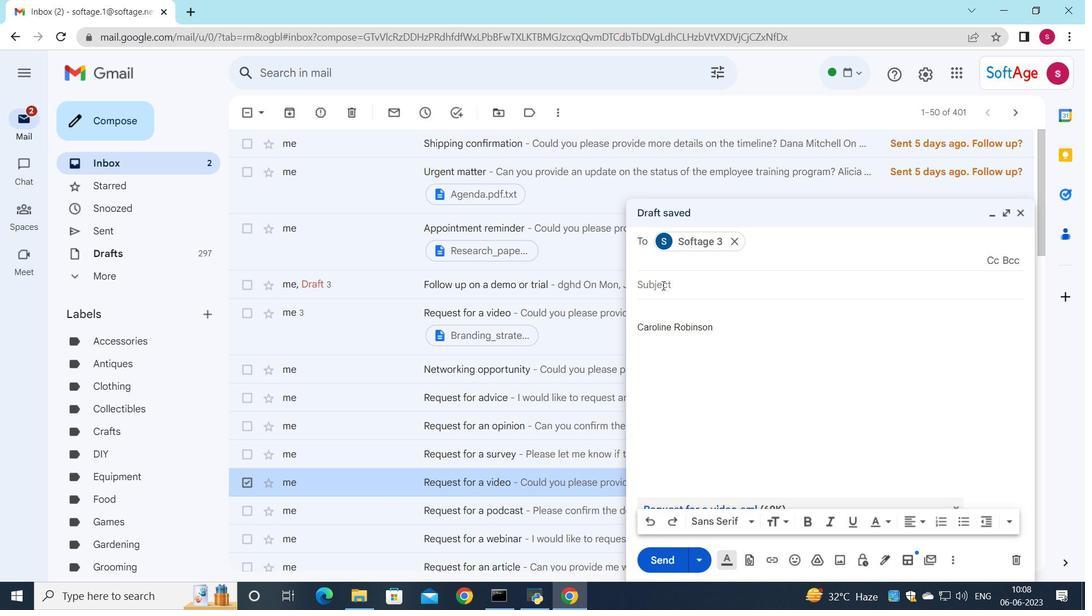 
Action: Mouse pressed left at (662, 285)
Screenshot: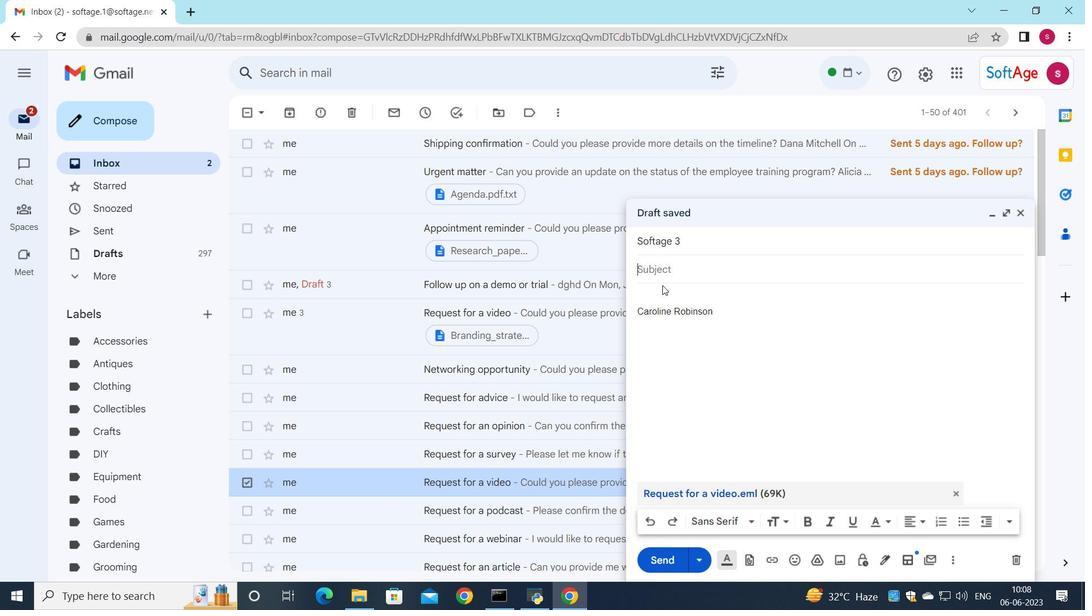 
Action: Key pressed <Key.shift><Key.shift><Key.shift><Key.shift><Key.shift><Key.shift><Key.shift>Request<Key.space>for<Key.space>help
Screenshot: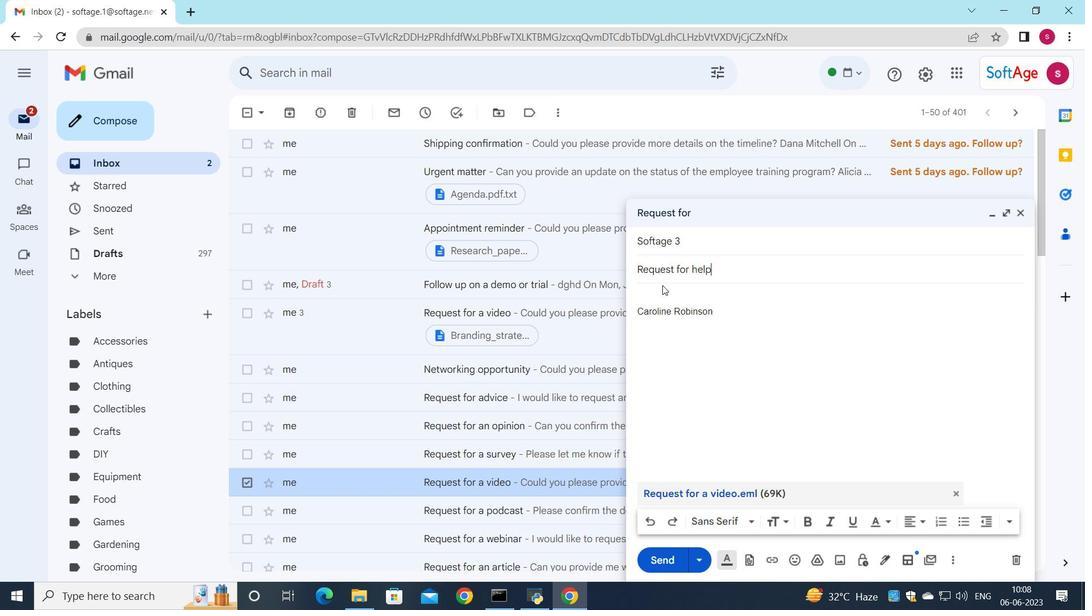 
Action: Mouse moved to (669, 300)
Screenshot: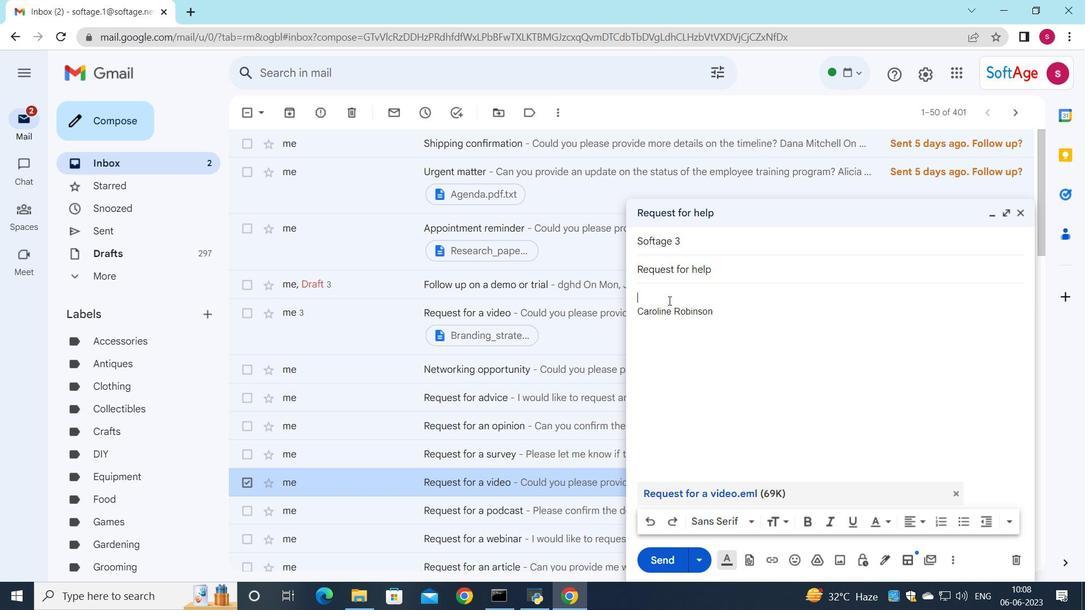 
Action: Mouse pressed left at (669, 300)
Screenshot: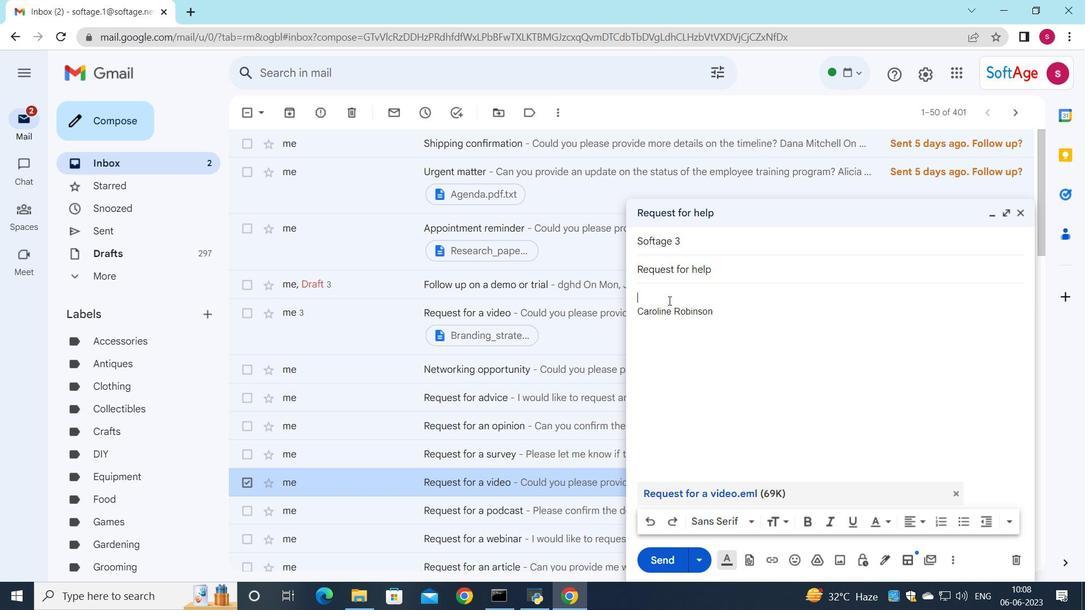 
Action: Key pressed <Key.shift_r><Key.shift_r><Key.shift_r><Key.shift_r>I<Key.space>would<Key.space>like<Key.space>to<Key.space>schedule<Key.space>a<Key.space>call<Key.space>to<Key.space>discuss<Key.space>the<Key.space>proposed<Key.space>changes<Key.space>to<Key.space>the<Key.space>project<Key.space>budget.
Screenshot: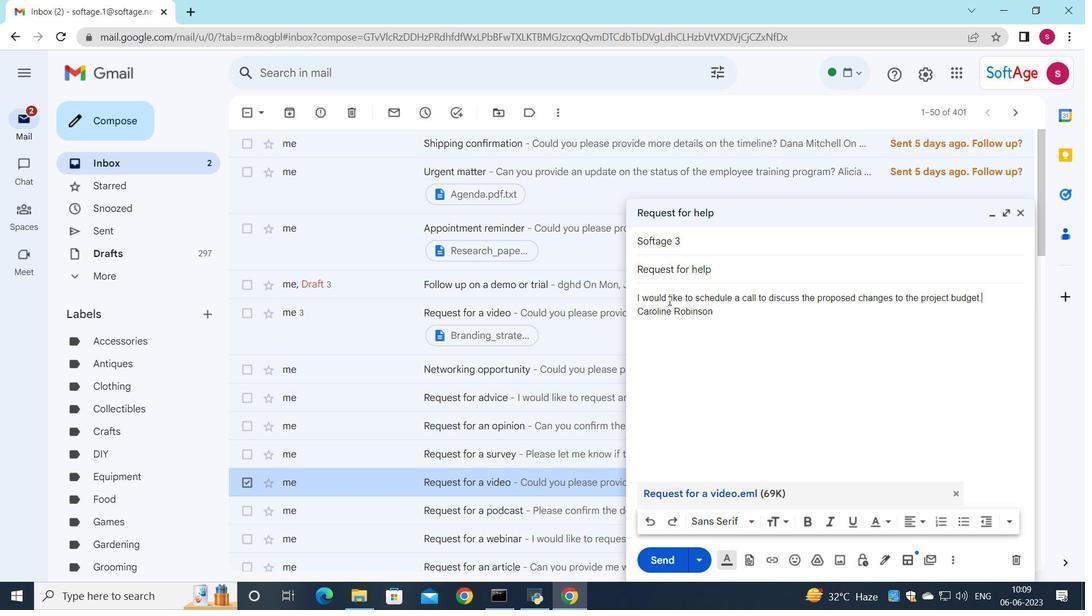 
Action: Mouse moved to (675, 557)
Screenshot: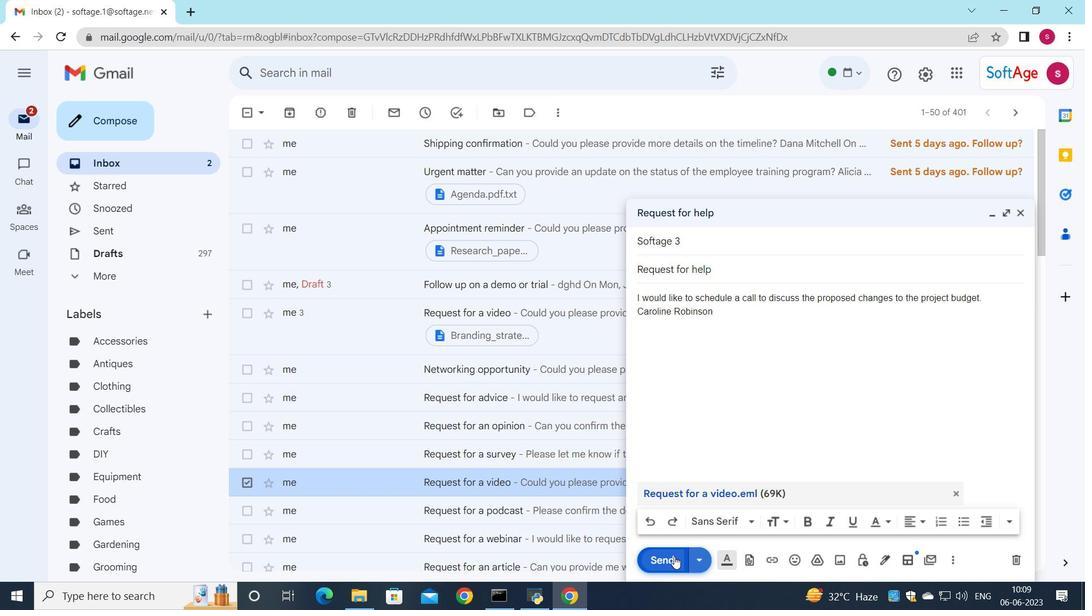 
Action: Mouse pressed left at (675, 557)
Screenshot: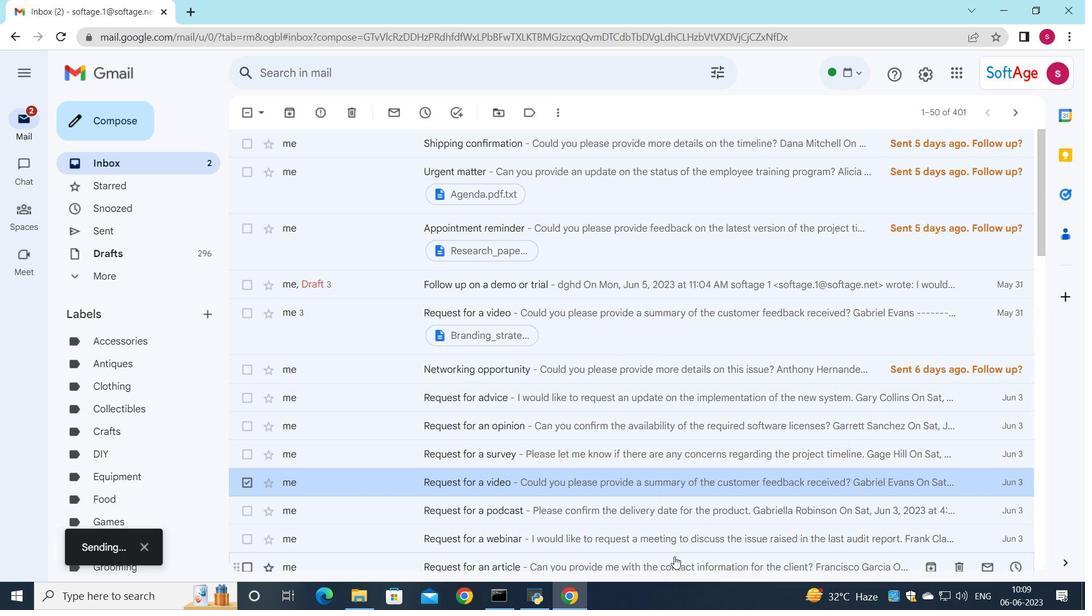 
Action: Mouse moved to (637, 515)
Screenshot: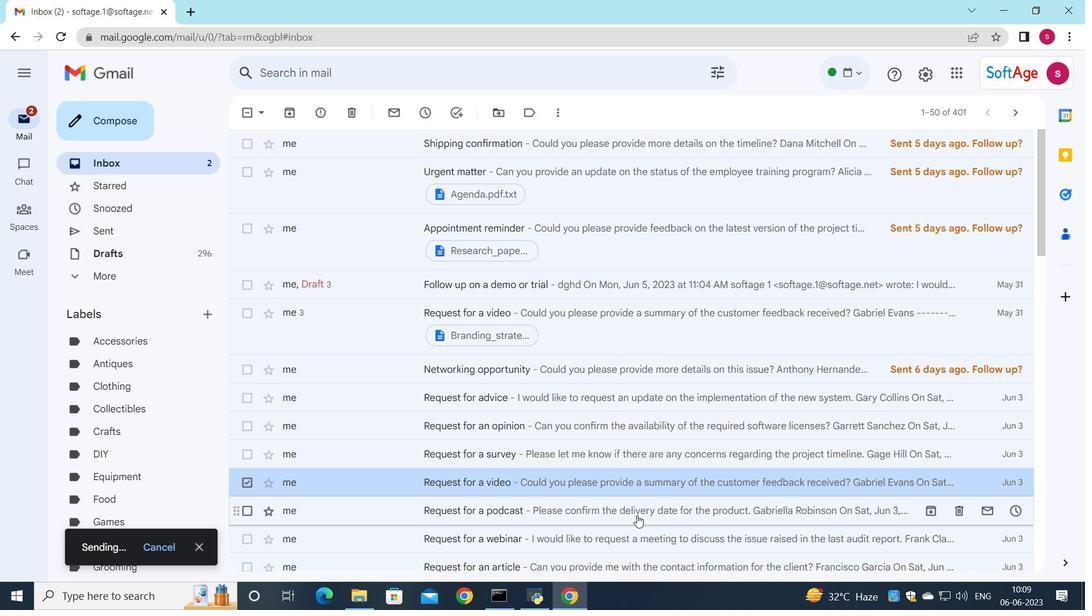 
